 Task: In the  document James.pdf change page color to  'Grey'. Add link on bottom right corner of the sheet: 'www.instagram.com' Insert page numer on top of the page
Action: Mouse moved to (236, 179)
Screenshot: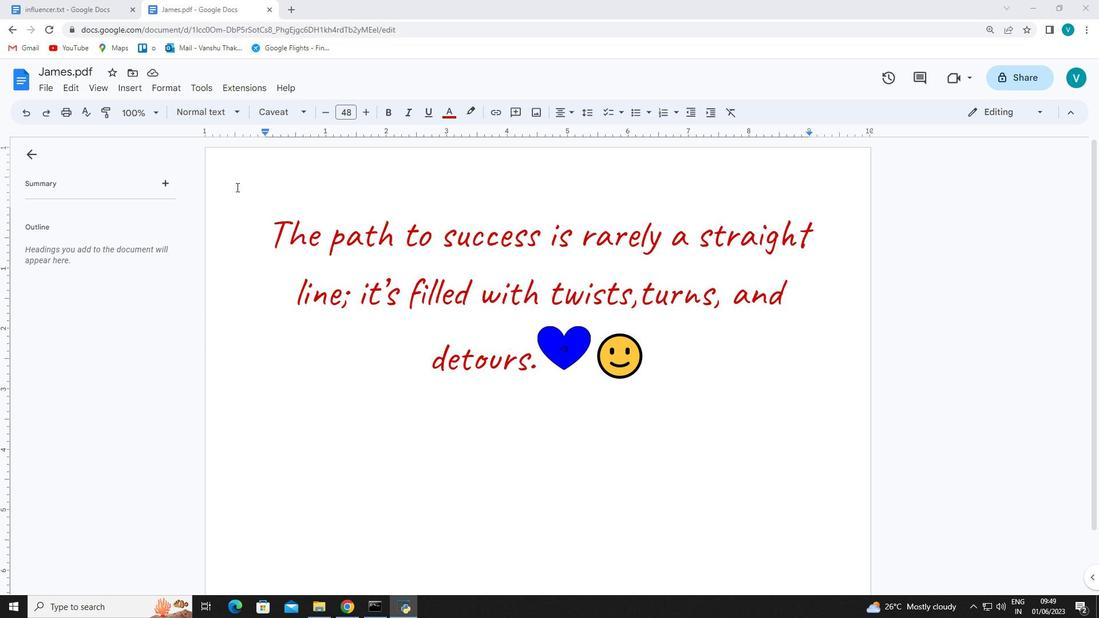 
Action: Mouse pressed left at (236, 179)
Screenshot: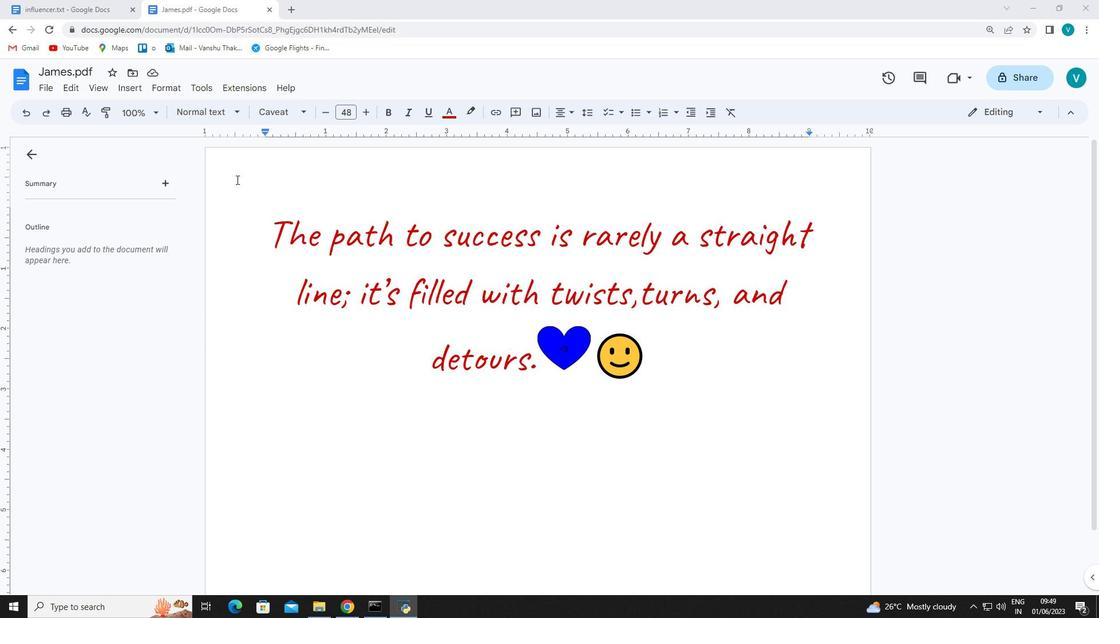 
Action: Mouse moved to (71, 427)
Screenshot: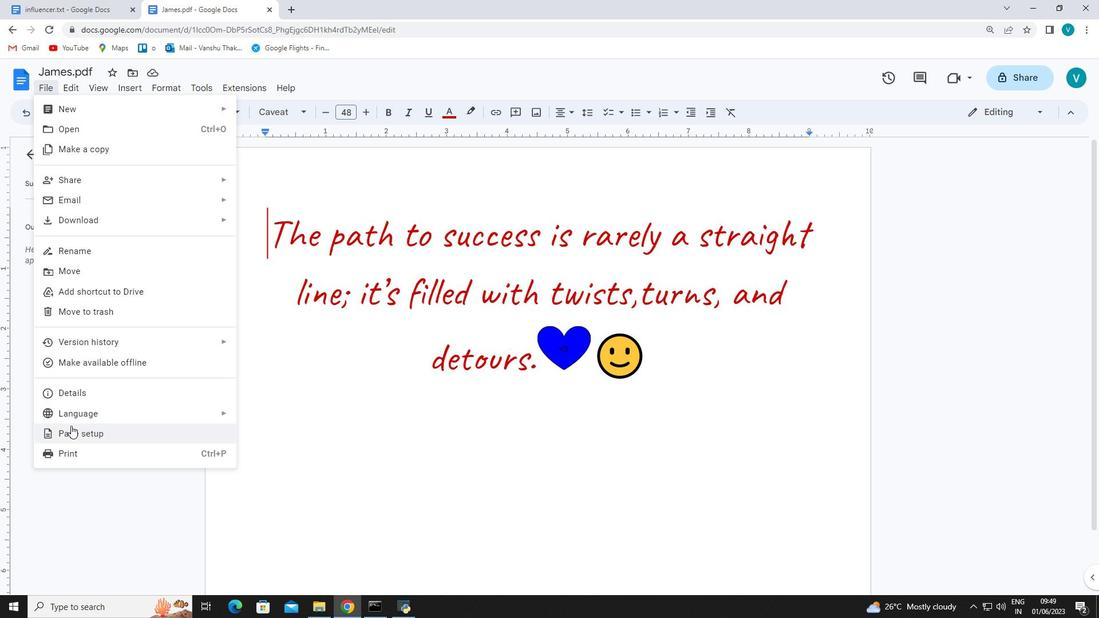 
Action: Mouse pressed left at (71, 427)
Screenshot: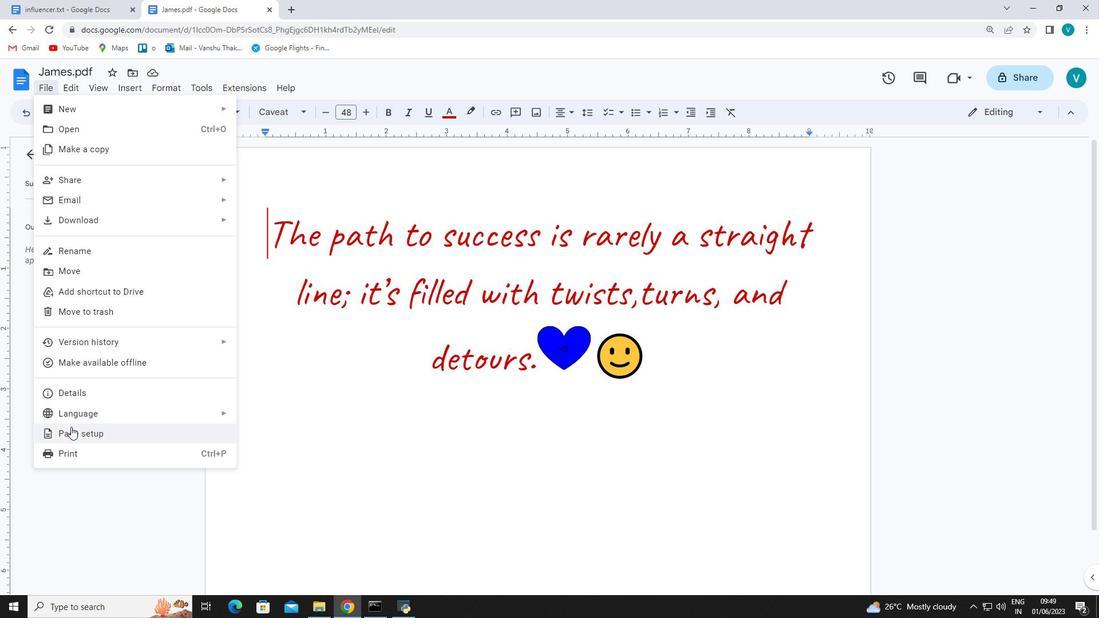
Action: Mouse moved to (445, 402)
Screenshot: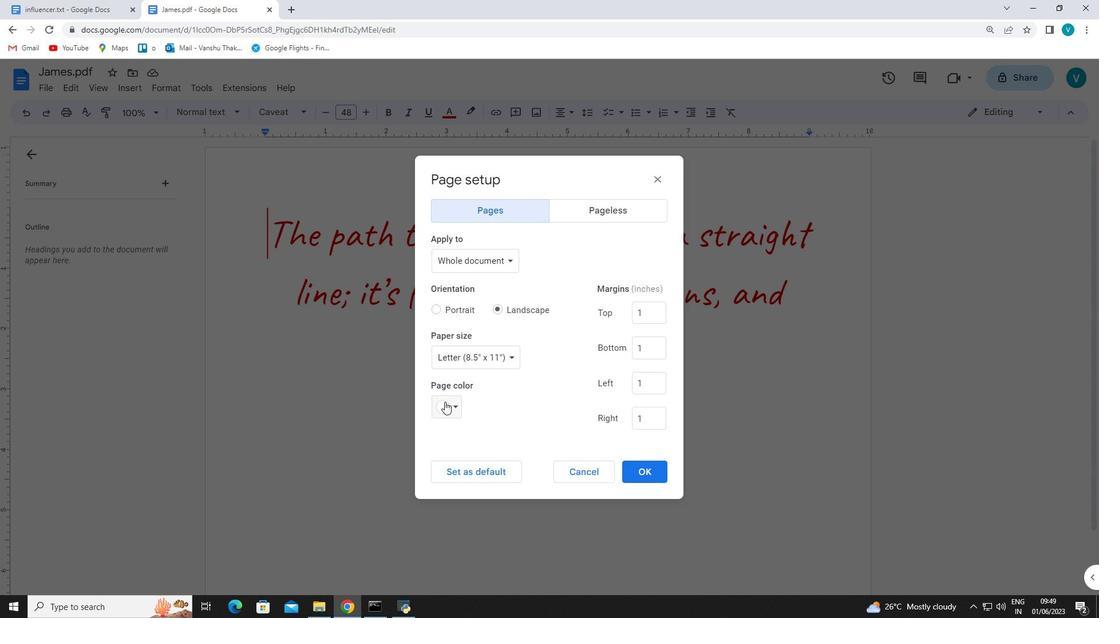 
Action: Mouse pressed left at (445, 402)
Screenshot: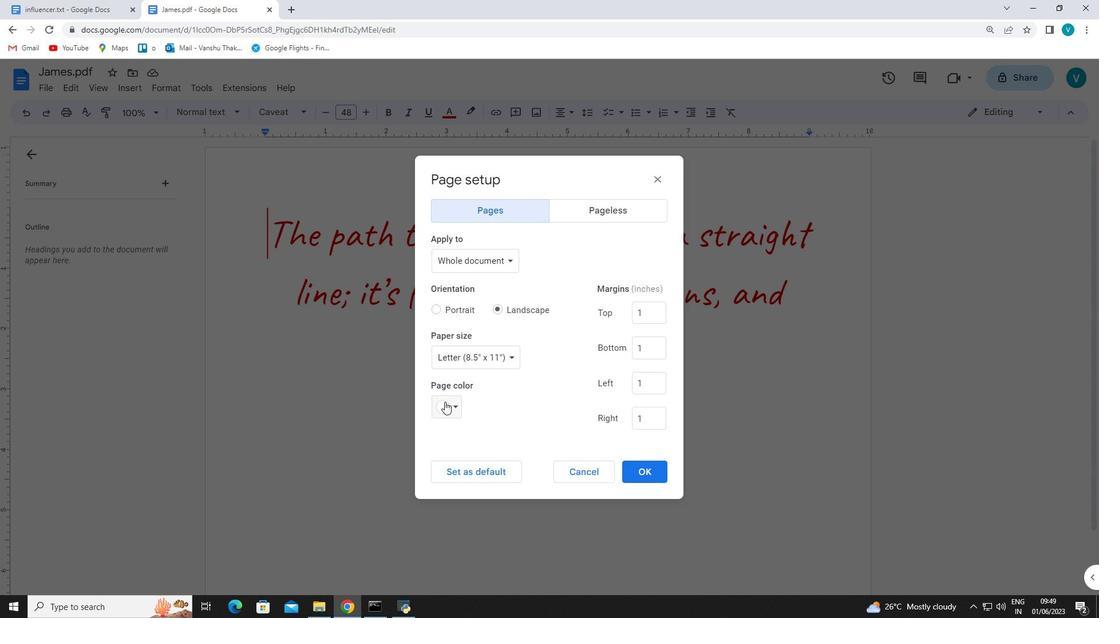 
Action: Mouse moved to (510, 434)
Screenshot: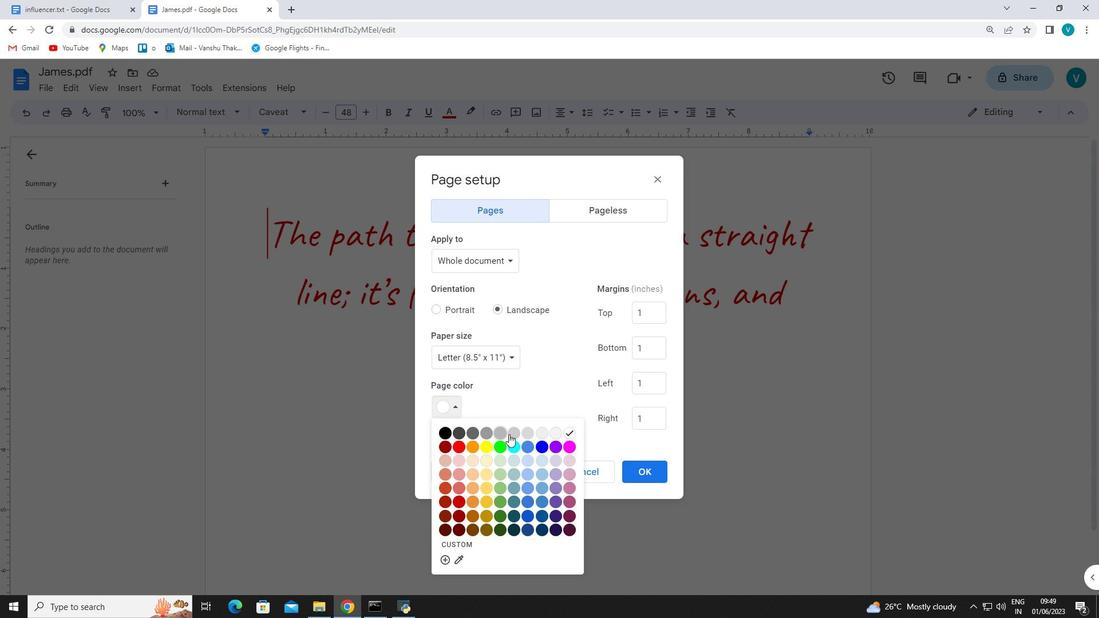 
Action: Mouse pressed left at (510, 434)
Screenshot: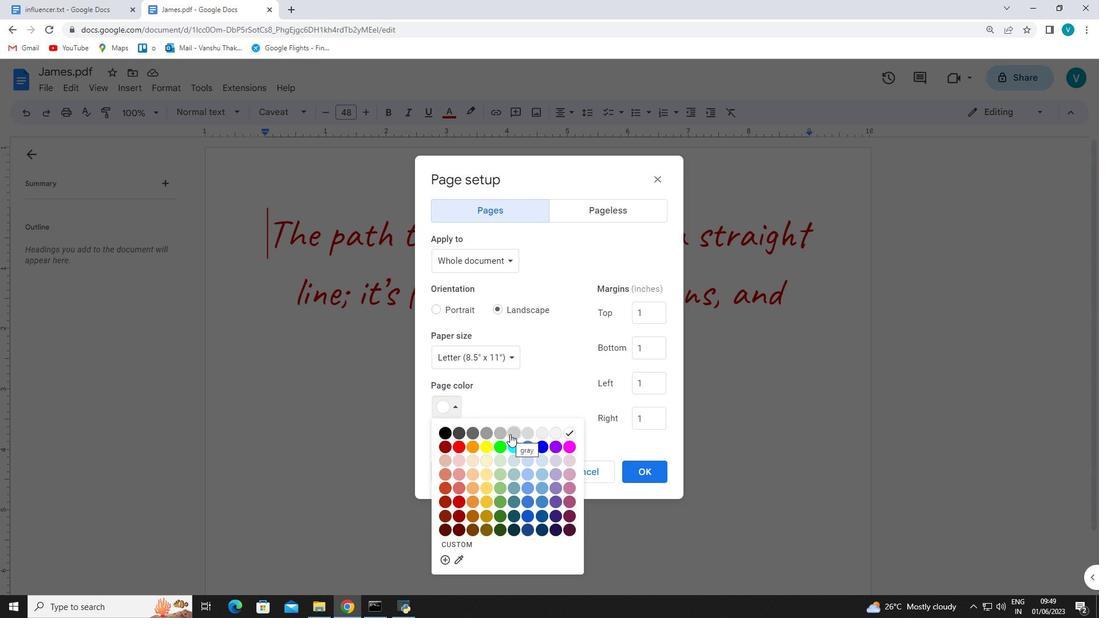 
Action: Mouse moved to (642, 476)
Screenshot: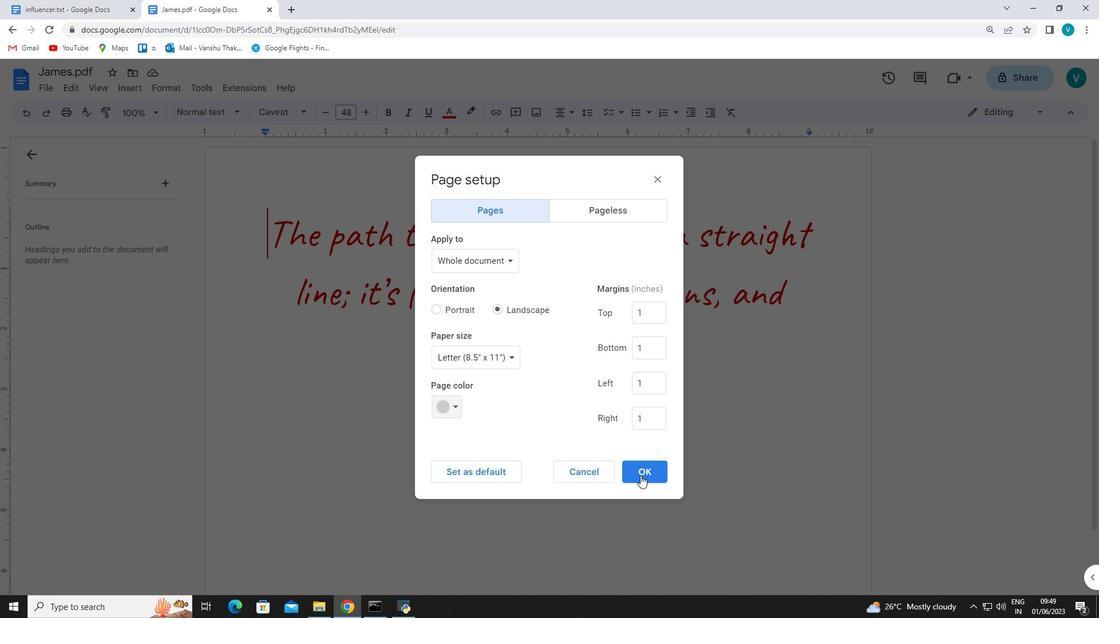 
Action: Mouse pressed left at (642, 476)
Screenshot: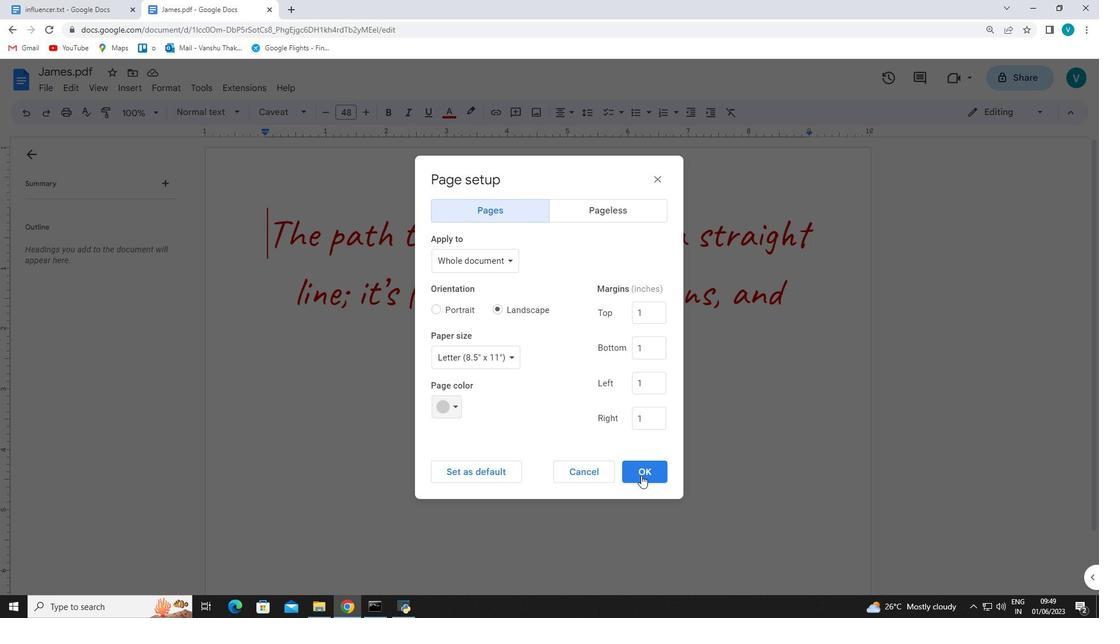 
Action: Mouse moved to (681, 400)
Screenshot: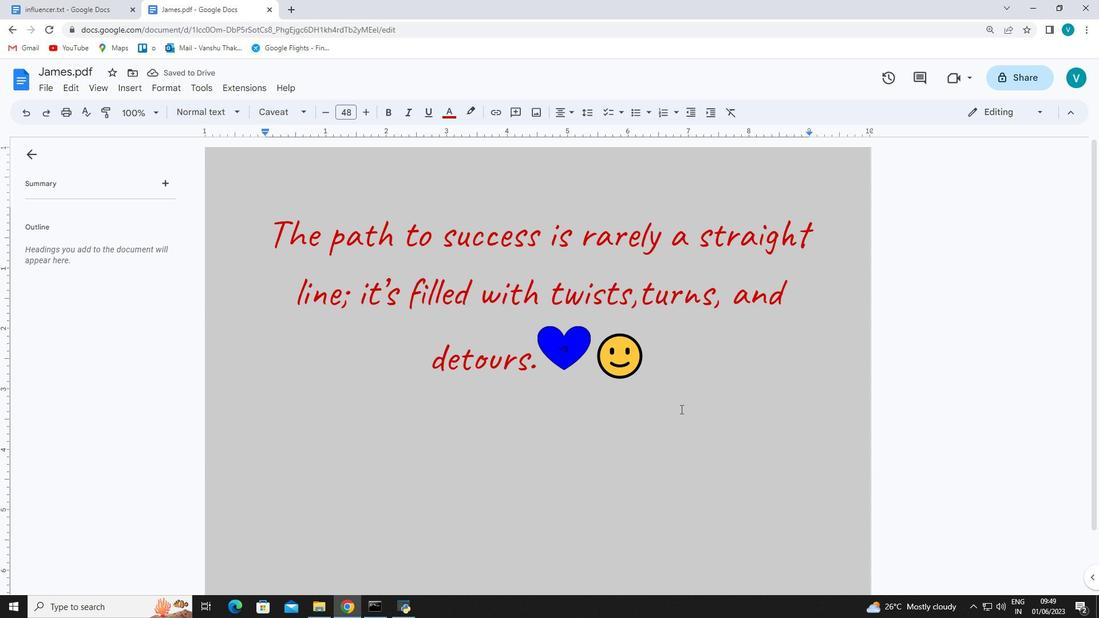 
Action: Mouse scrolled (681, 400) with delta (0, 0)
Screenshot: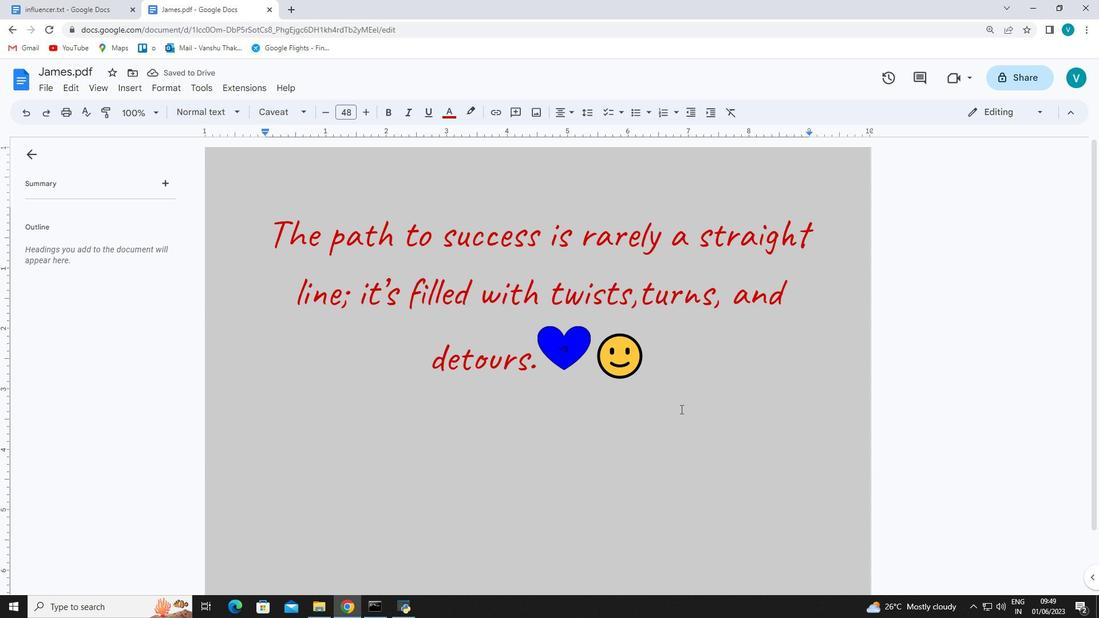 
Action: Mouse moved to (679, 391)
Screenshot: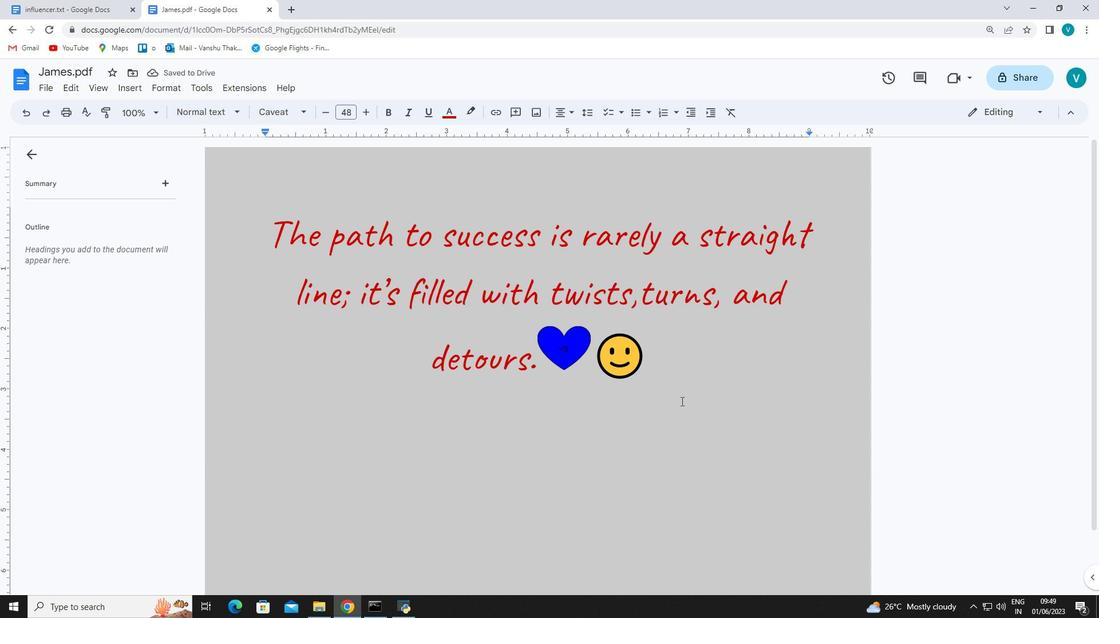 
Action: Mouse scrolled (679, 390) with delta (0, 0)
Screenshot: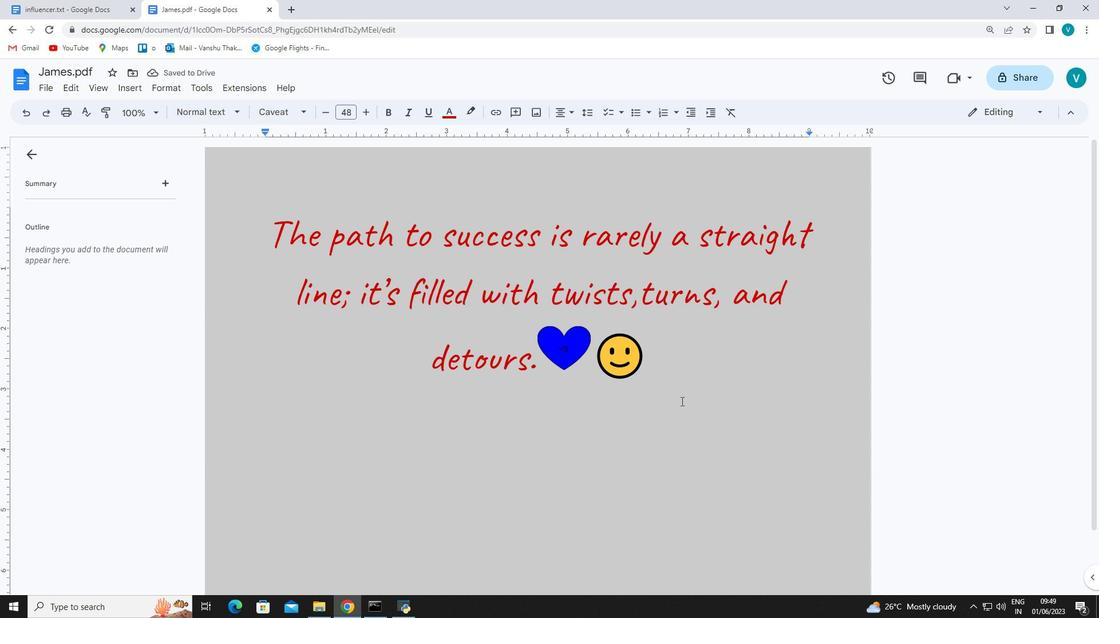 
Action: Mouse moved to (674, 372)
Screenshot: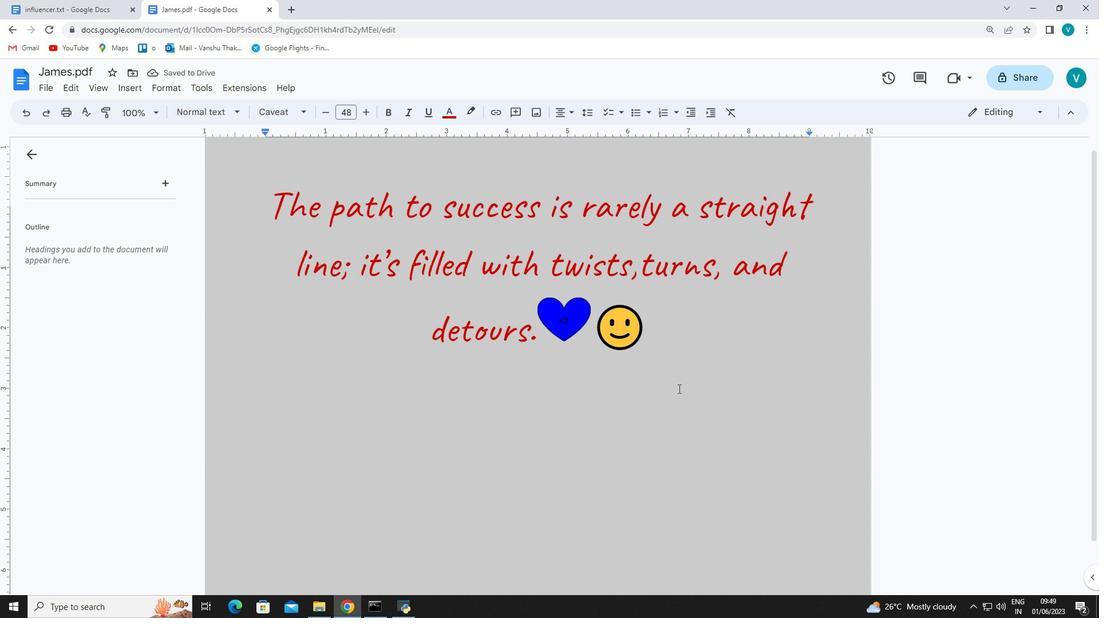 
Action: Mouse scrolled (677, 383) with delta (0, 0)
Screenshot: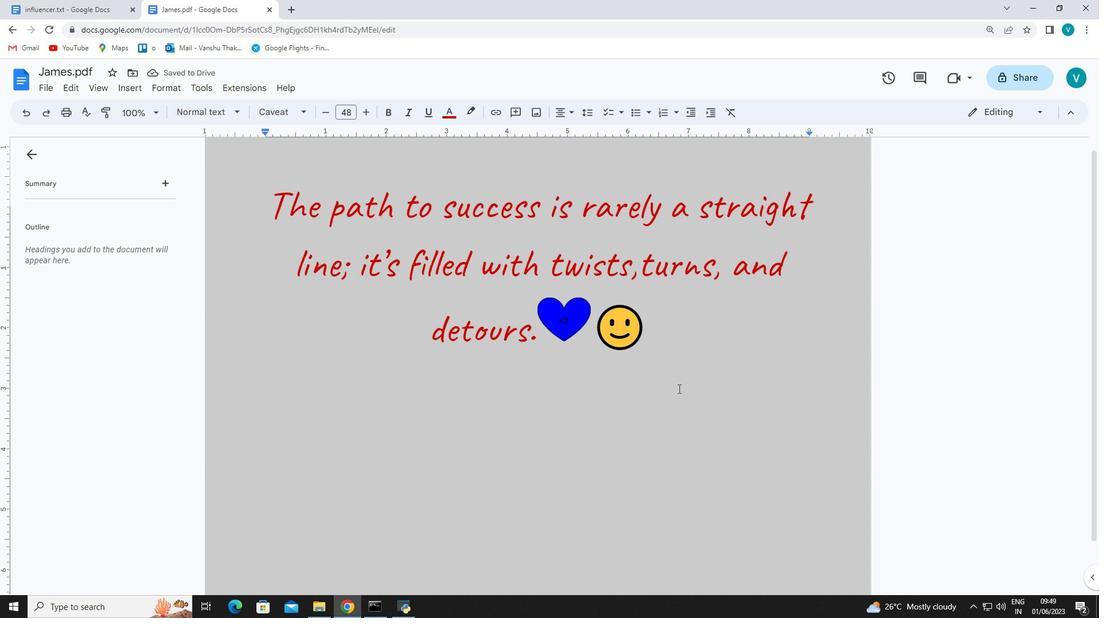 
Action: Mouse scrolled (675, 373) with delta (0, 0)
Screenshot: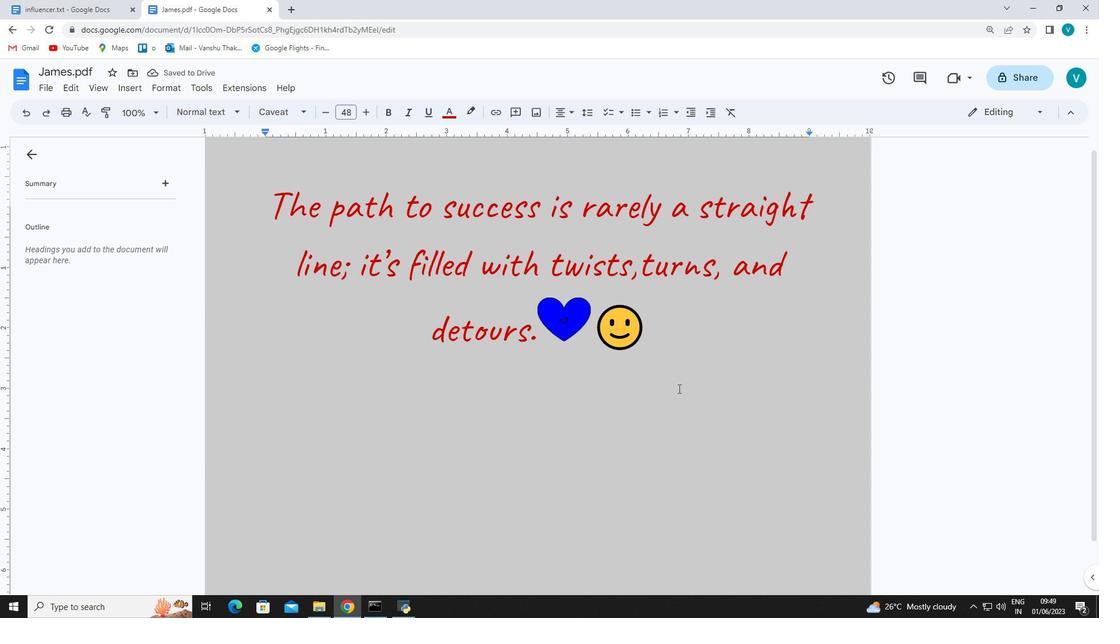 
Action: Mouse moved to (673, 367)
Screenshot: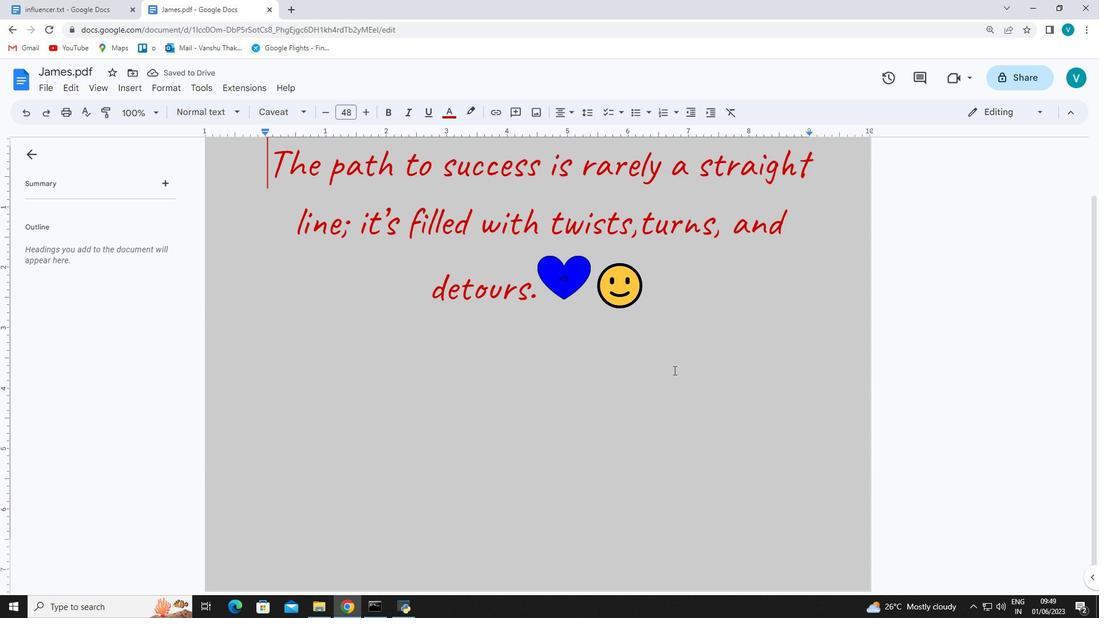 
Action: Mouse scrolled (674, 368) with delta (0, 0)
Screenshot: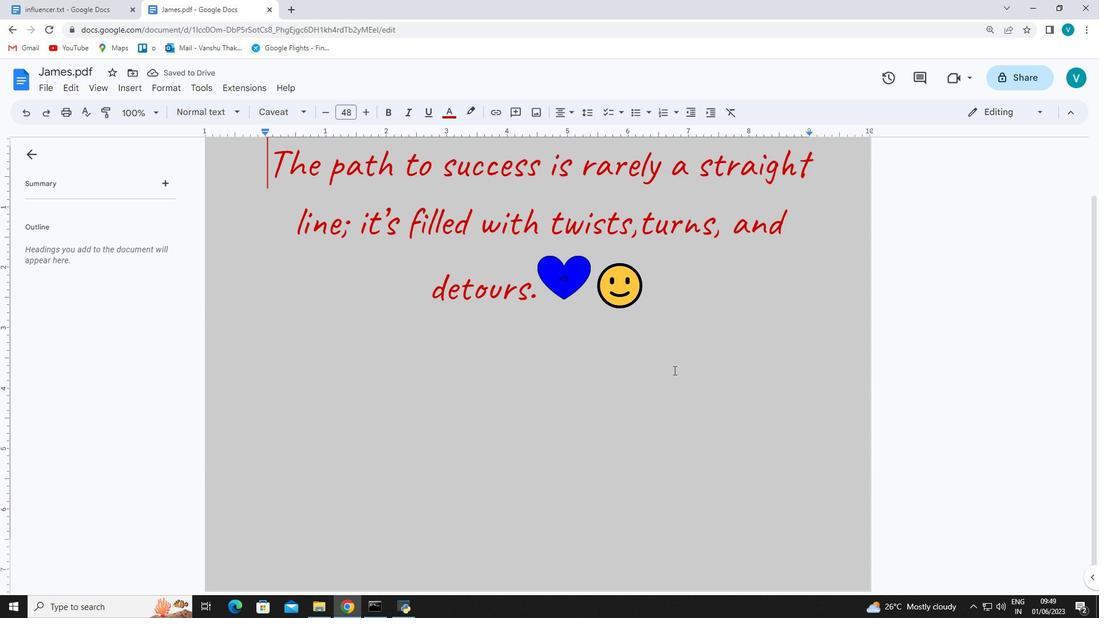 
Action: Mouse moved to (659, 289)
Screenshot: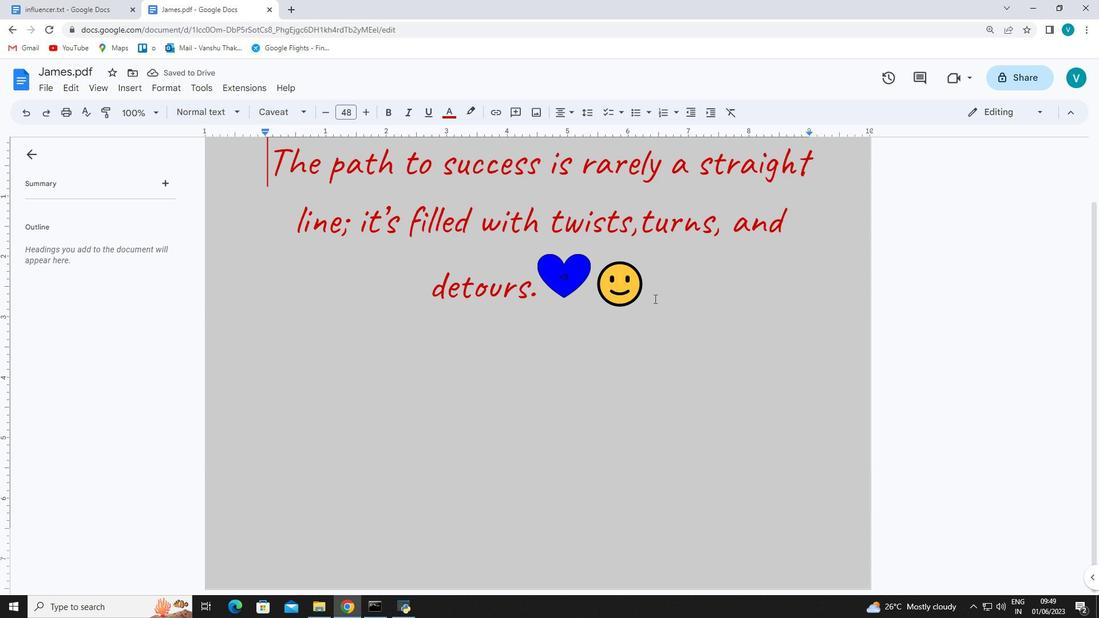 
Action: Mouse pressed left at (659, 289)
Screenshot: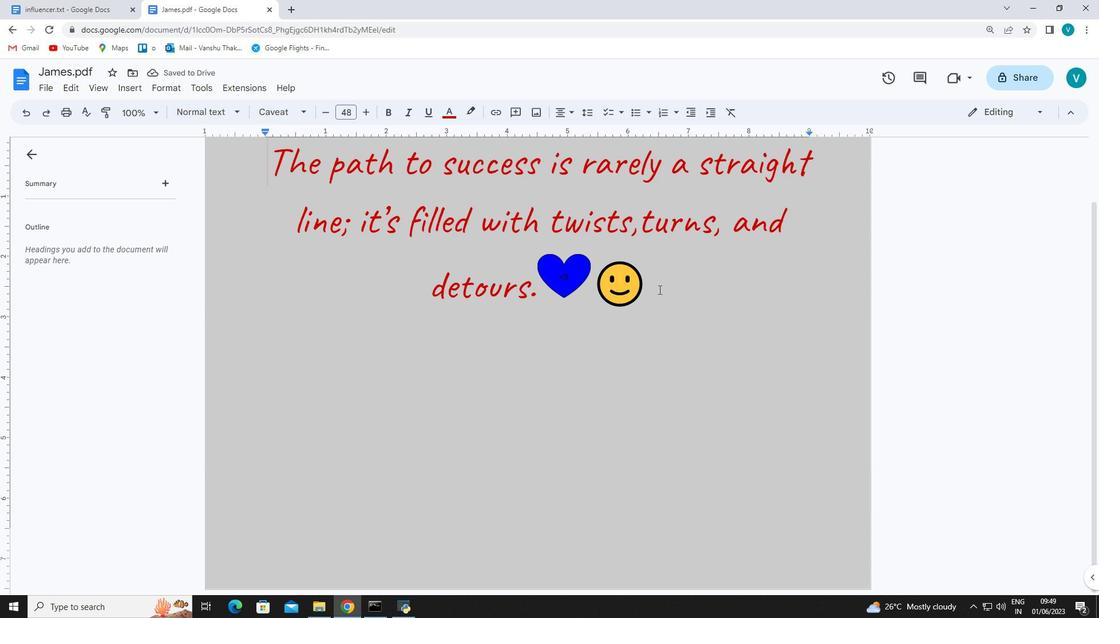 
Action: Mouse moved to (461, 280)
Screenshot: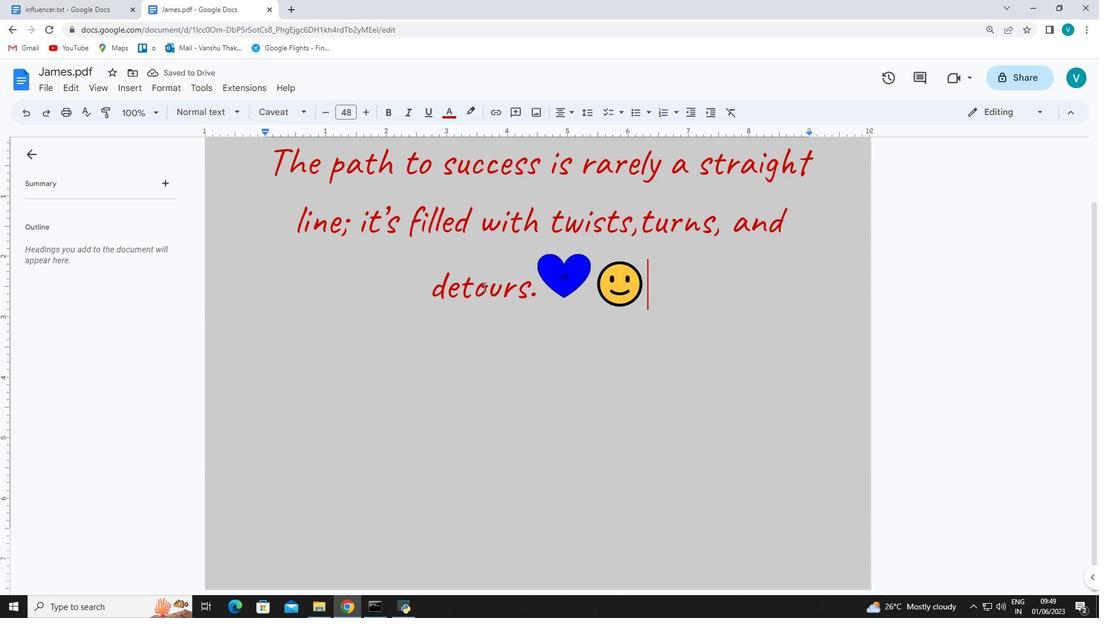 
Action: Key pressed <Key.enter><Key.enter><Key.enter>
Screenshot: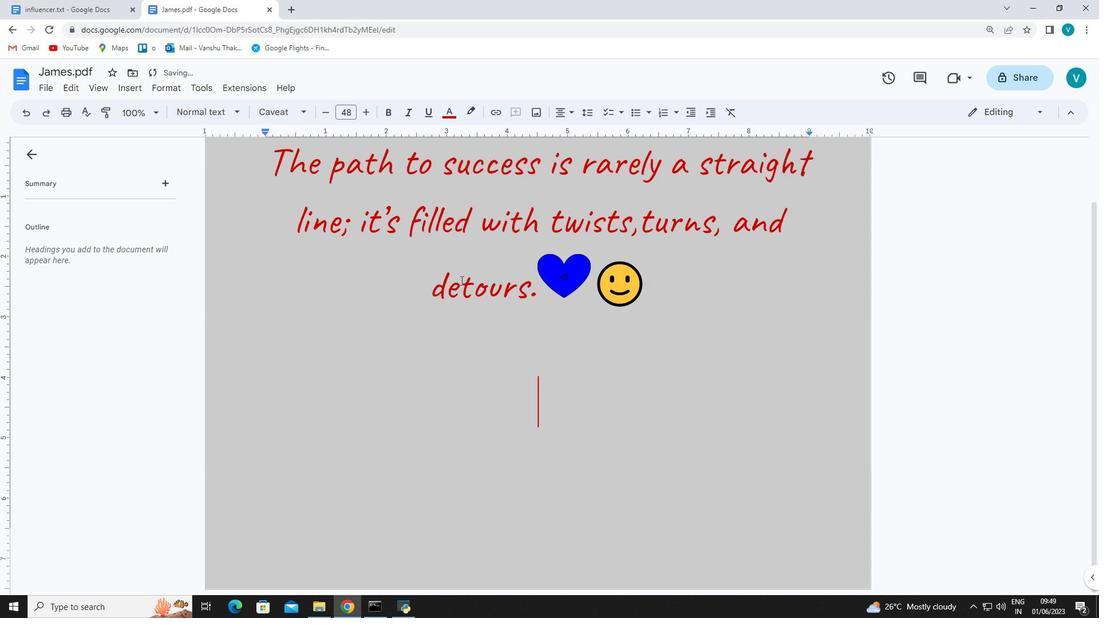 
Action: Mouse moved to (460, 280)
Screenshot: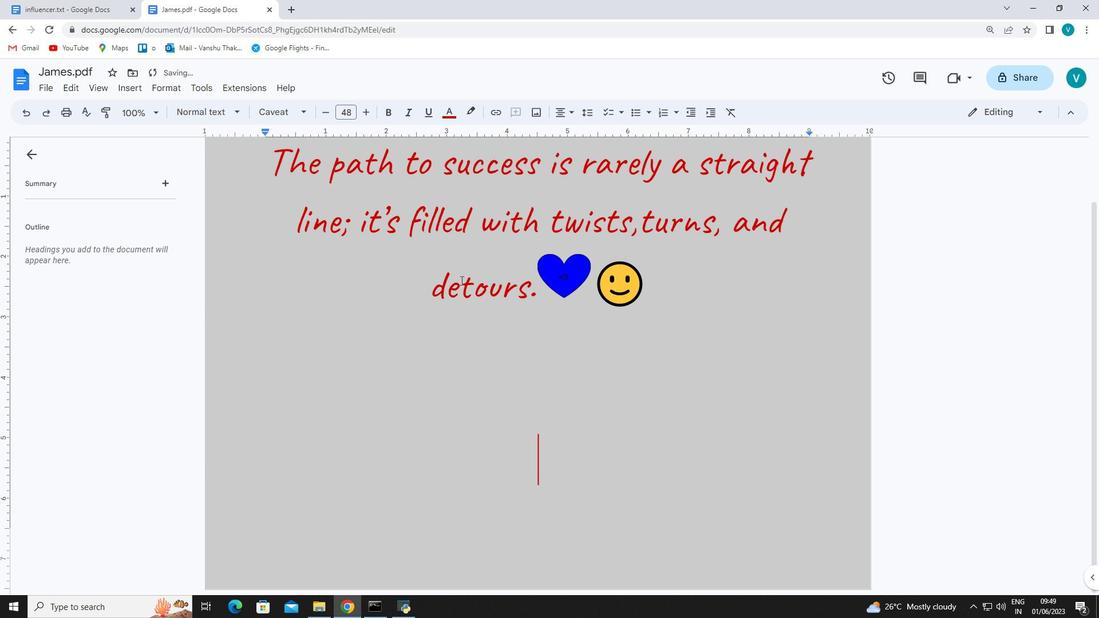 
Action: Mouse scrolled (460, 279) with delta (0, 0)
Screenshot: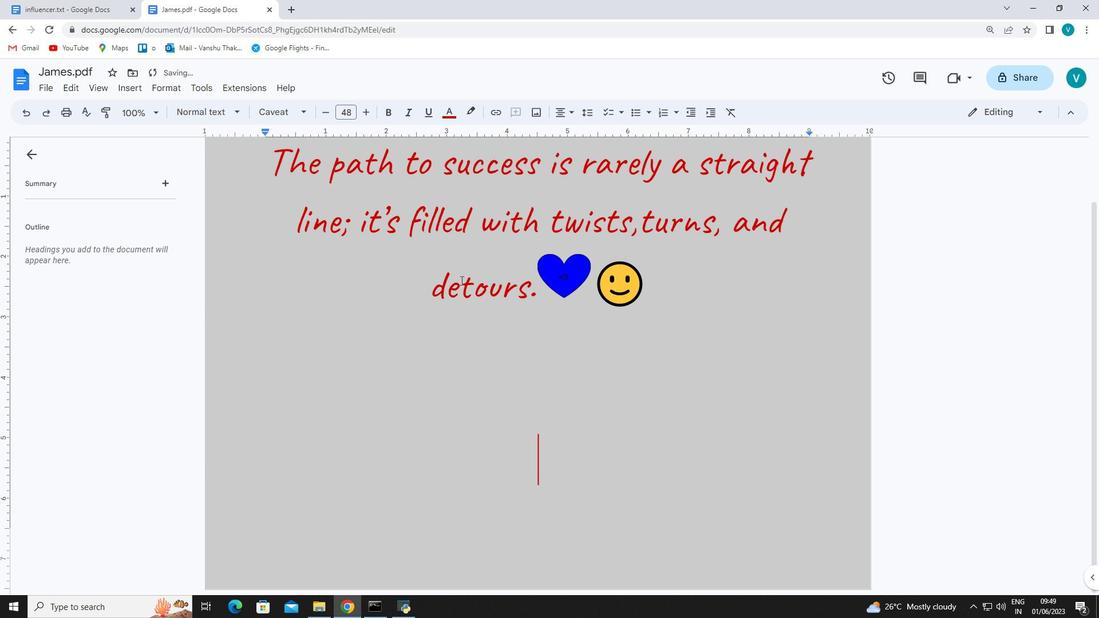 
Action: Mouse moved to (463, 277)
Screenshot: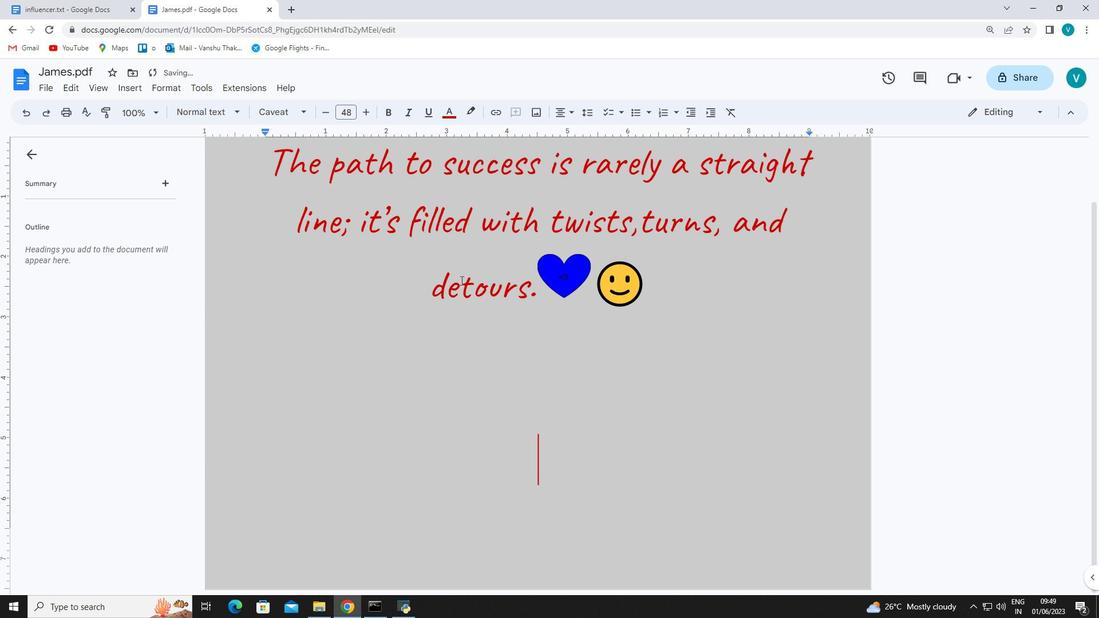 
Action: Mouse scrolled (463, 276) with delta (0, 0)
Screenshot: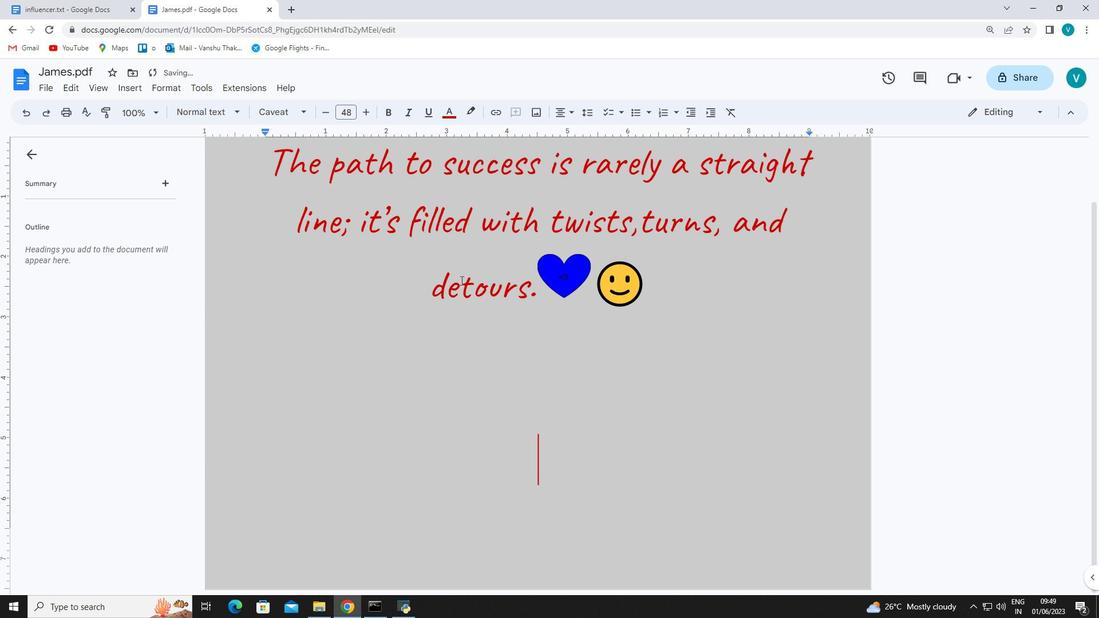 
Action: Mouse moved to (476, 272)
Screenshot: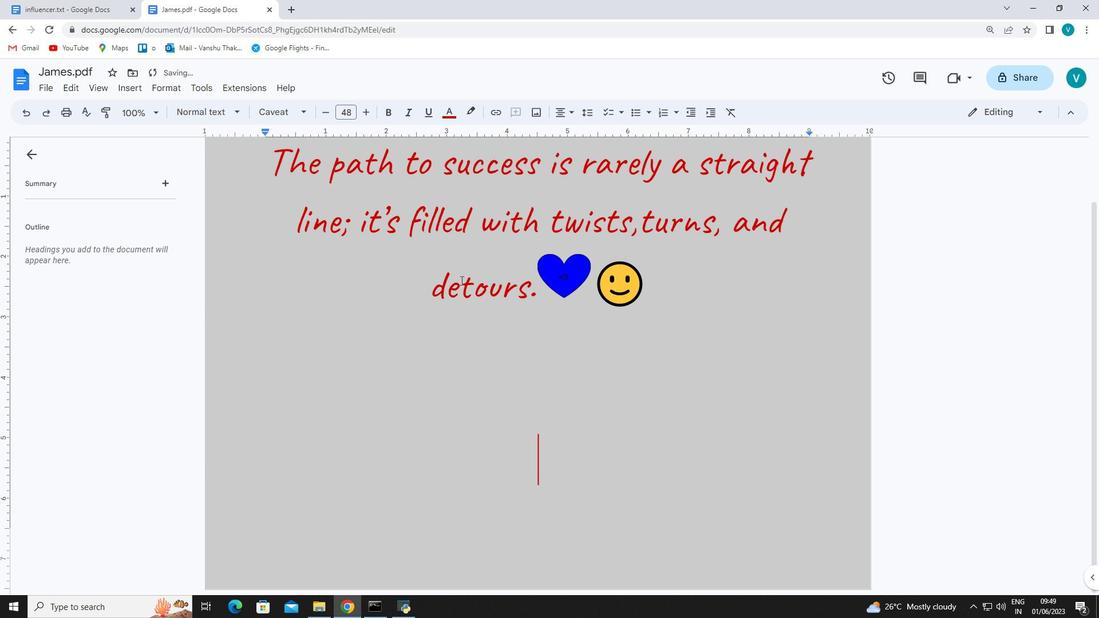 
Action: Mouse scrolled (476, 271) with delta (0, 0)
Screenshot: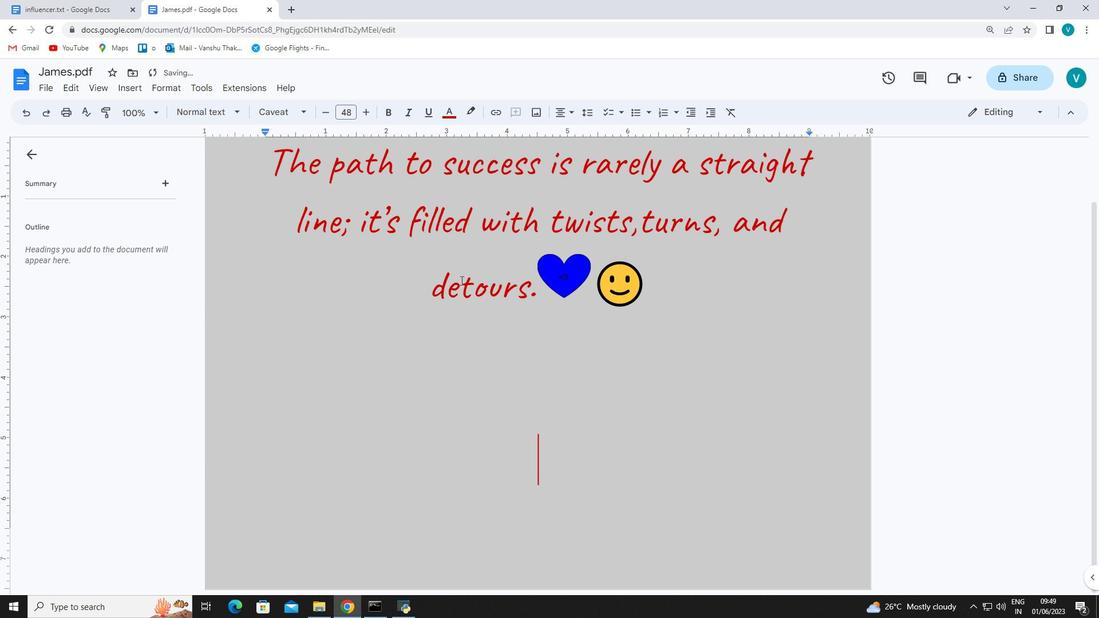 
Action: Mouse moved to (477, 274)
Screenshot: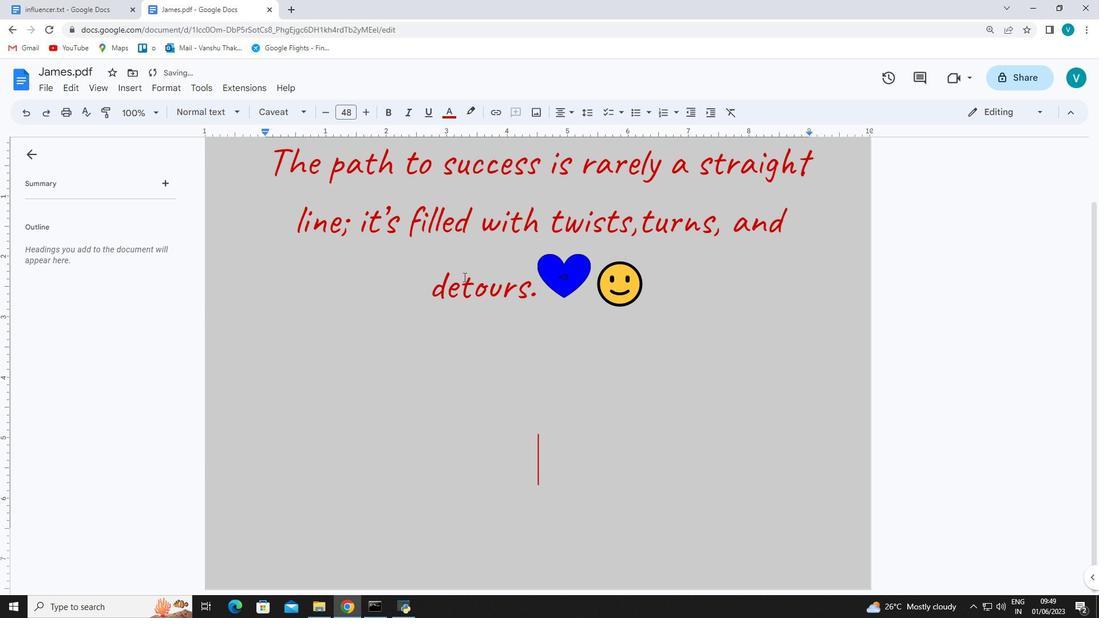 
Action: Mouse scrolled (477, 274) with delta (0, 0)
Screenshot: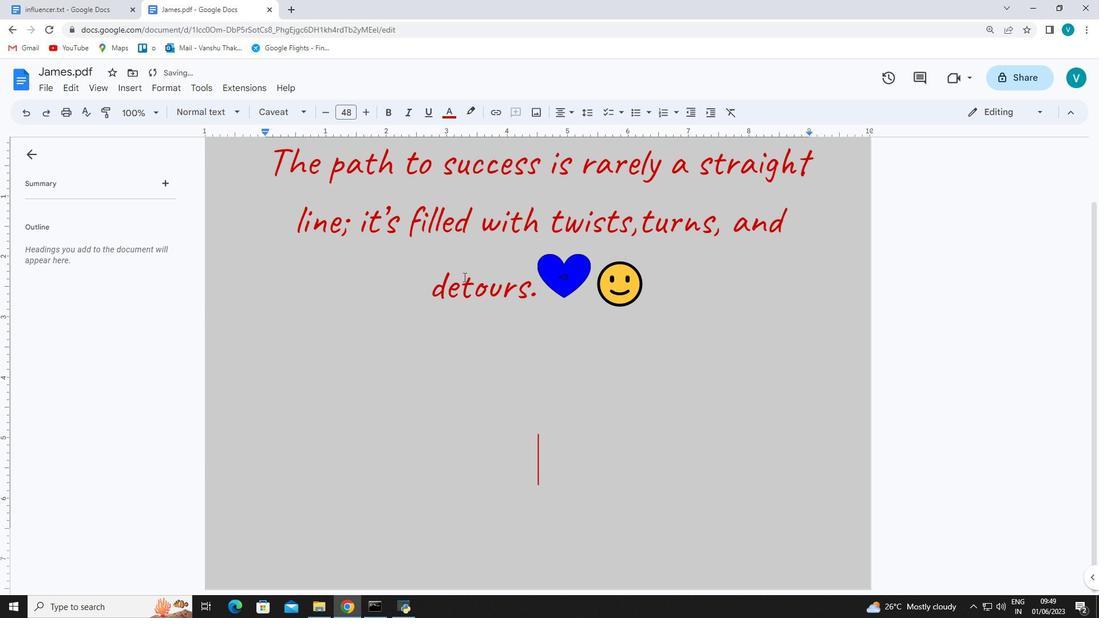 
Action: Mouse moved to (620, 400)
Screenshot: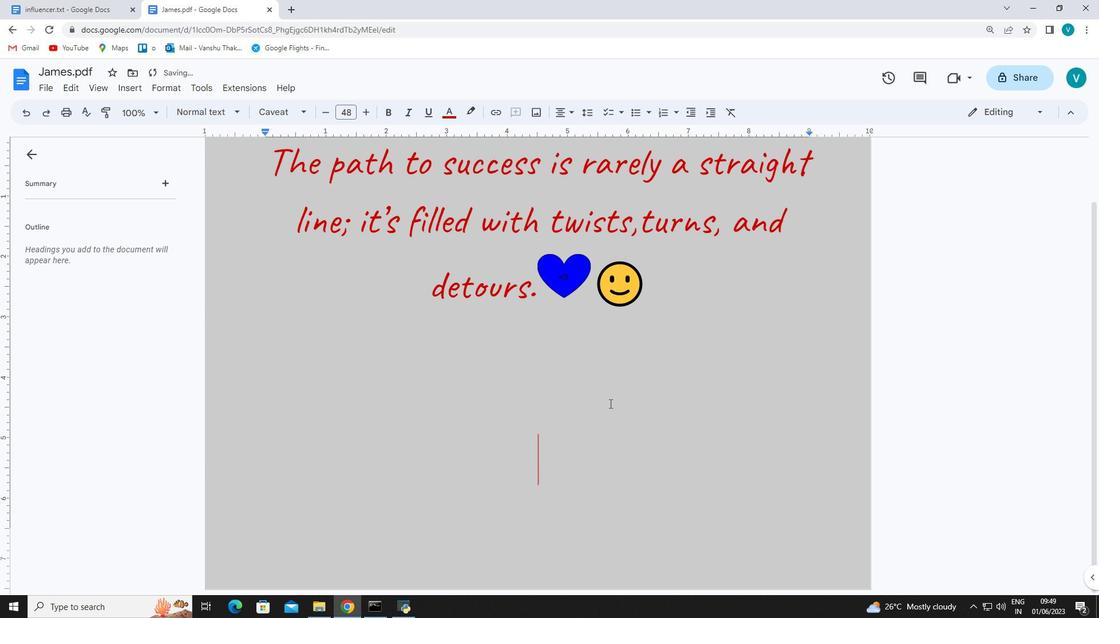 
Action: Mouse scrolled (620, 399) with delta (0, 0)
Screenshot: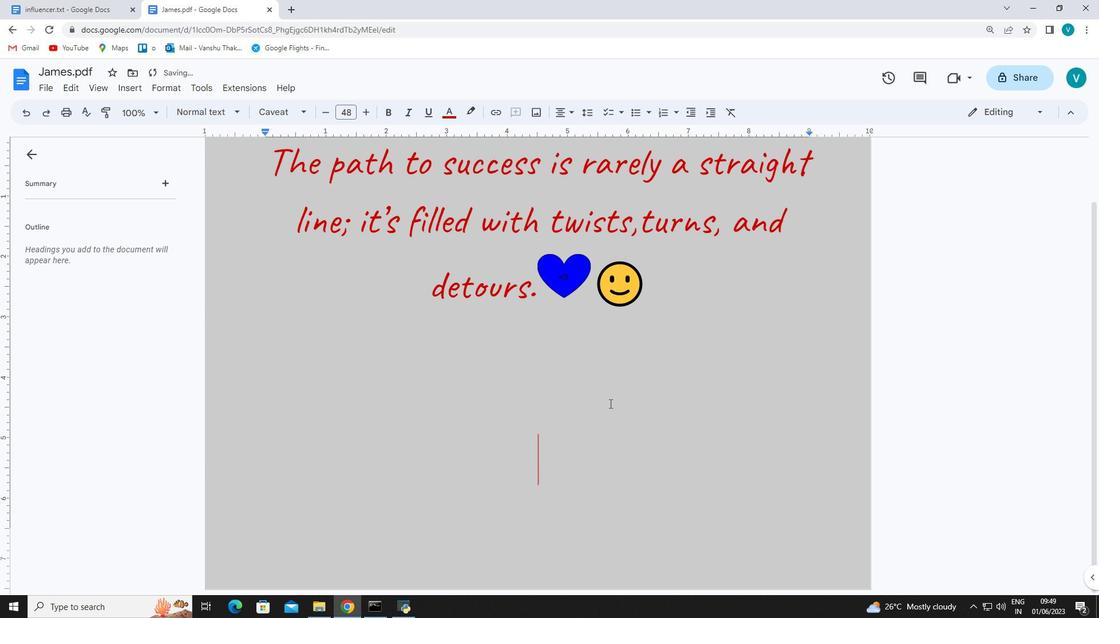 
Action: Mouse scrolled (620, 399) with delta (0, 0)
Screenshot: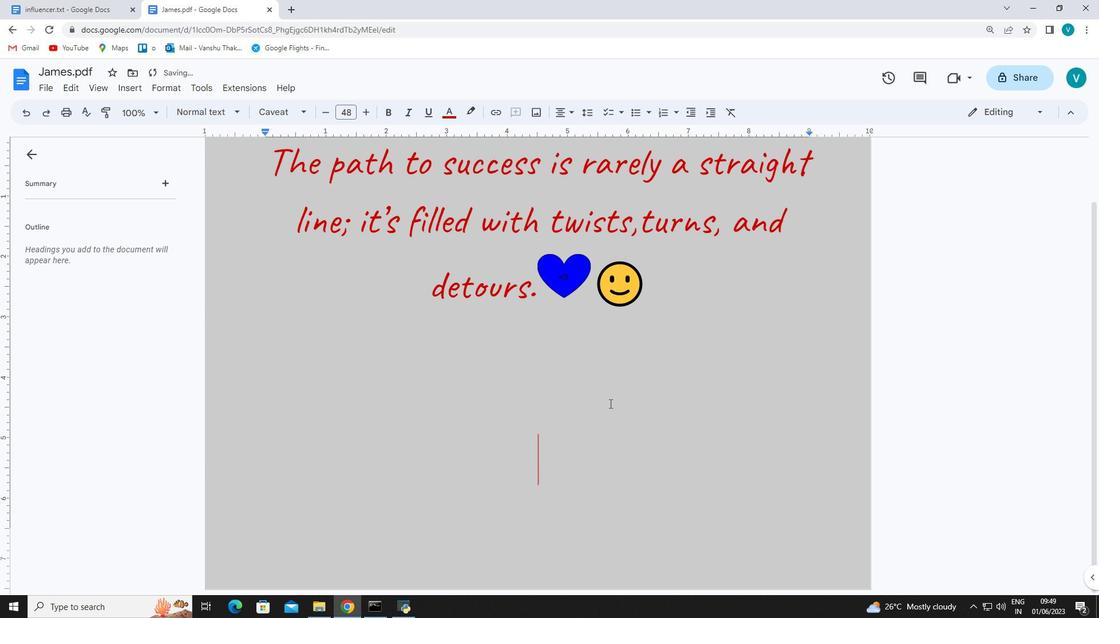 
Action: Mouse scrolled (620, 399) with delta (0, 0)
Screenshot: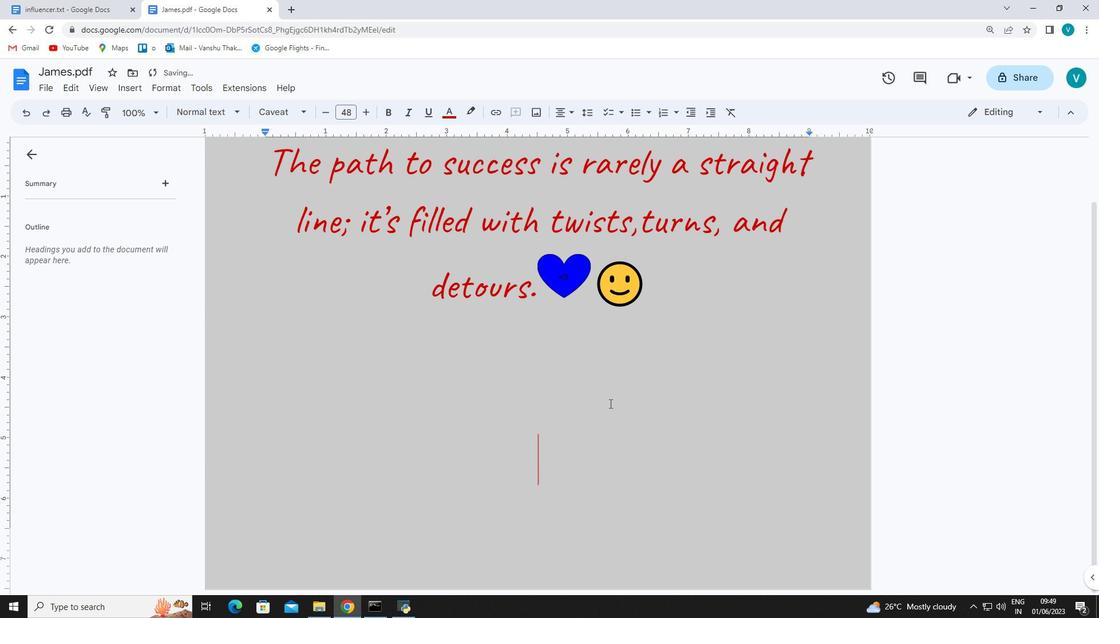 
Action: Mouse scrolled (620, 399) with delta (0, 0)
Screenshot: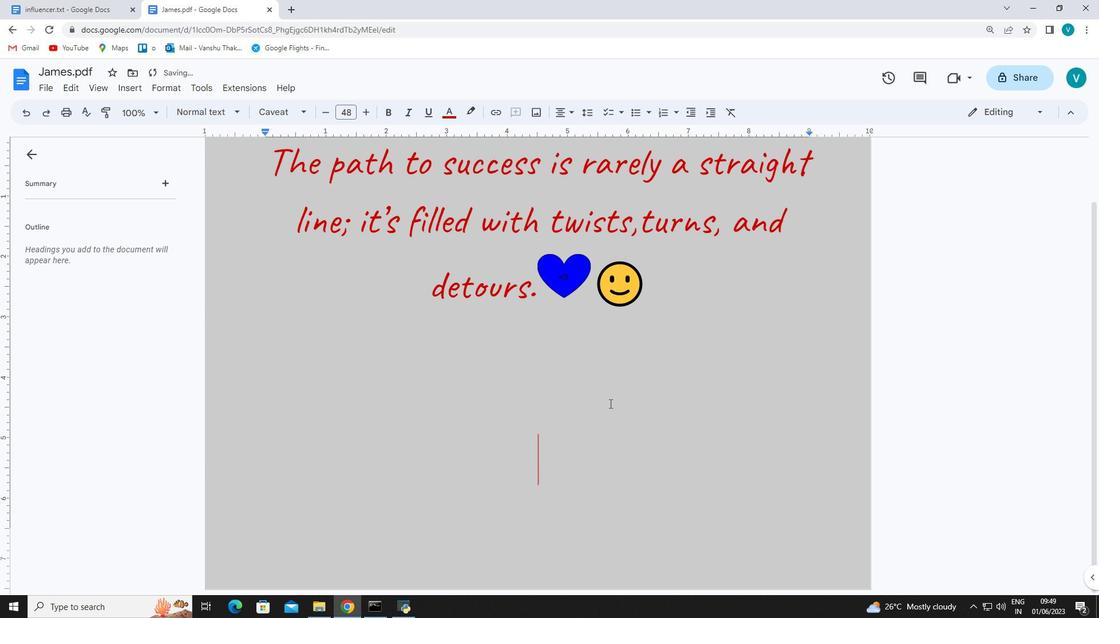 
Action: Mouse scrolled (620, 399) with delta (0, 0)
Screenshot: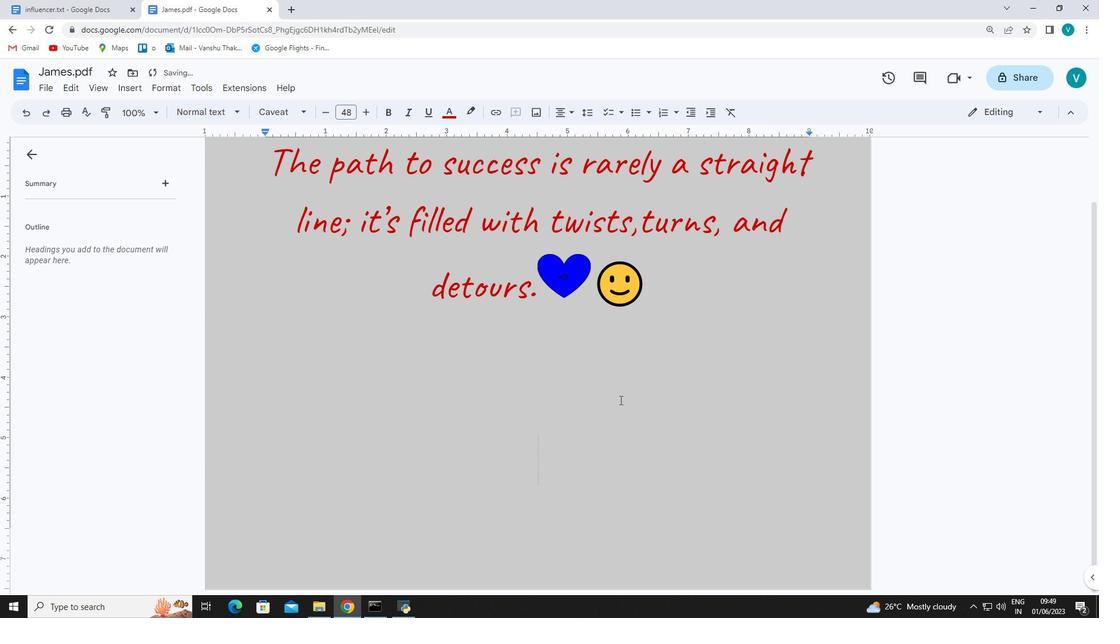 
Action: Mouse moved to (514, 358)
Screenshot: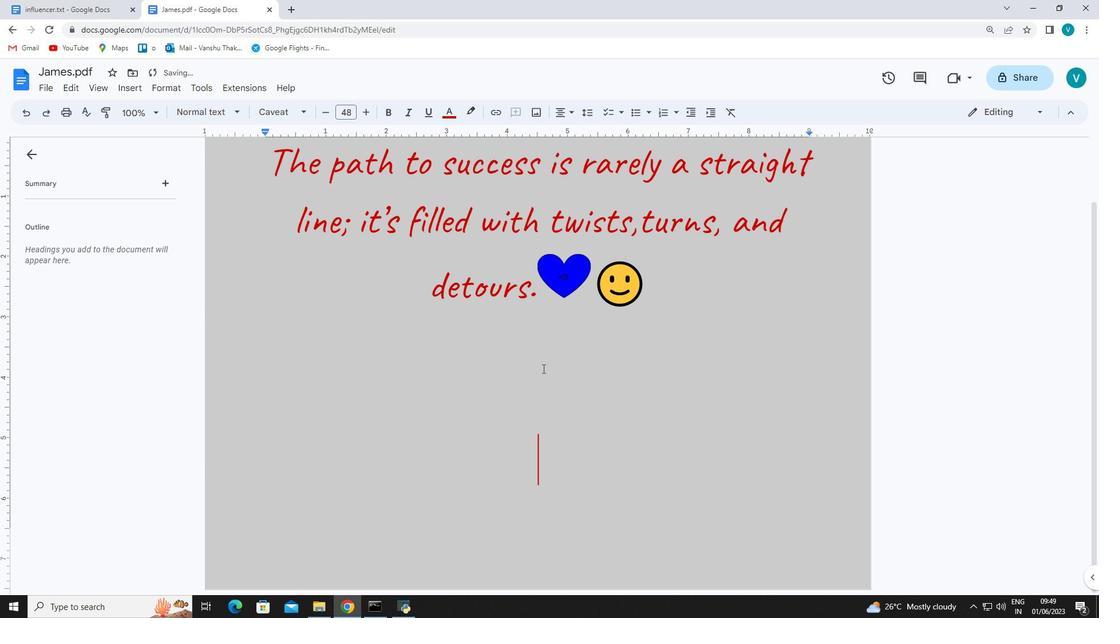 
Action: Key pressed <Key.enter><Key.backspace><Key.backspace>
Screenshot: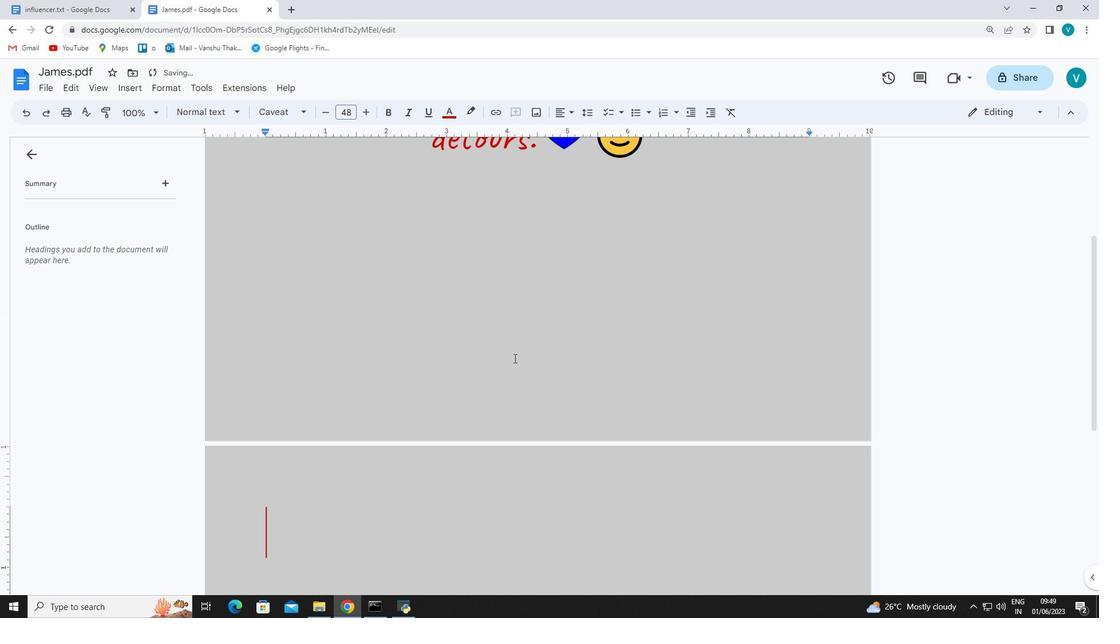 
Action: Mouse moved to (363, 454)
Screenshot: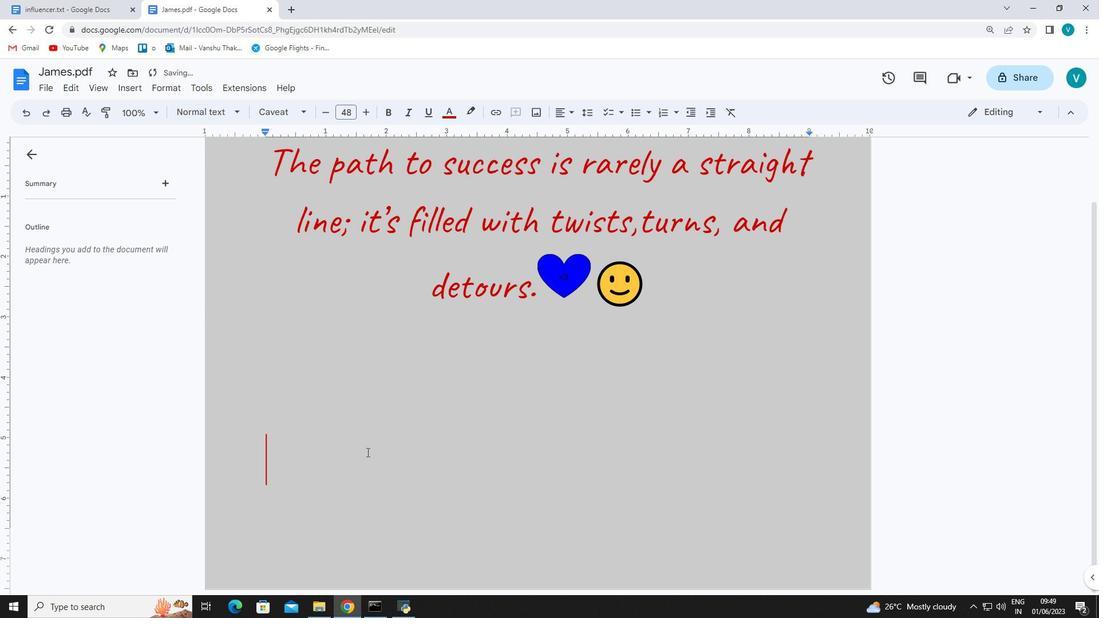 
Action: Key pressed <Key.space>
Screenshot: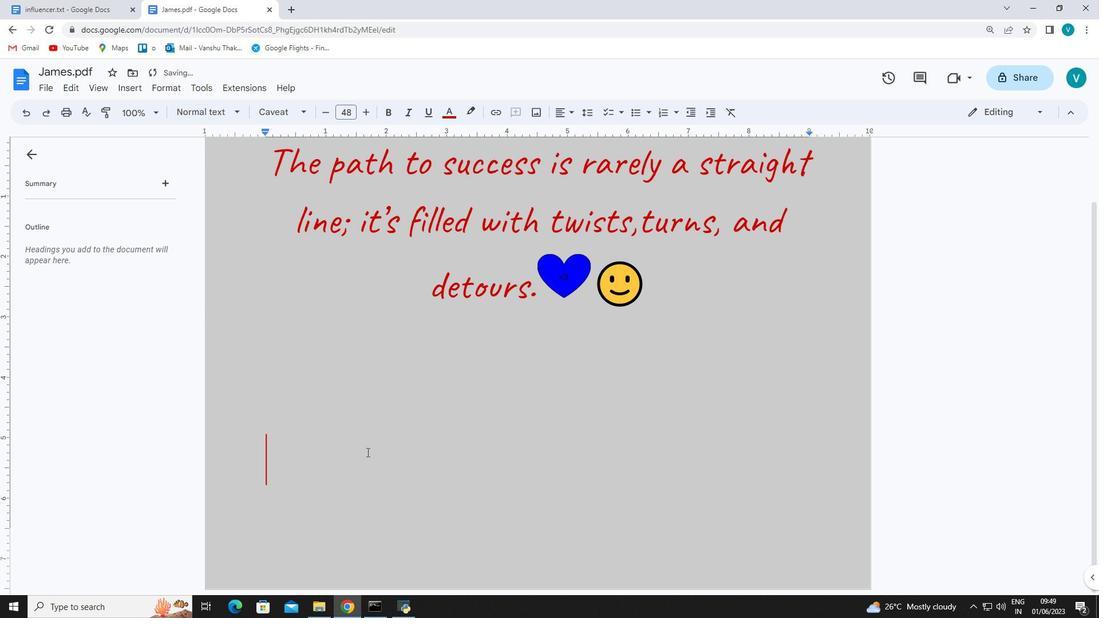 
Action: Mouse moved to (365, 453)
Screenshot: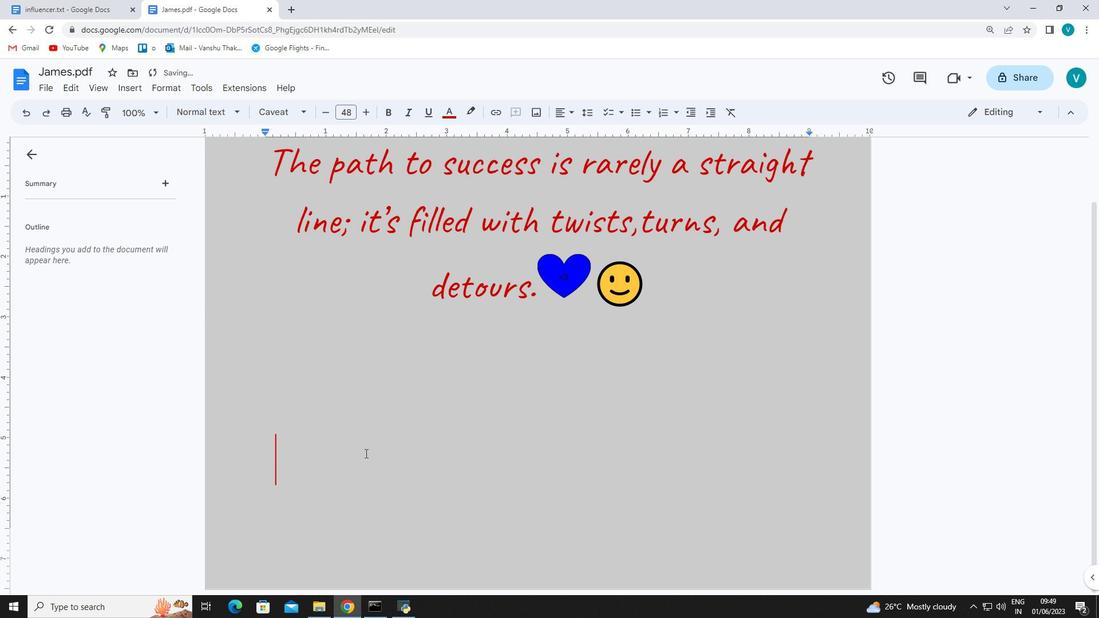 
Action: Key pressed <Key.space>
Screenshot: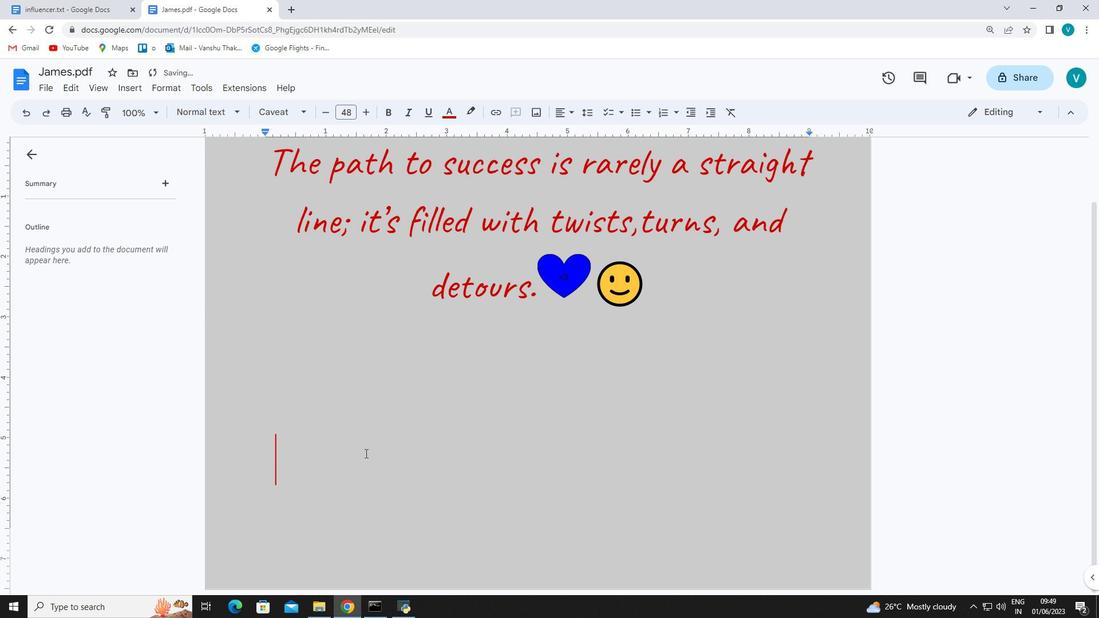 
Action: Mouse moved to (387, 454)
Screenshot: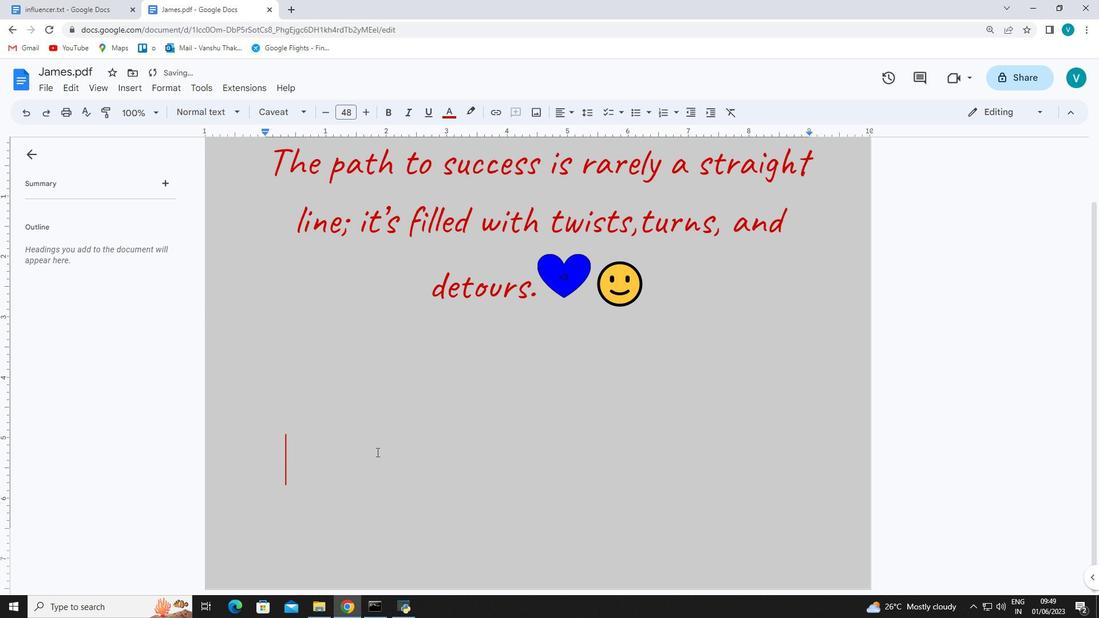 
Action: Key pressed <Key.space>
Screenshot: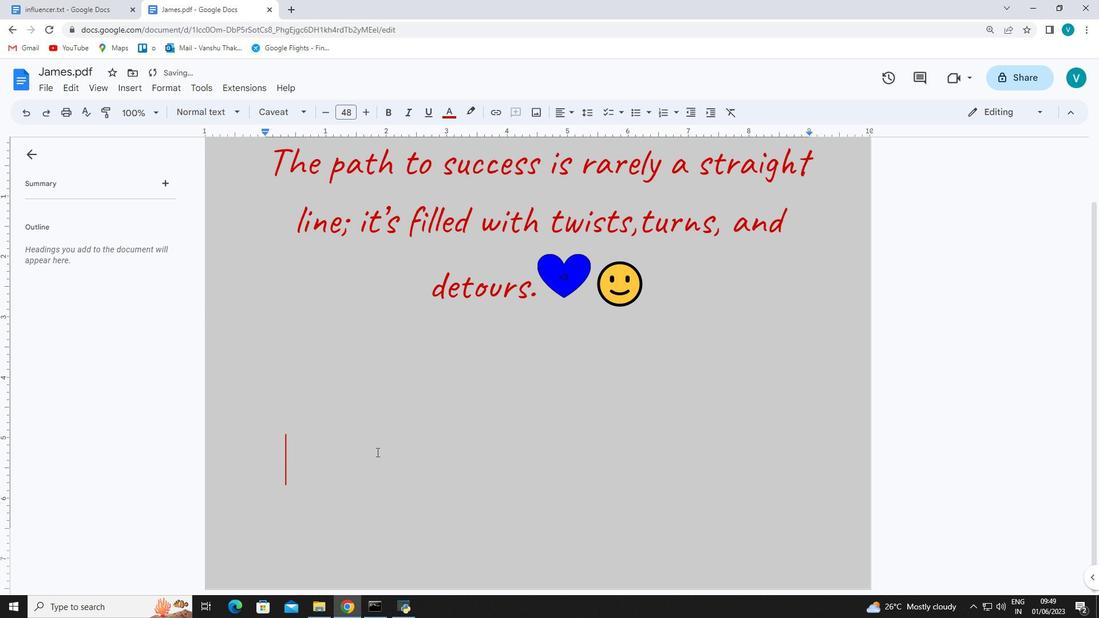 
Action: Mouse moved to (605, 504)
Screenshot: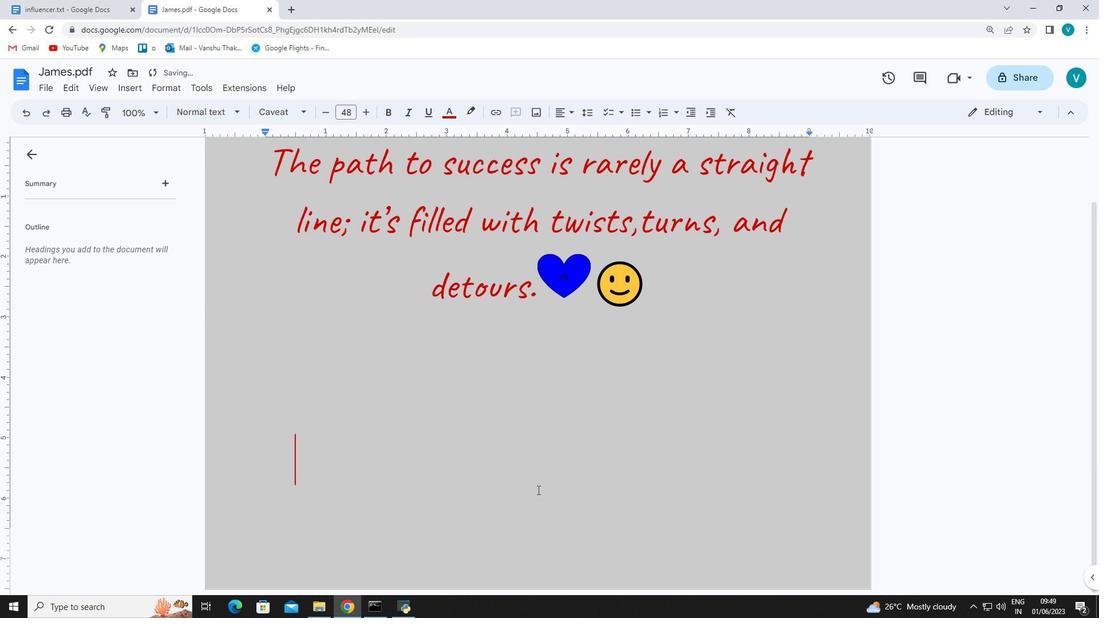 
Action: Key pressed <Key.space>
Screenshot: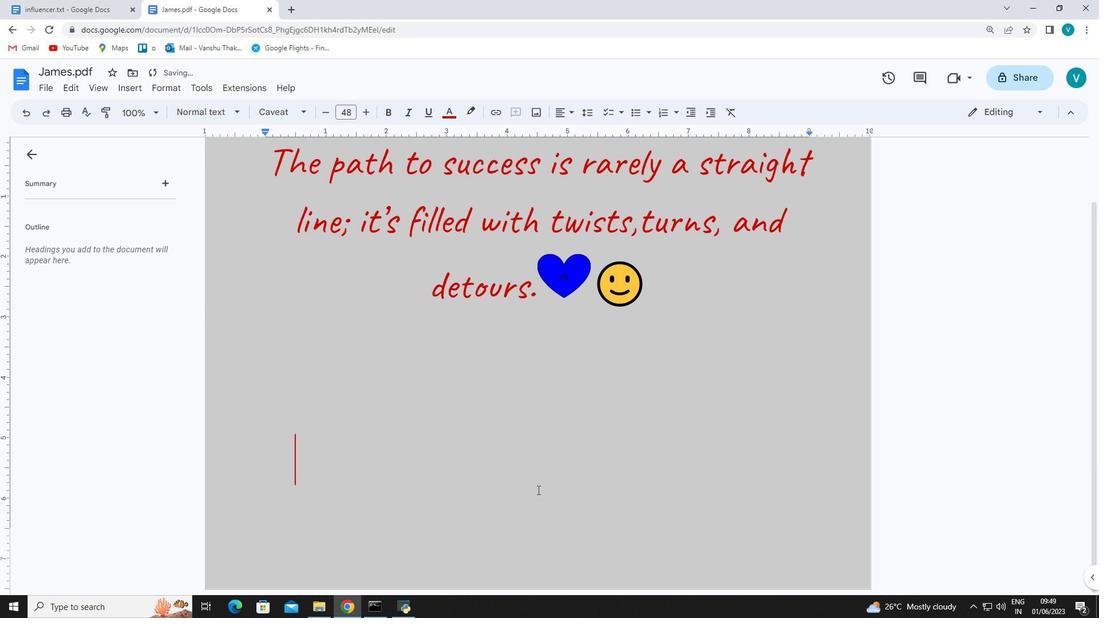 
Action: Mouse moved to (619, 499)
Screenshot: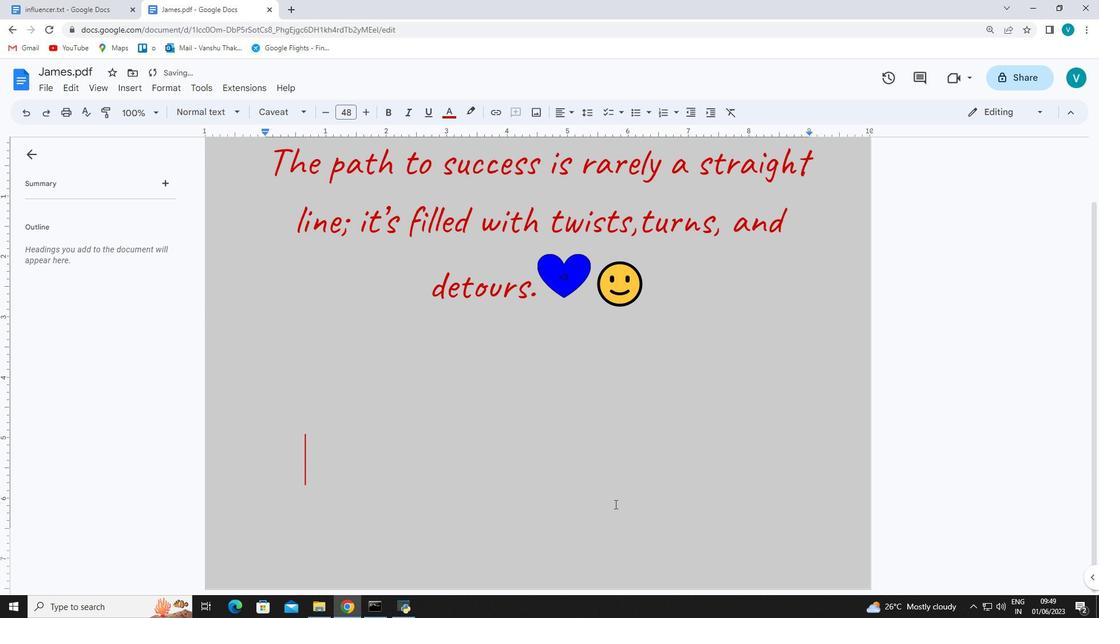 
Action: Key pressed <Key.space>
Screenshot: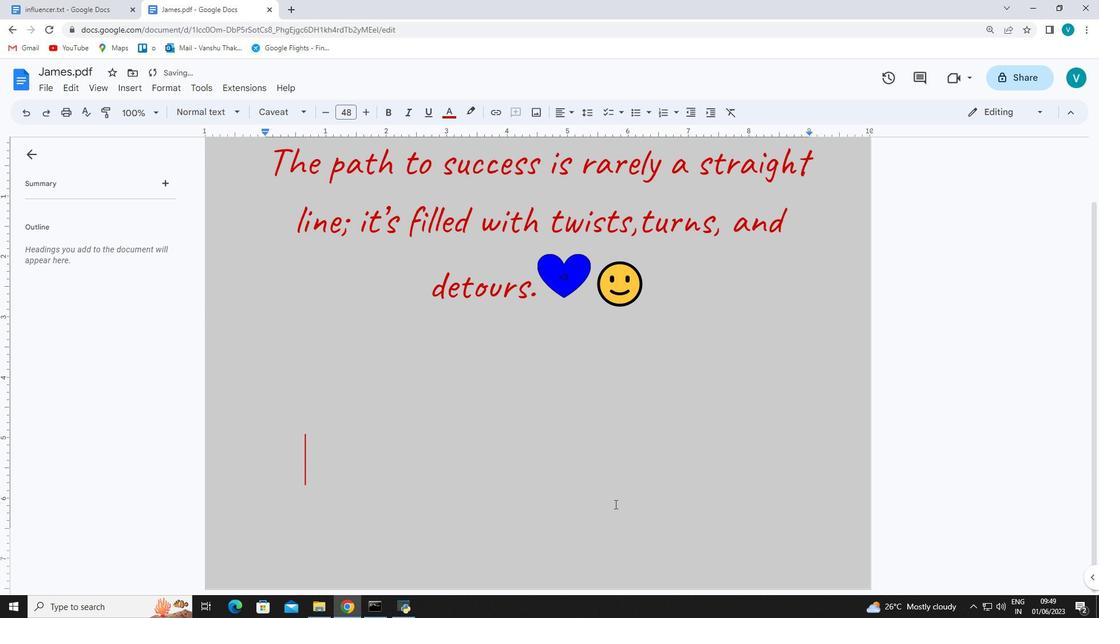 
Action: Mouse moved to (619, 499)
Screenshot: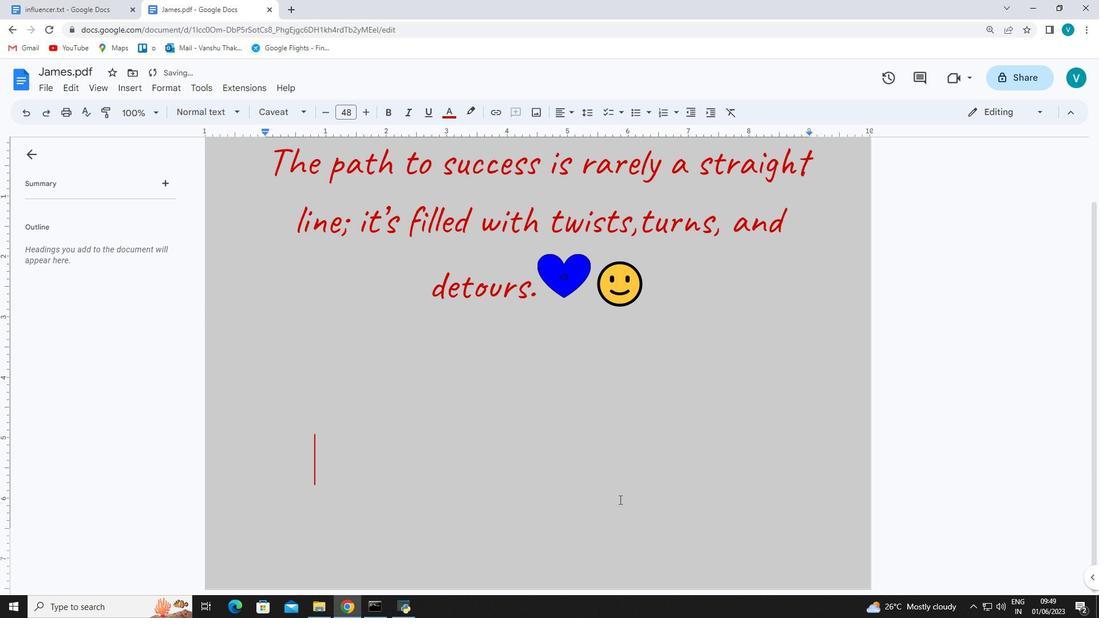 
Action: Key pressed <Key.space>
Screenshot: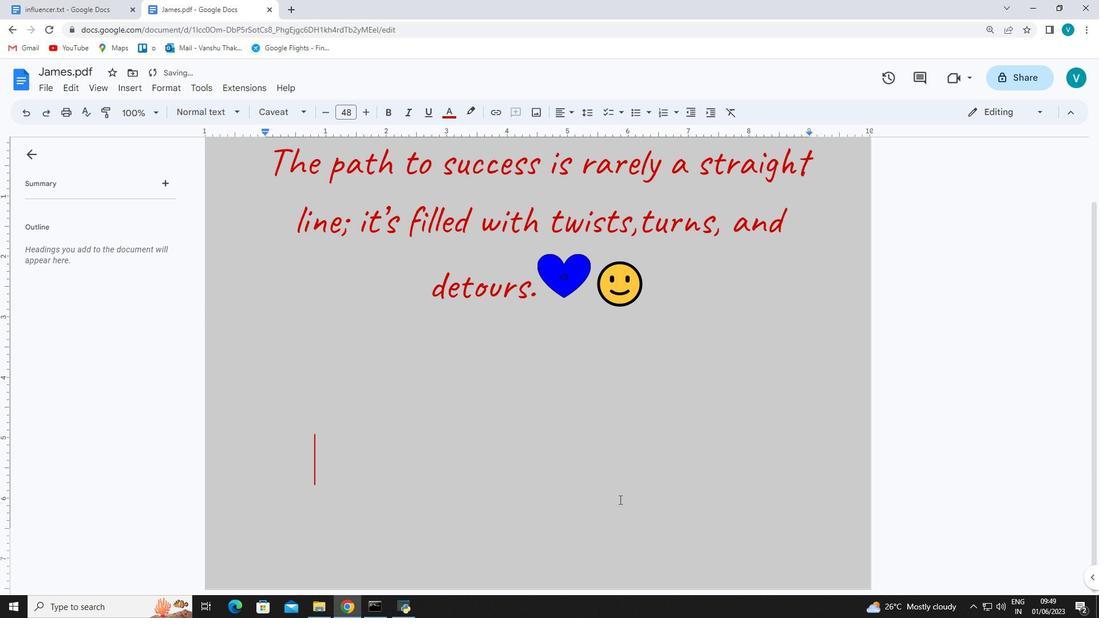 
Action: Mouse moved to (619, 498)
Screenshot: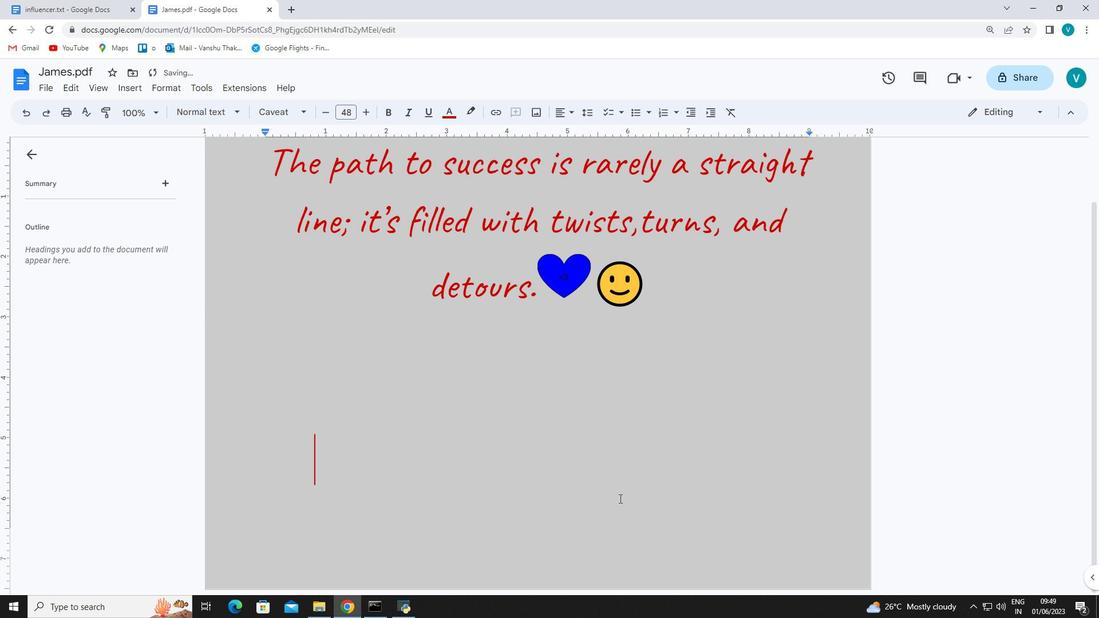 
Action: Key pressed <Key.space><Key.space><Key.space><Key.space><Key.space><Key.space>
Screenshot: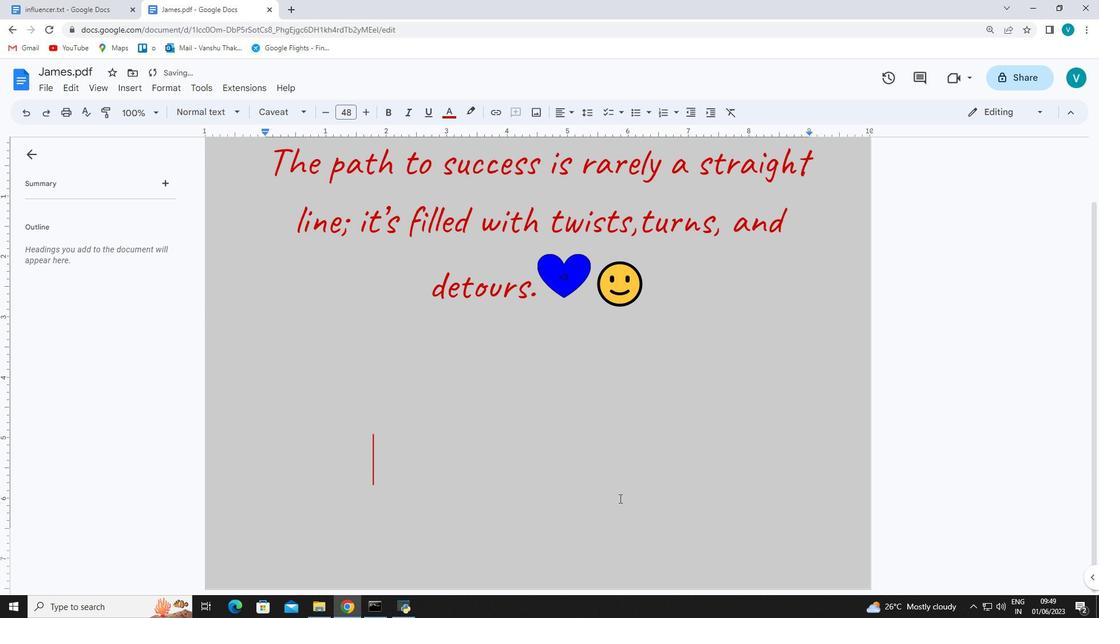 
Action: Mouse moved to (619, 498)
Screenshot: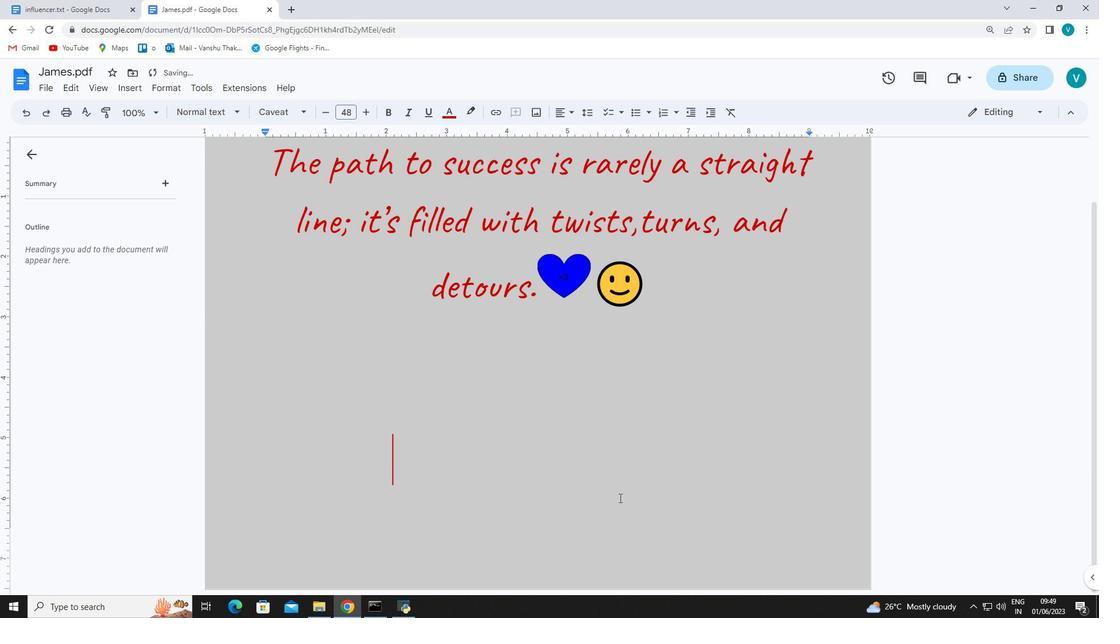 
Action: Key pressed <Key.space><Key.space>
Screenshot: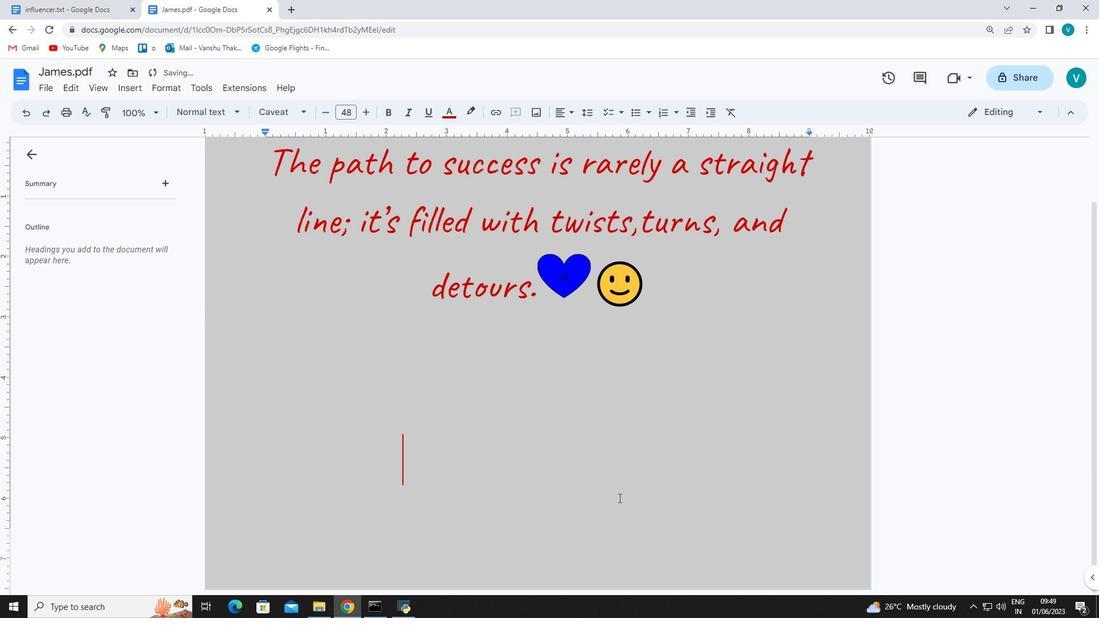 
Action: Mouse moved to (619, 498)
Screenshot: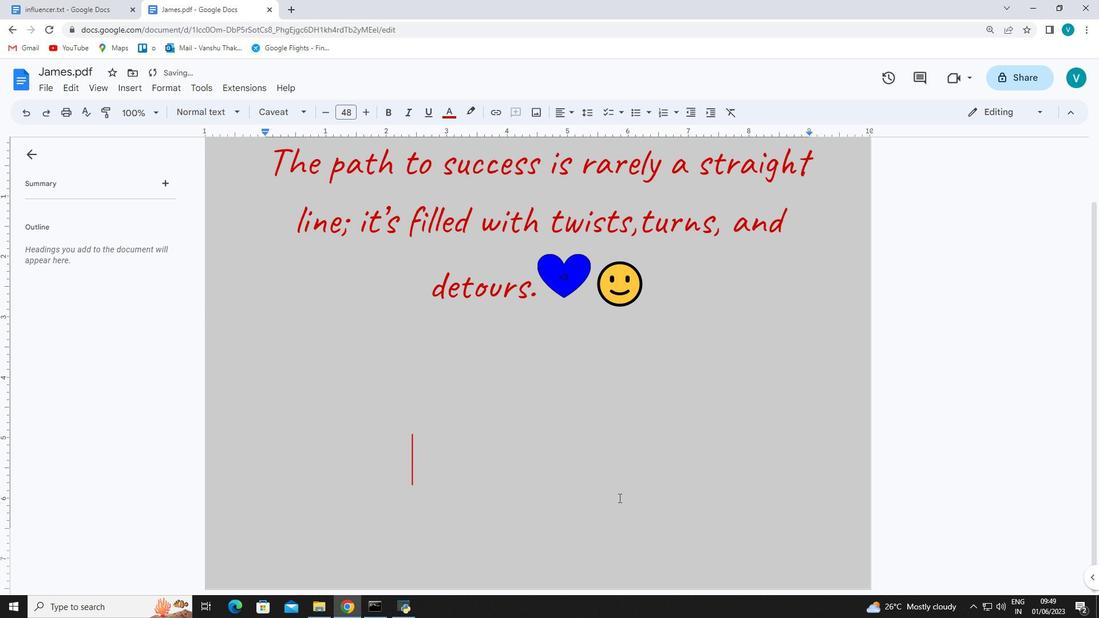 
Action: Key pressed <Key.space><Key.space><Key.space><Key.space><Key.space><Key.space><Key.space><Key.space><Key.space><Key.space><Key.space><Key.space><Key.space><Key.space><Key.space><Key.space><Key.space><Key.space><Key.space><Key.space><Key.space><Key.space><Key.space><Key.space><Key.space><Key.space><Key.space><Key.space><Key.space>
Screenshot: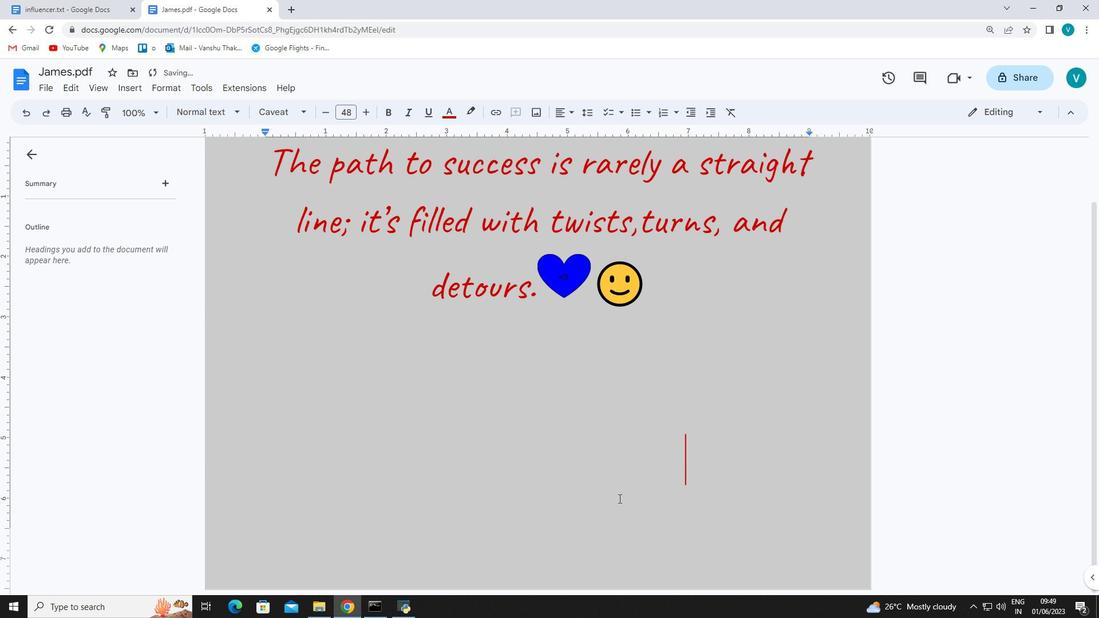 
Action: Mouse moved to (136, 89)
Screenshot: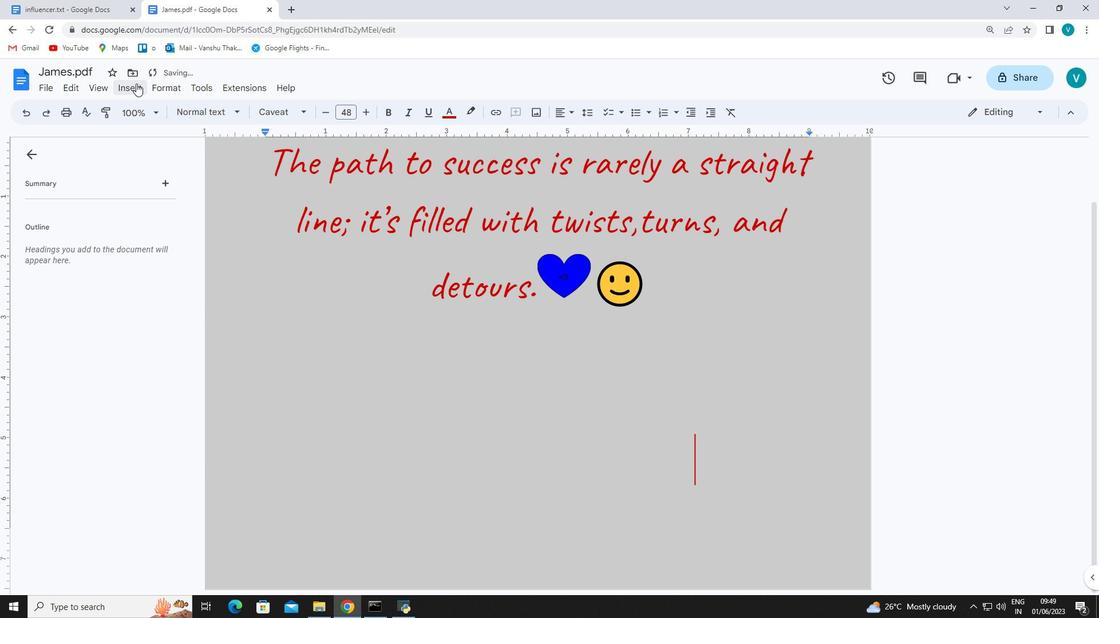
Action: Mouse pressed left at (136, 89)
Screenshot: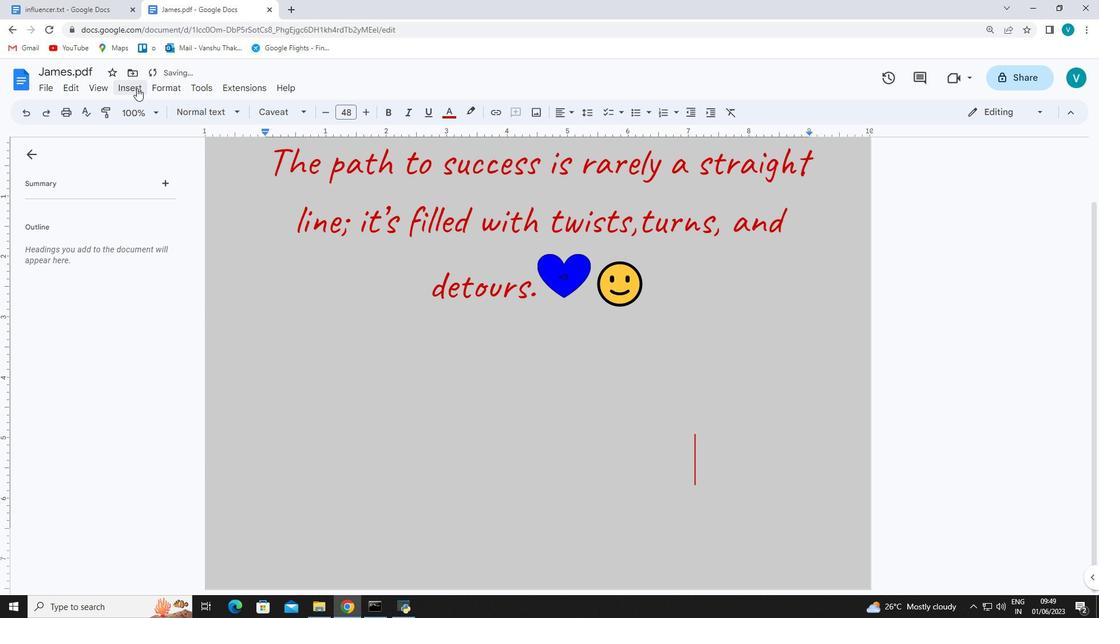 
Action: Mouse moved to (159, 470)
Screenshot: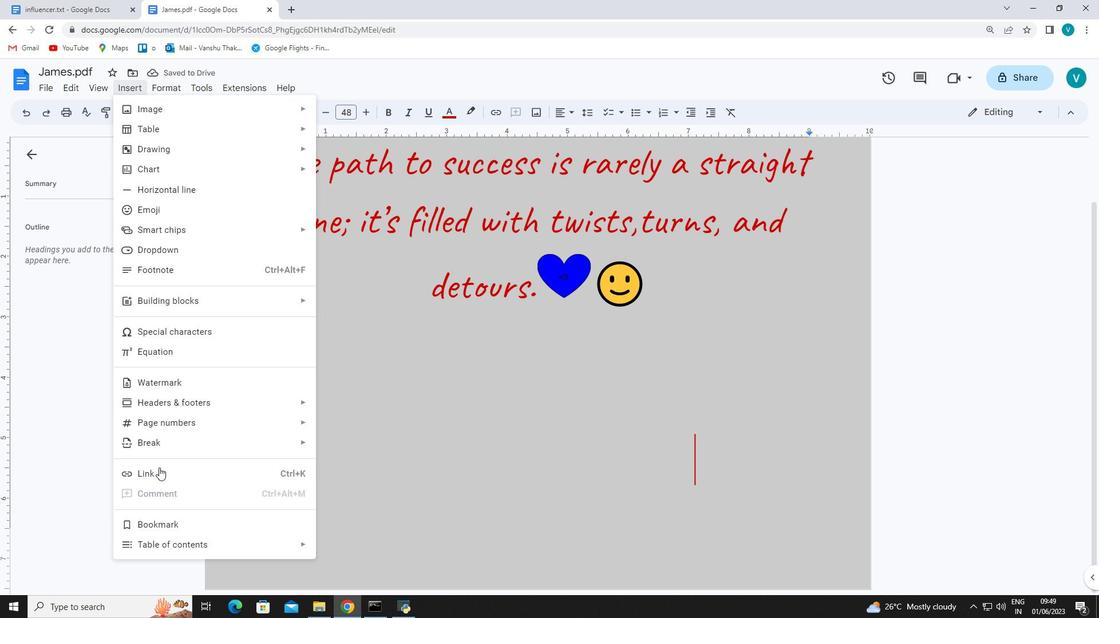 
Action: Mouse pressed left at (159, 470)
Screenshot: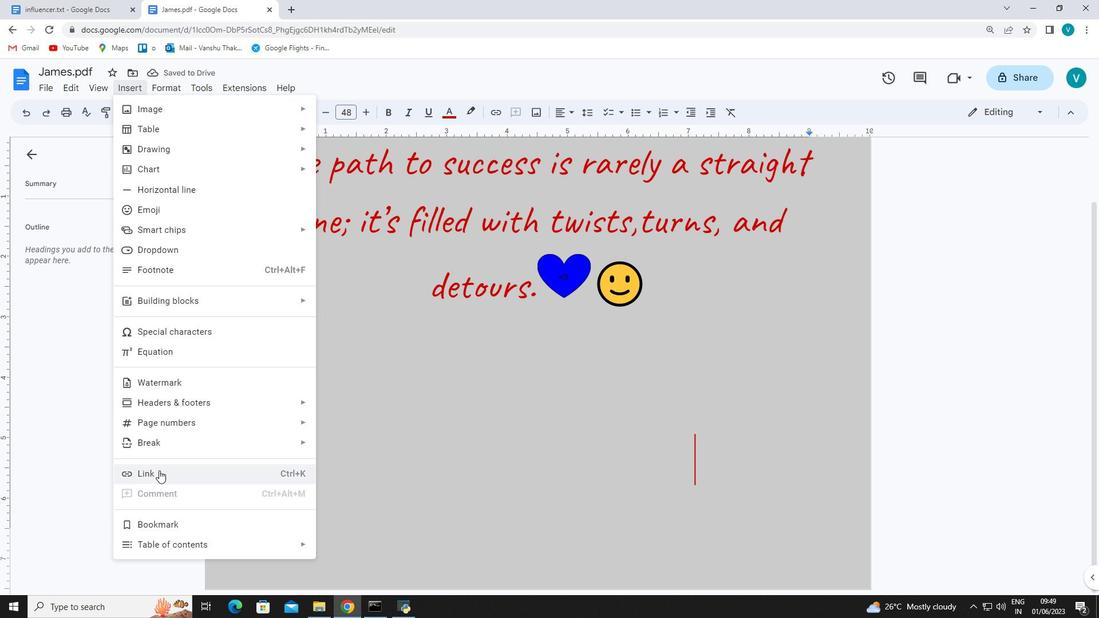 
Action: Mouse moved to (687, 241)
Screenshot: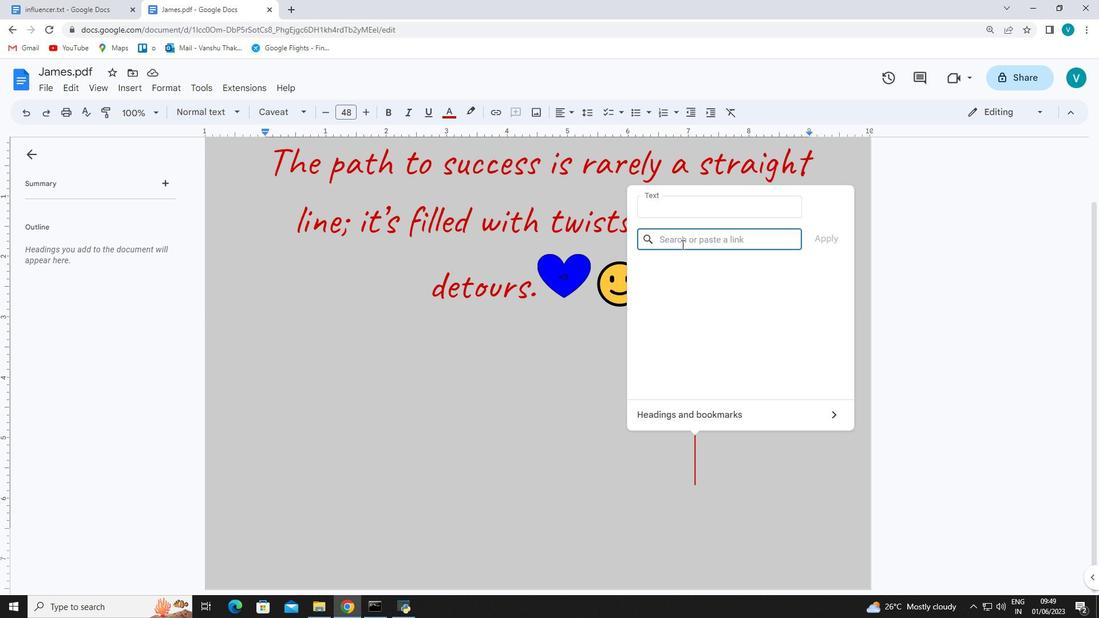 
Action: Mouse pressed left at (687, 241)
Screenshot: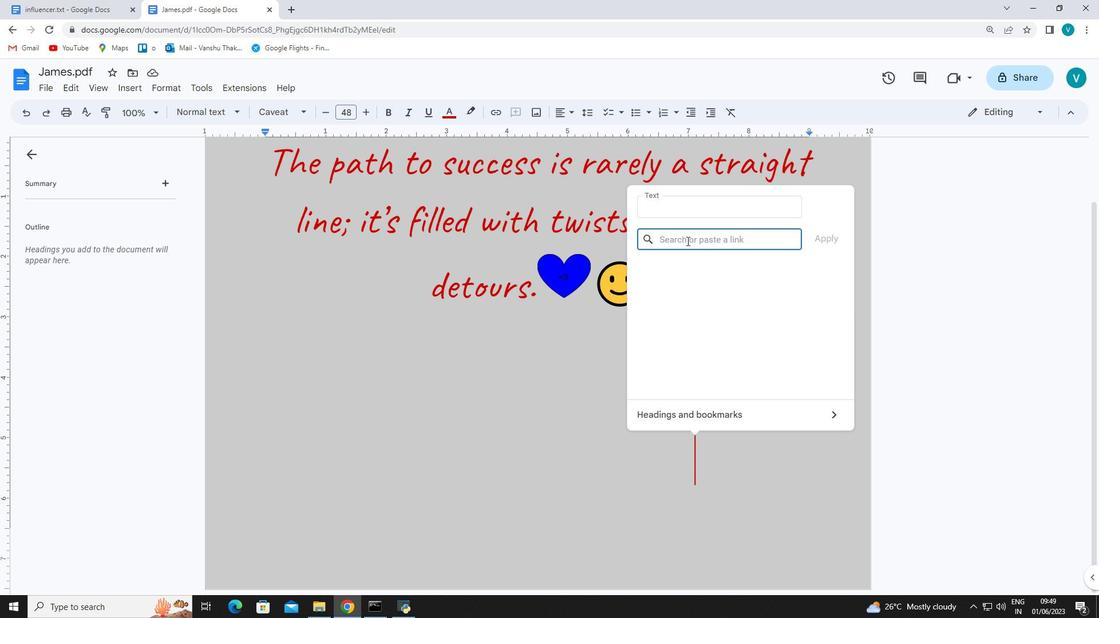 
Action: Mouse moved to (571, 206)
Screenshot: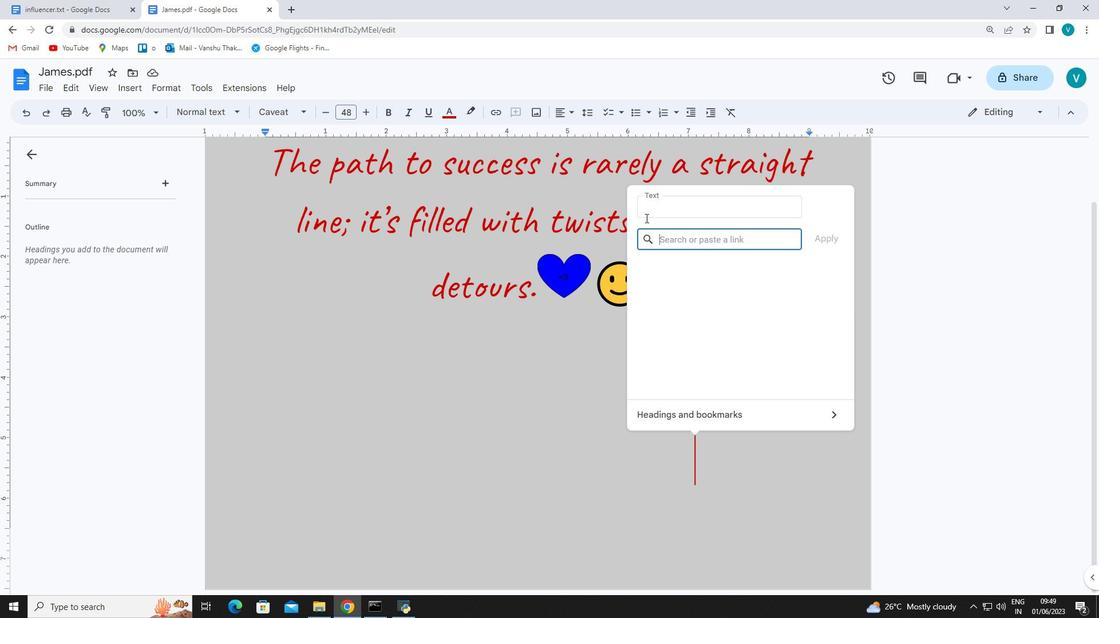 
Action: Key pressed www.instagram.com
Screenshot: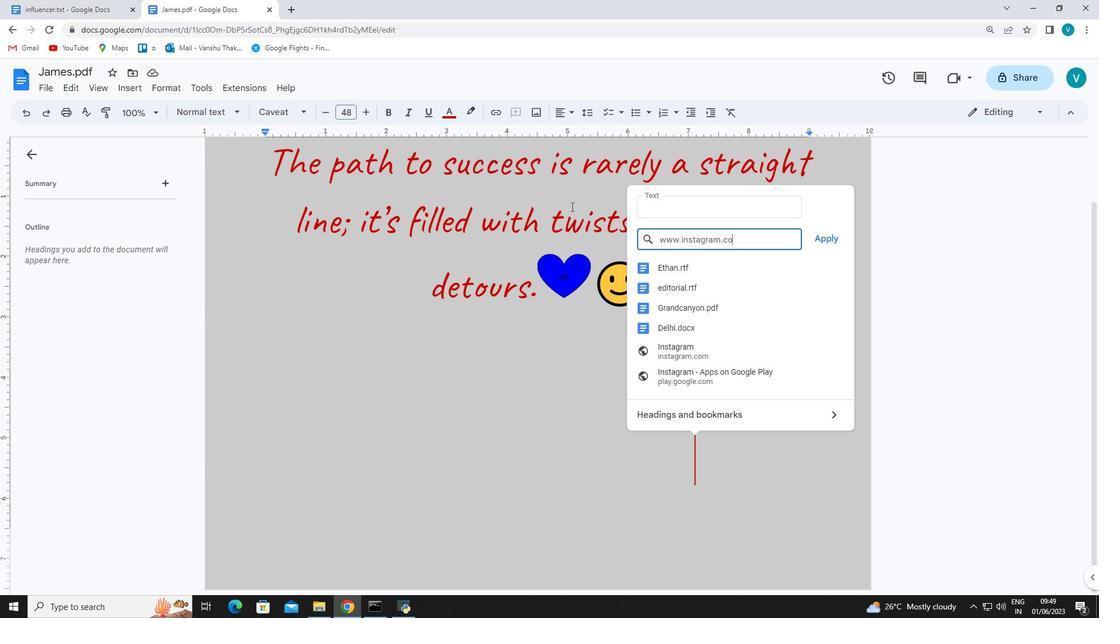 
Action: Mouse moved to (828, 232)
Screenshot: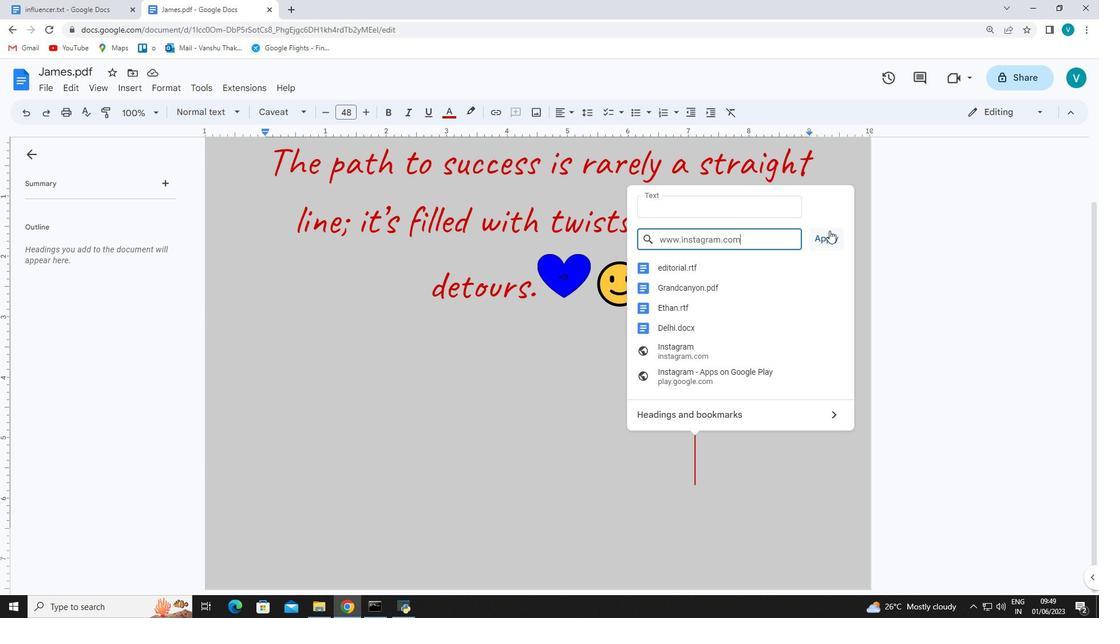 
Action: Mouse pressed left at (828, 232)
Screenshot: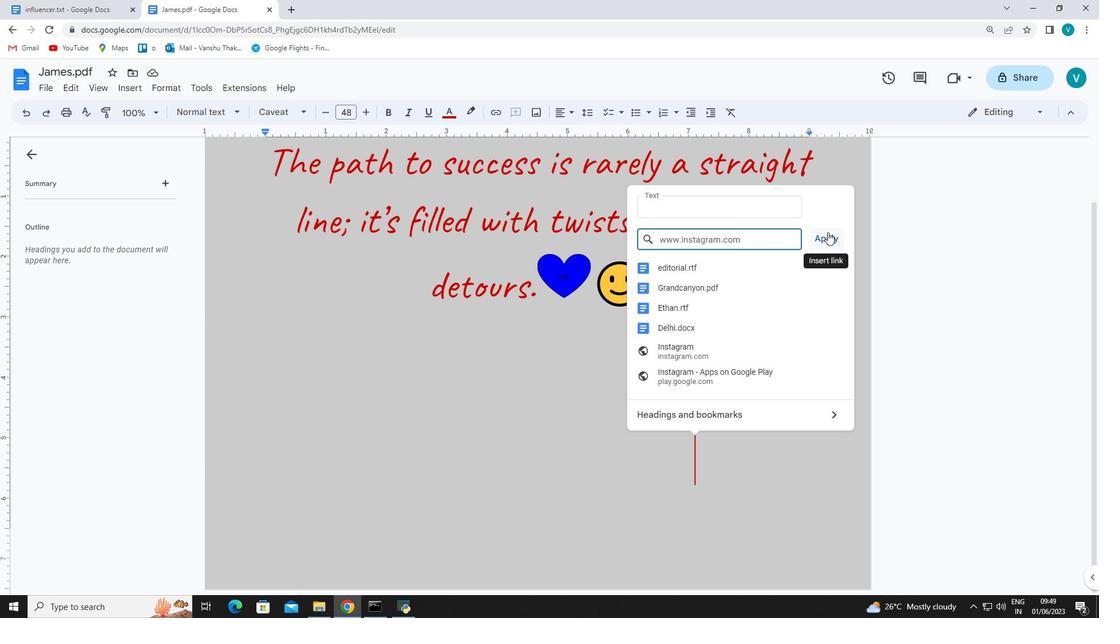 
Action: Mouse moved to (268, 532)
Screenshot: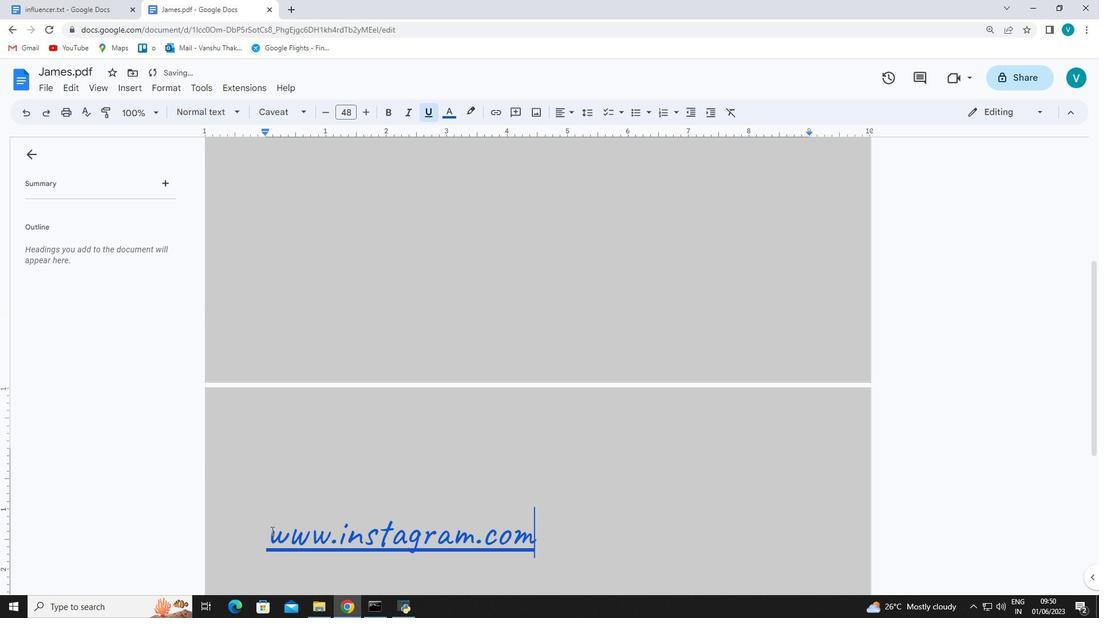 
Action: Mouse pressed left at (268, 532)
Screenshot: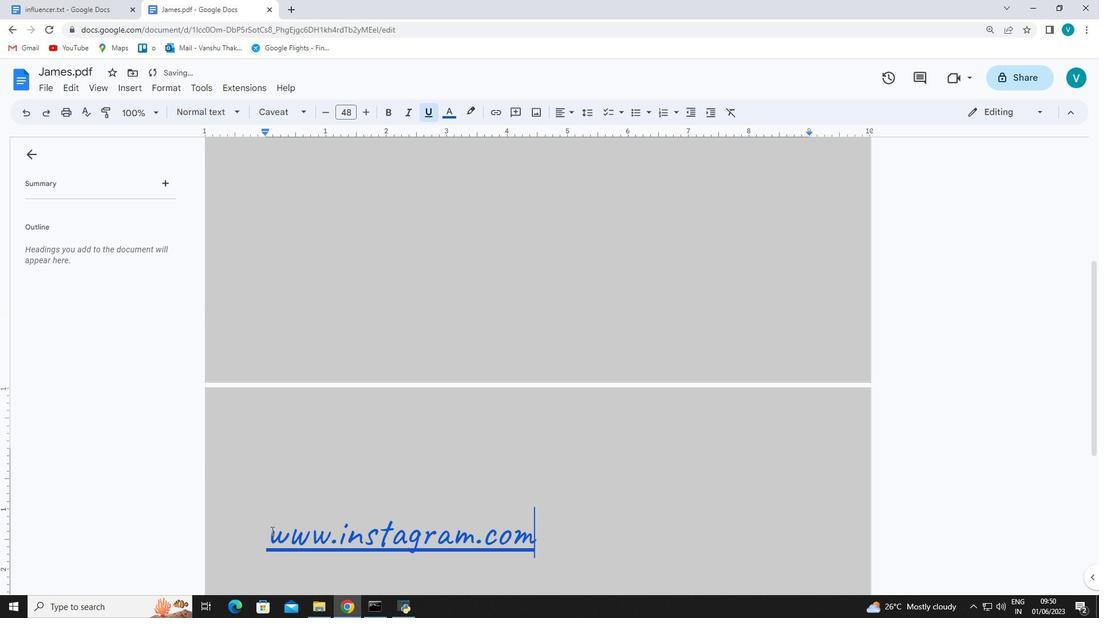 
Action: Mouse moved to (270, 533)
Screenshot: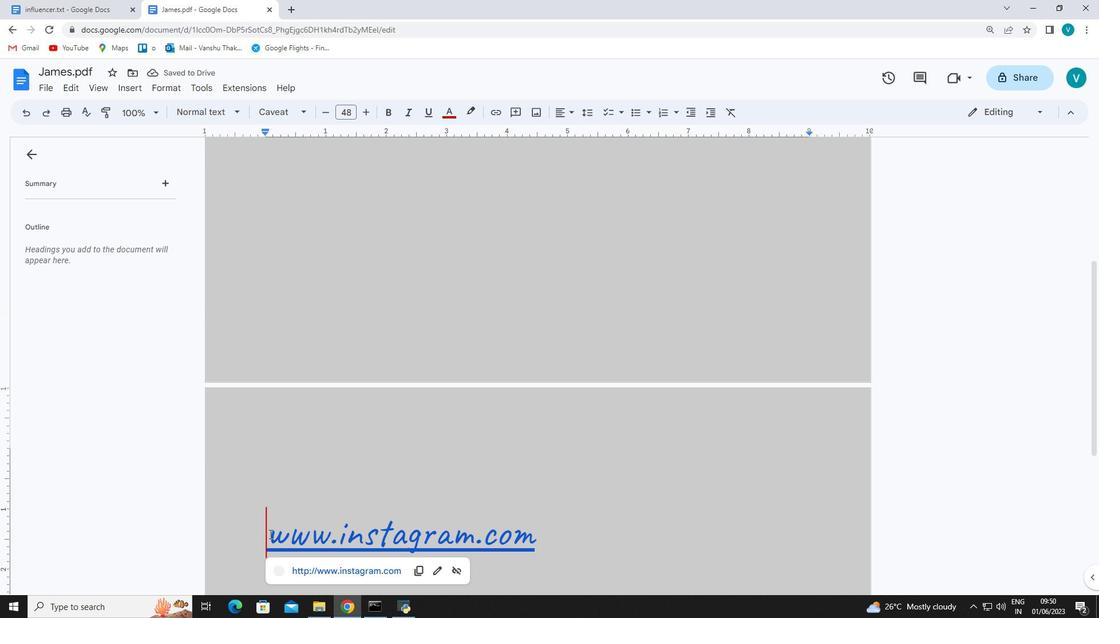 
Action: Key pressed <Key.backspace>
Screenshot: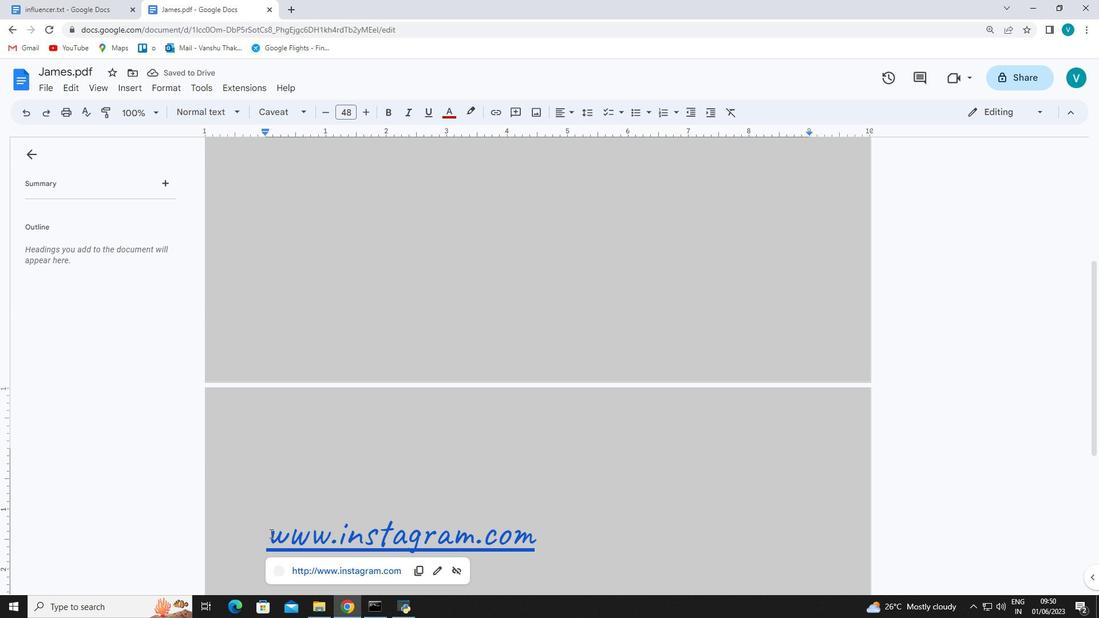 
Action: Mouse moved to (270, 533)
Screenshot: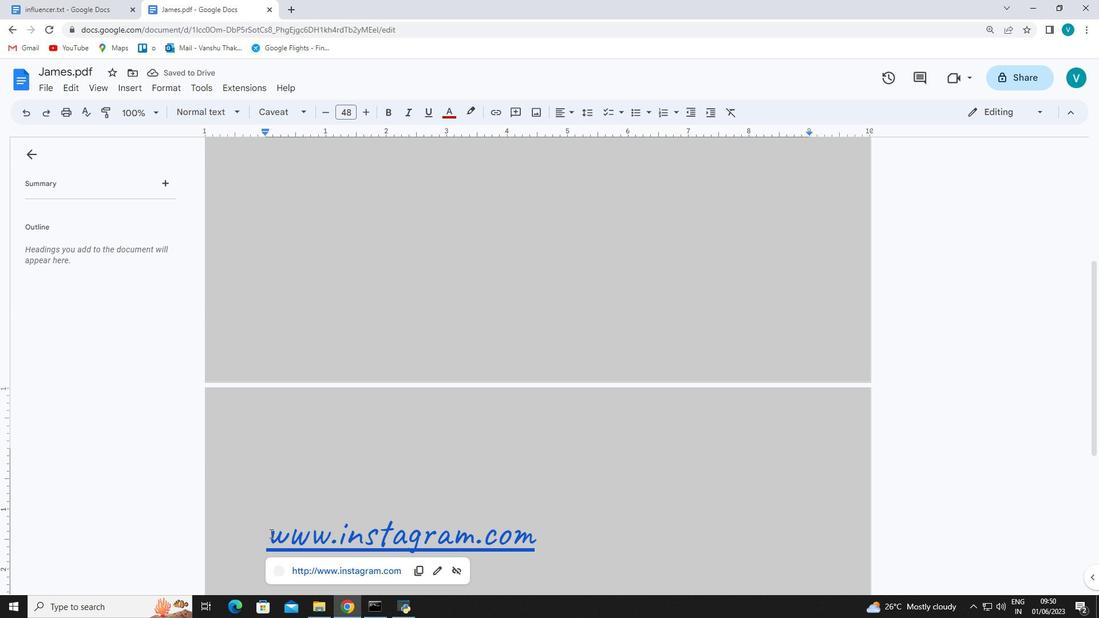 
Action: Key pressed <Key.backspace><Key.backspace><Key.backspace>
Screenshot: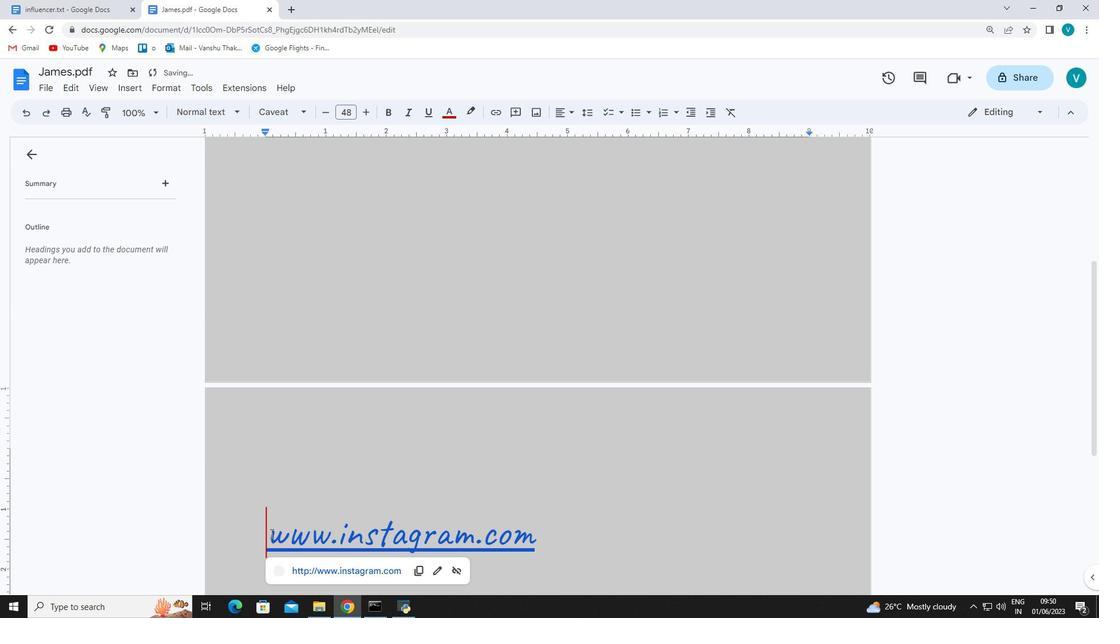 
Action: Mouse moved to (542, 537)
Screenshot: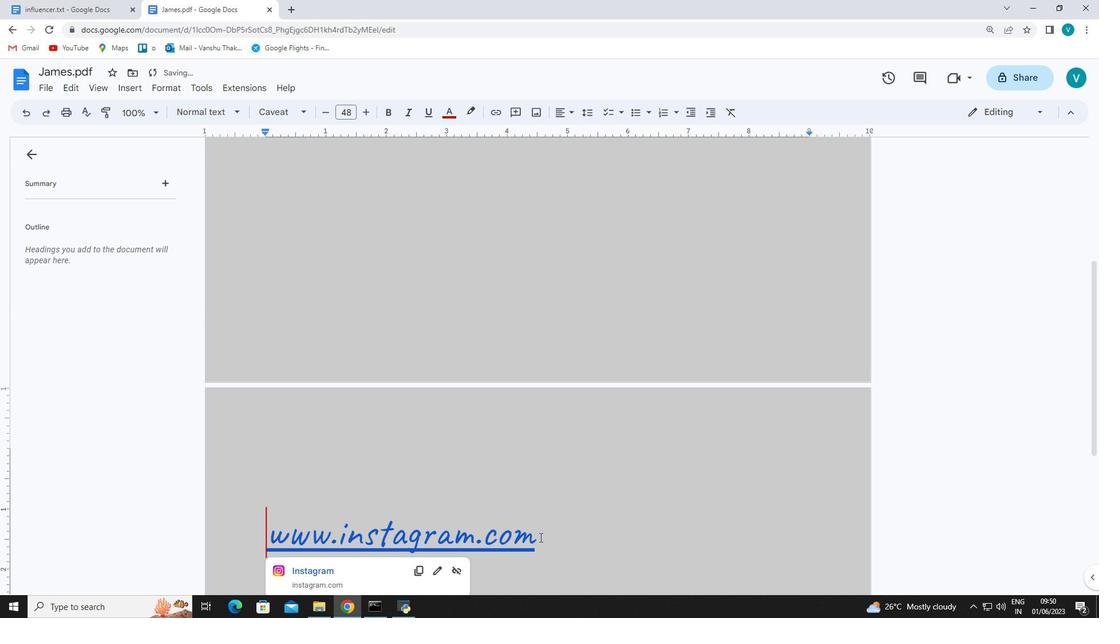 
Action: Mouse pressed left at (542, 537)
Screenshot: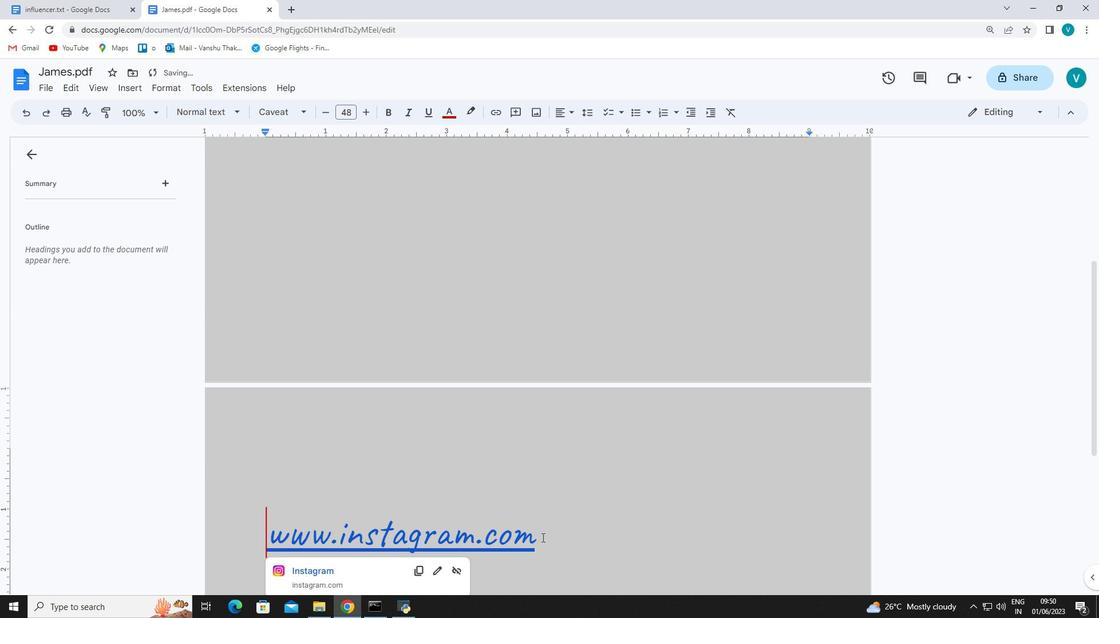 
Action: Mouse moved to (262, 526)
Screenshot: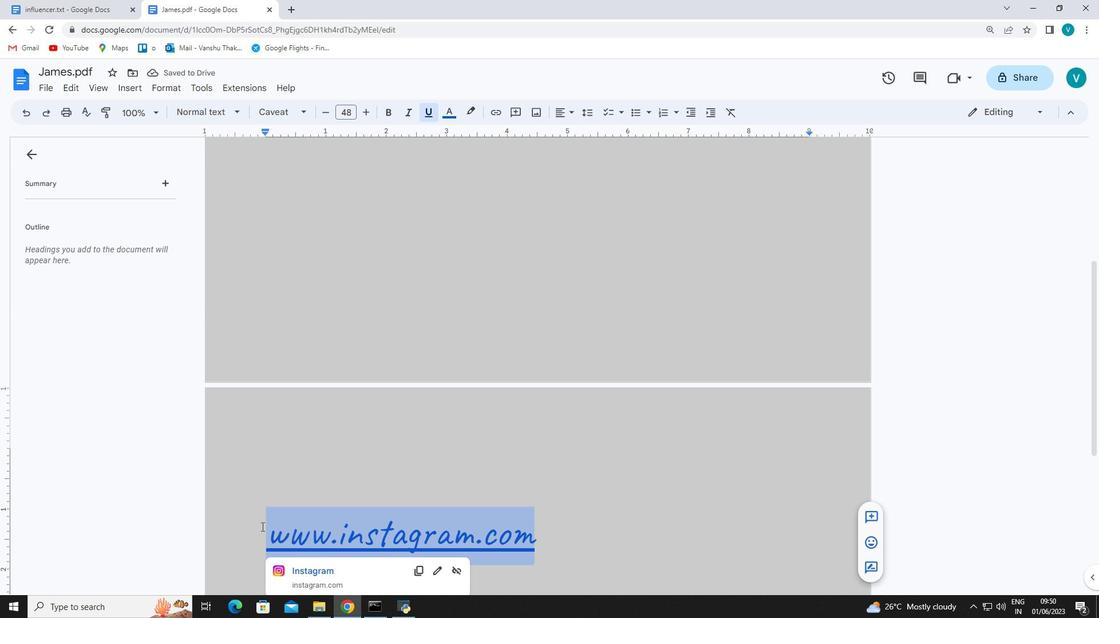 
Action: Key pressed ctrl+X
Screenshot: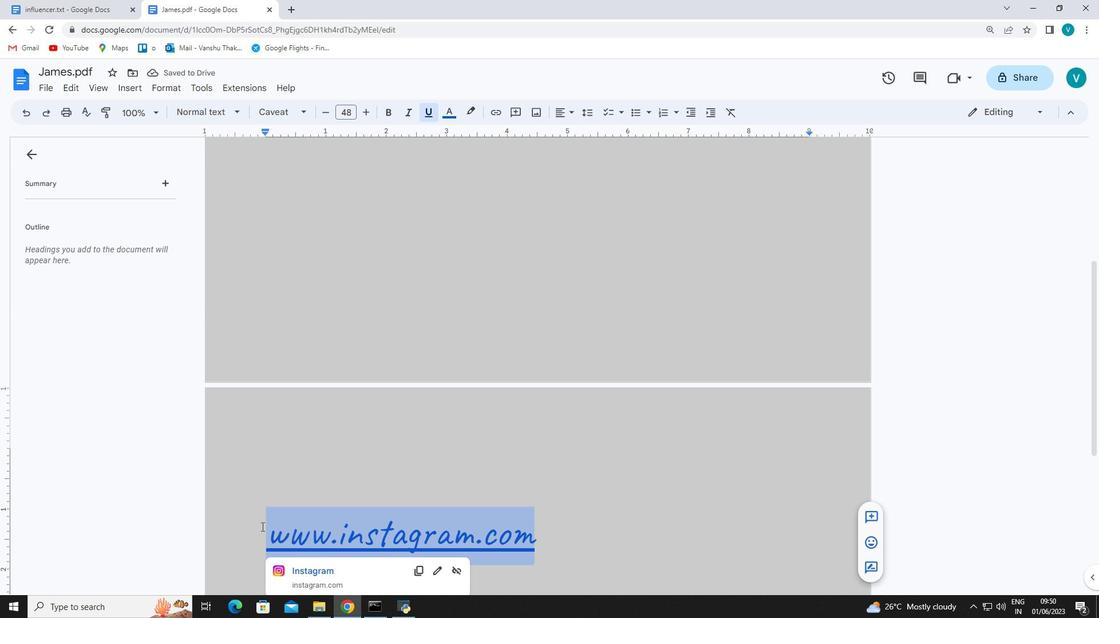 
Action: Mouse moved to (317, 458)
Screenshot: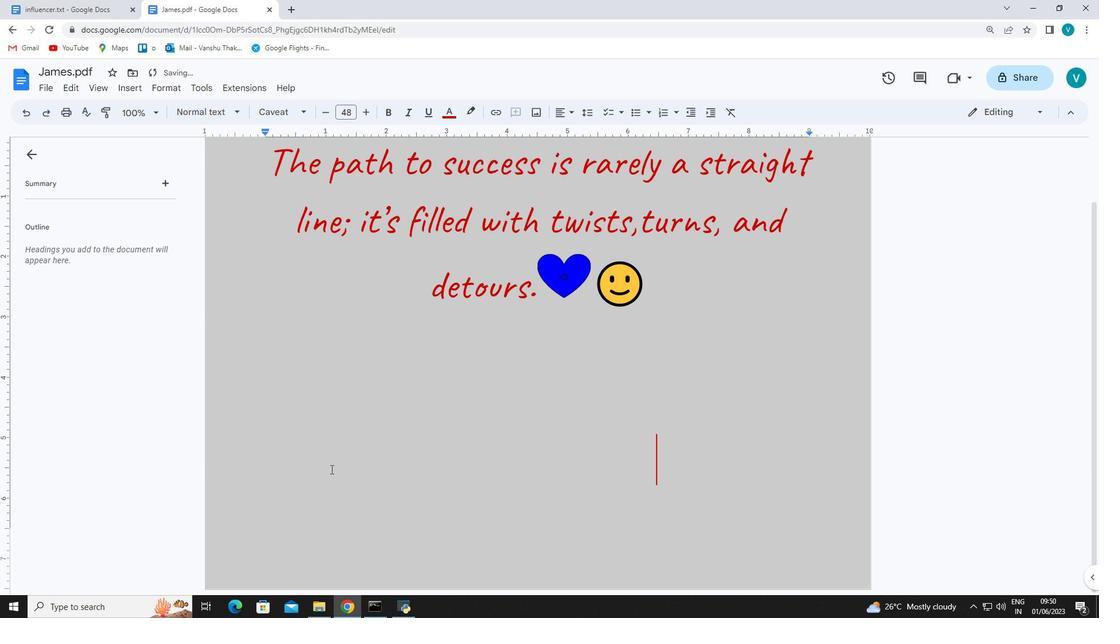 
Action: Mouse pressed left at (317, 458)
Screenshot: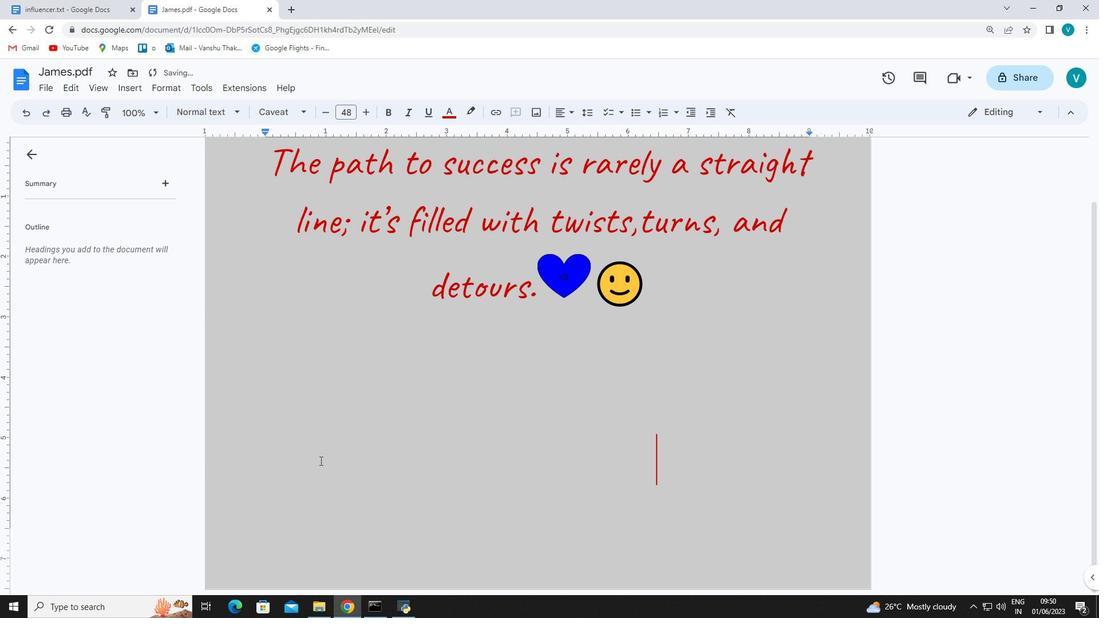 
Action: Mouse moved to (299, 461)
Screenshot: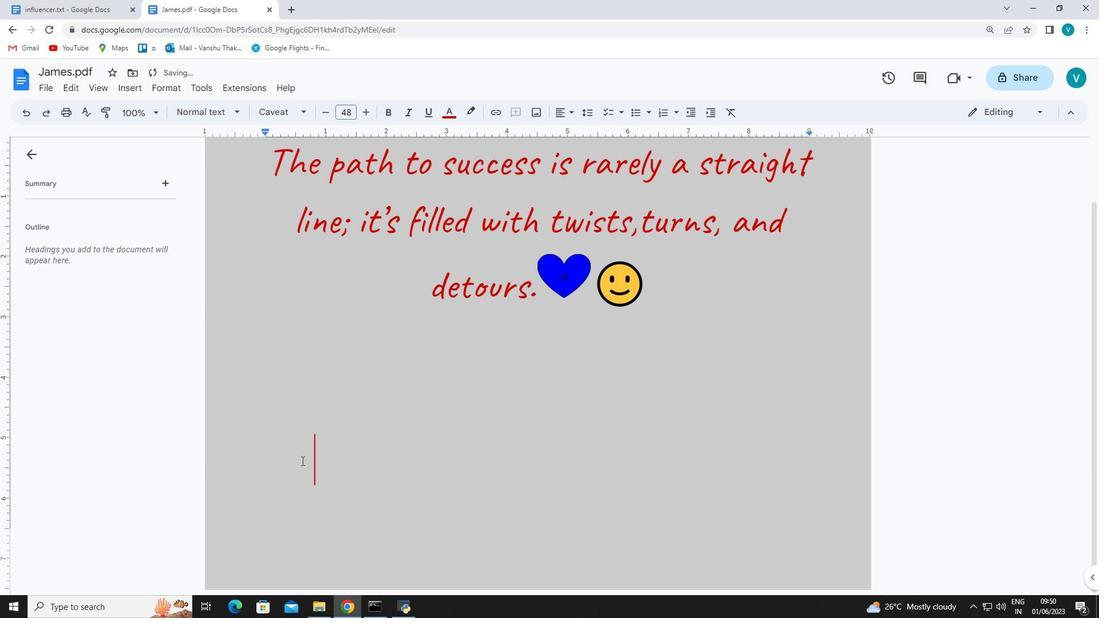 
Action: Key pressed ctrl+V
Screenshot: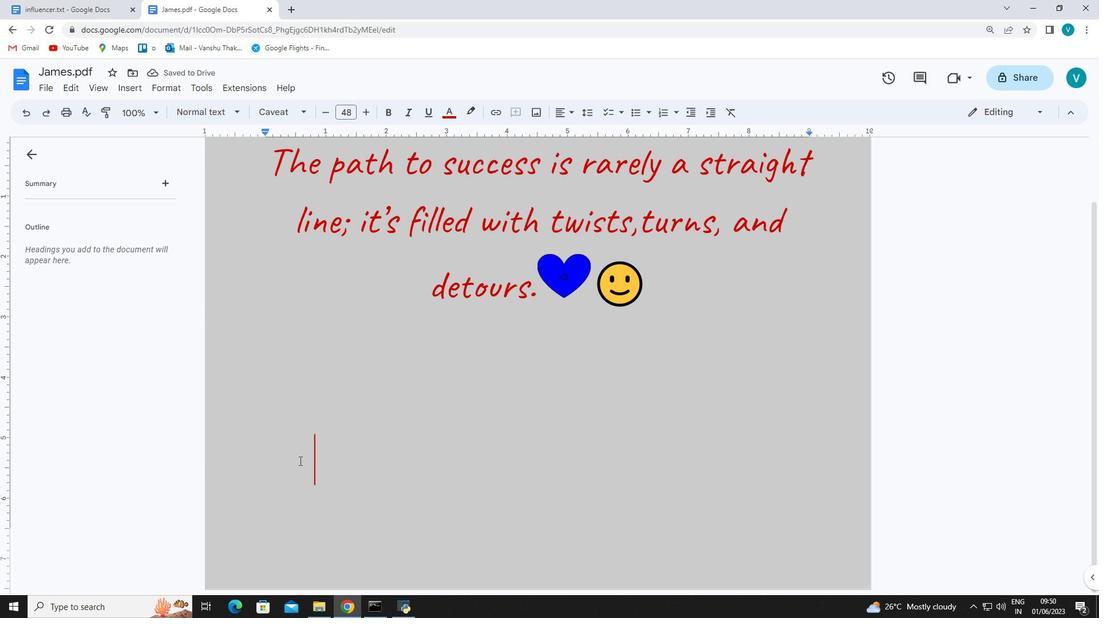 
Action: Mouse moved to (314, 470)
Screenshot: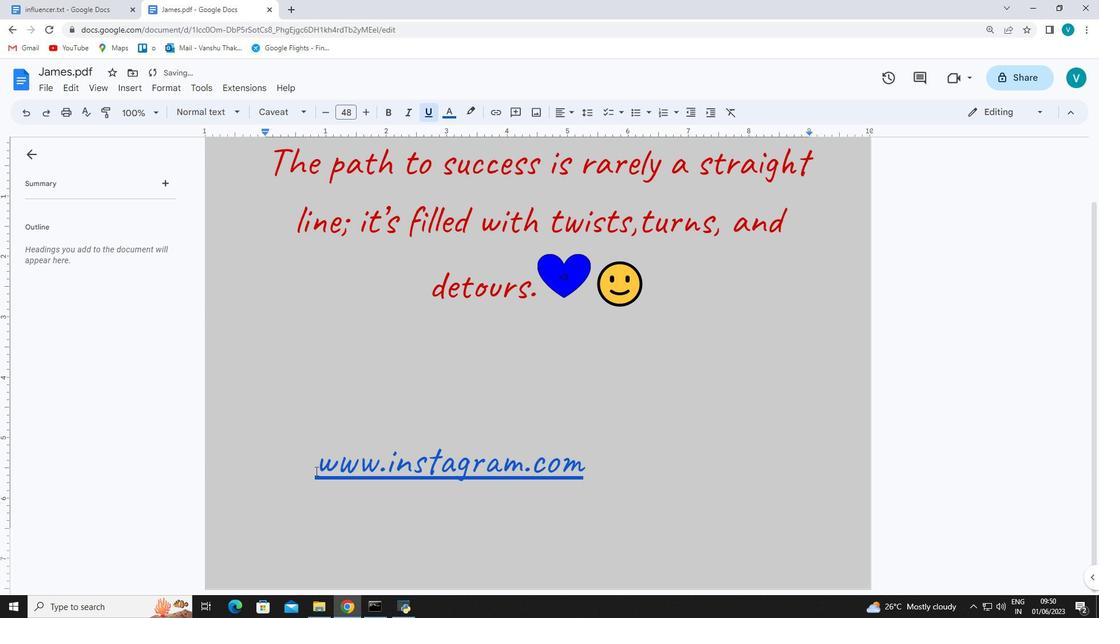 
Action: Mouse pressed left at (314, 470)
Screenshot: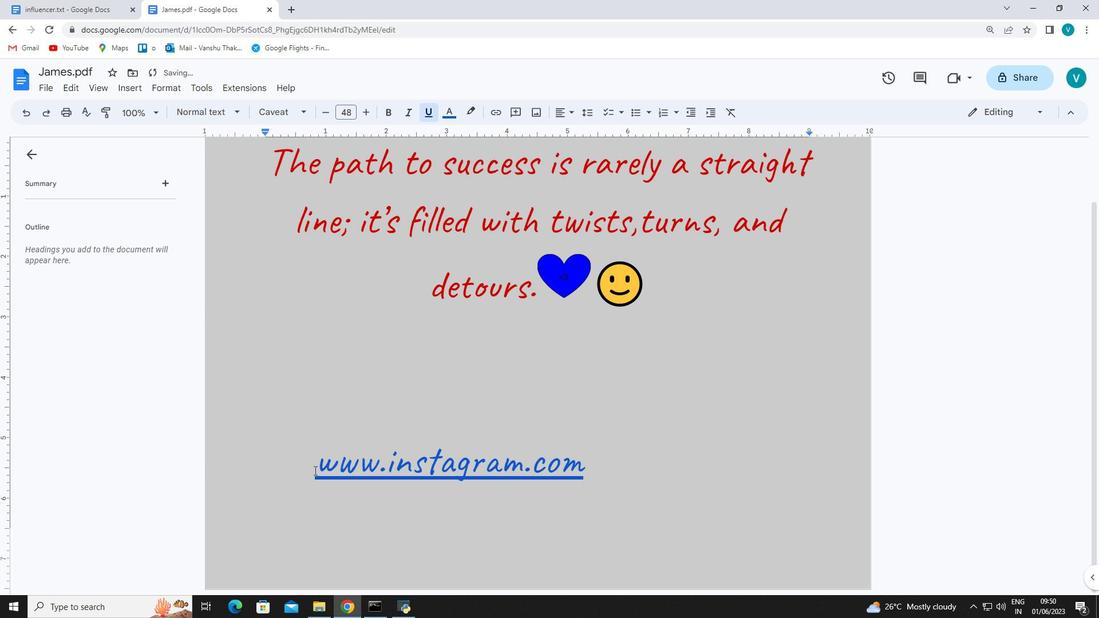 
Action: Key pressed <Key.space><Key.space><Key.space><Key.space><Key.space><Key.space><Key.space><Key.space><Key.space><Key.space><Key.space><Key.space><Key.space><Key.space><Key.space><Key.space><Key.space><Key.space>
Screenshot: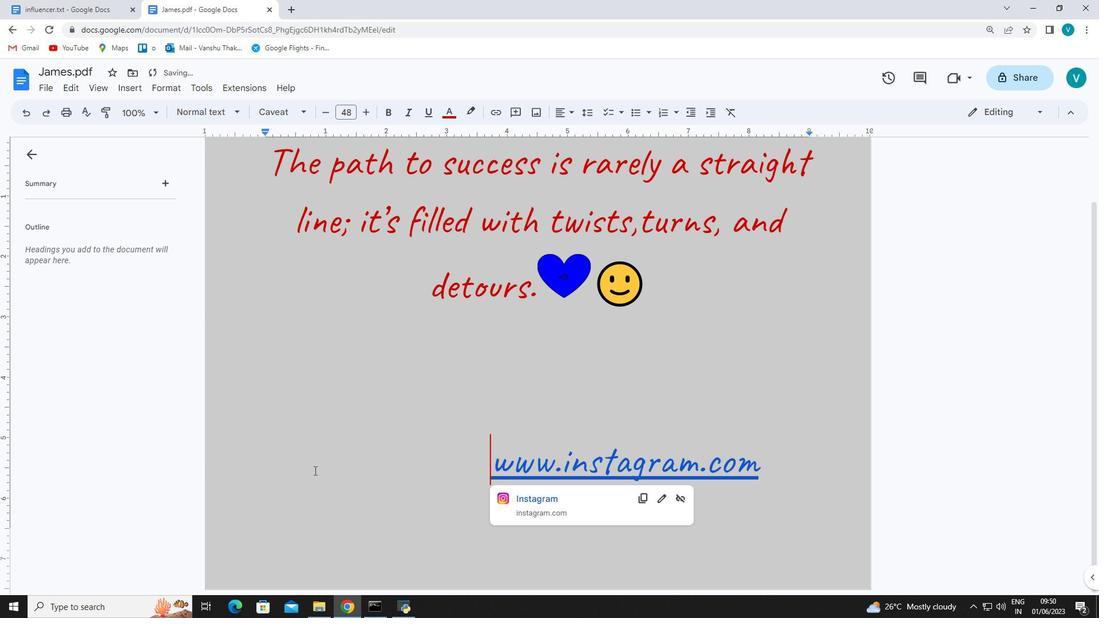 
Action: Mouse moved to (314, 470)
Screenshot: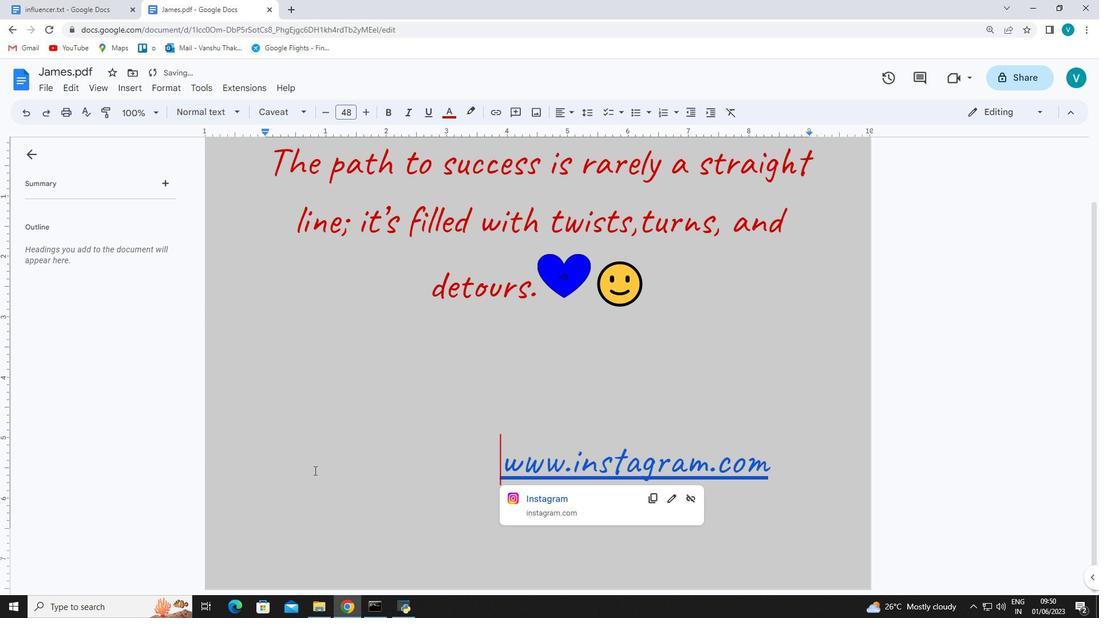 
Action: Key pressed <Key.space><Key.space>
Screenshot: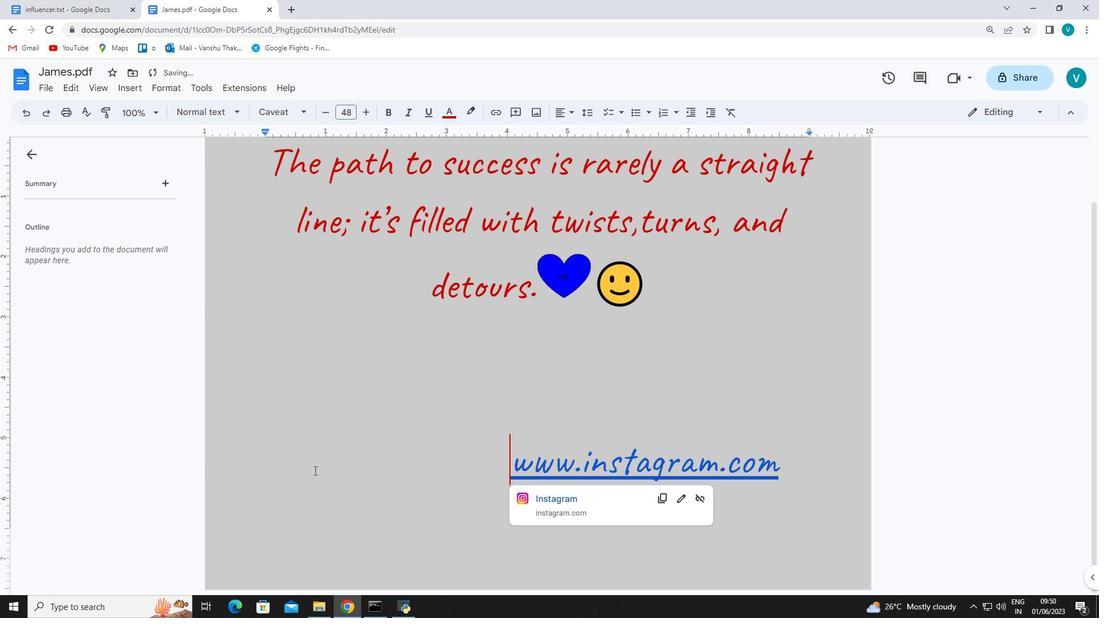 
Action: Mouse moved to (313, 470)
Screenshot: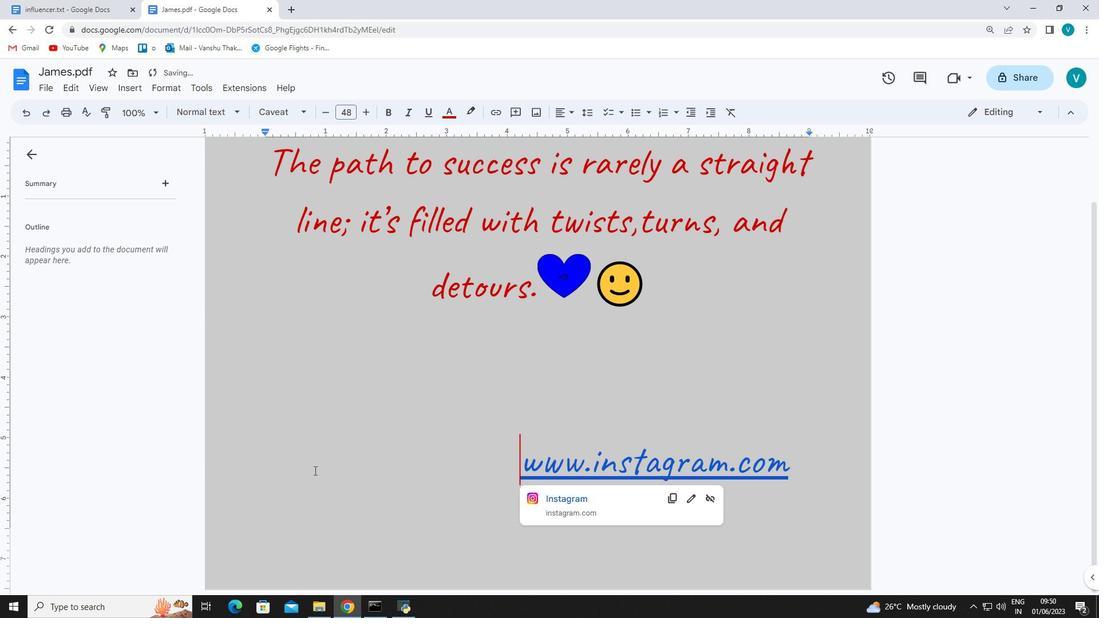 
Action: Mouse pressed left at (313, 470)
Screenshot: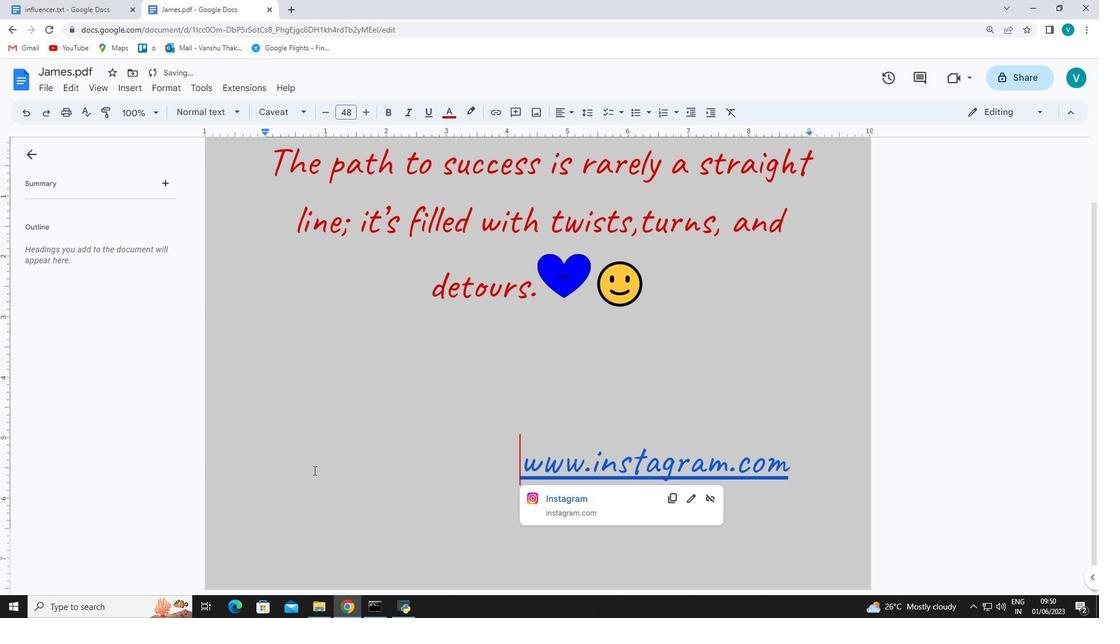 
Action: Mouse moved to (402, 445)
Screenshot: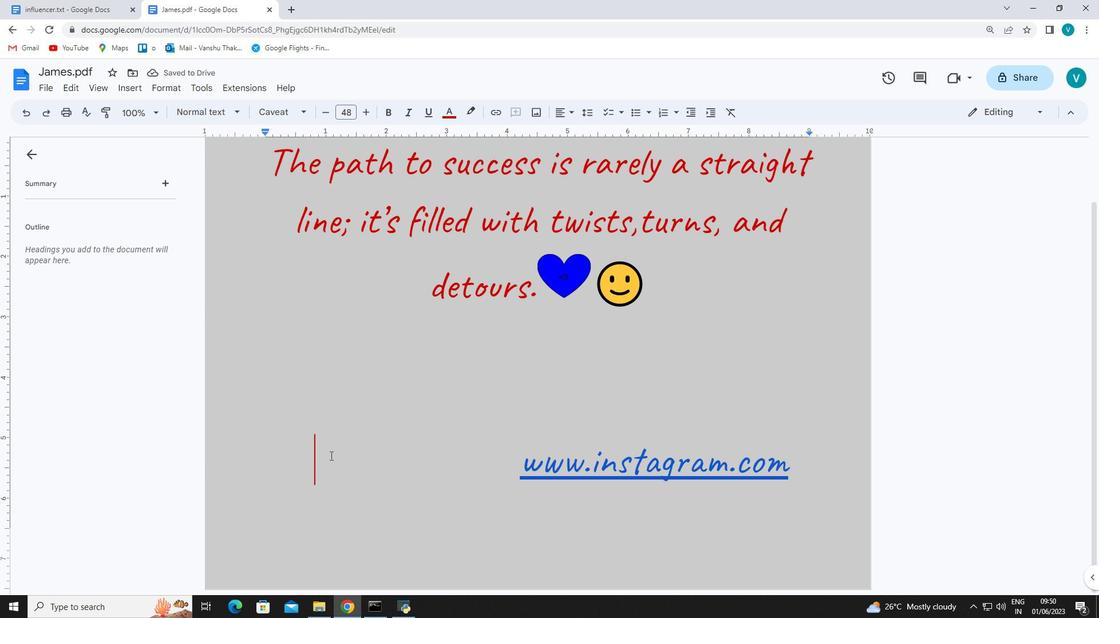 
Action: Mouse scrolled (402, 446) with delta (0, 0)
Screenshot: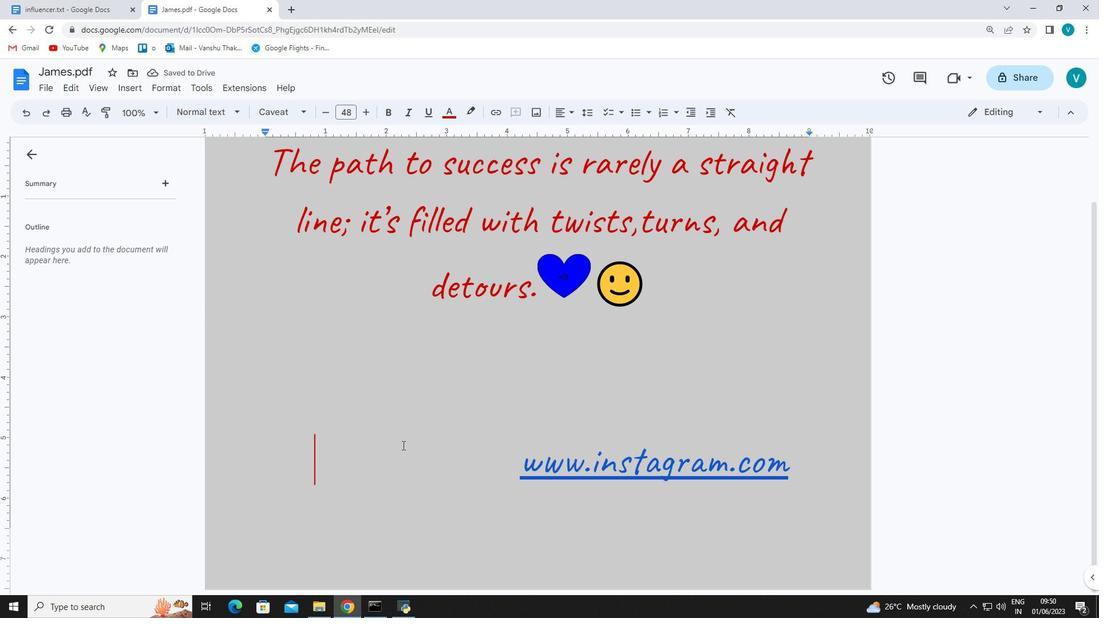 
Action: Mouse scrolled (402, 446) with delta (0, 0)
Screenshot: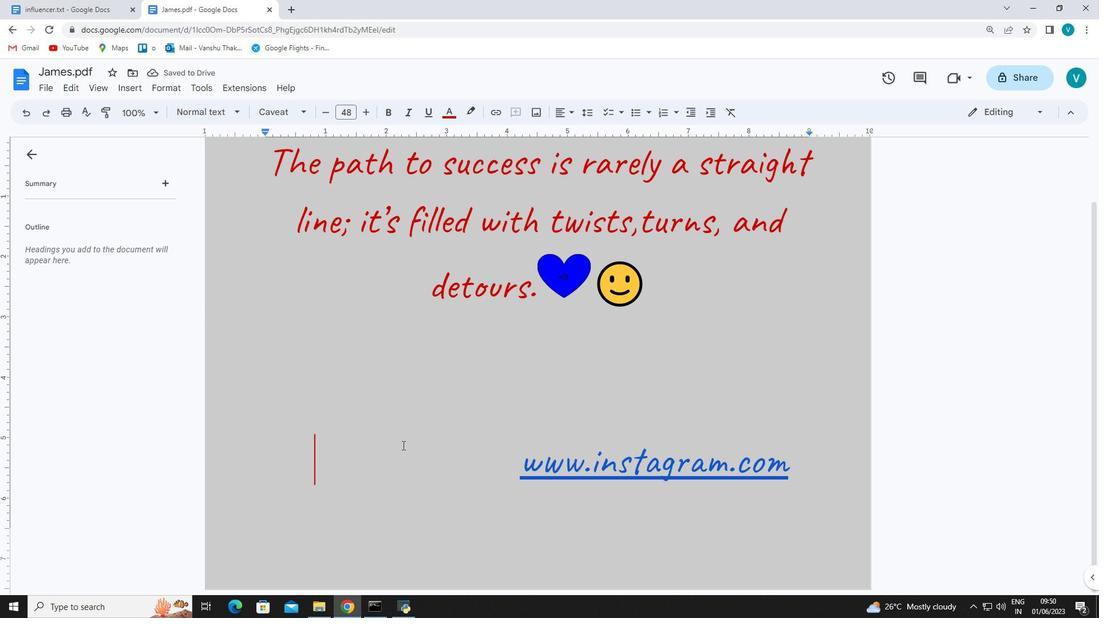 
Action: Mouse scrolled (402, 446) with delta (0, 0)
Screenshot: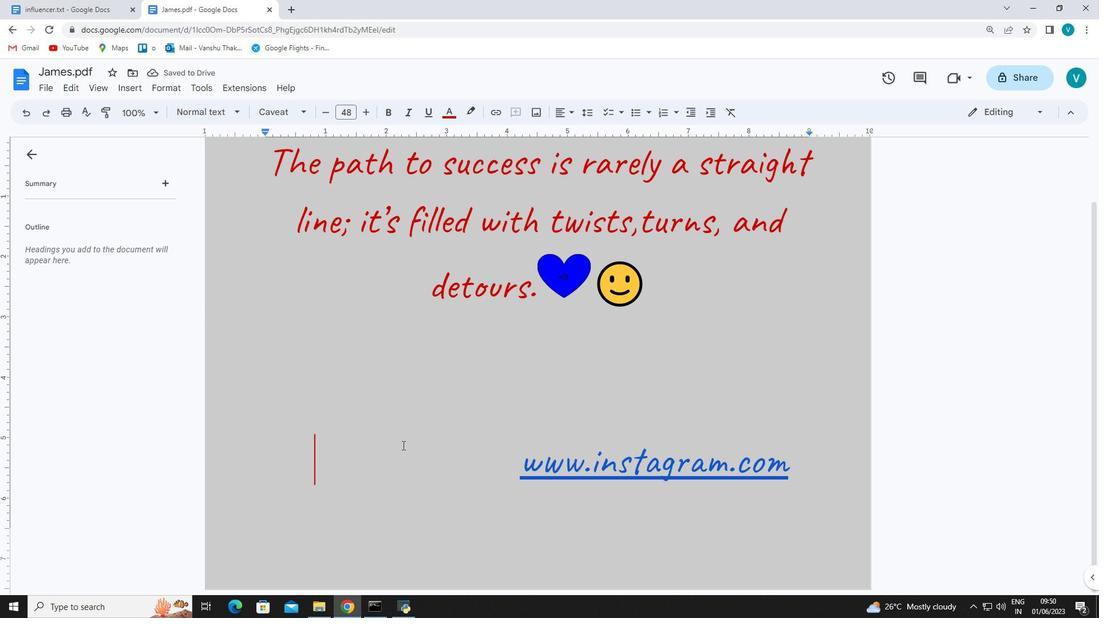 
Action: Mouse scrolled (402, 446) with delta (0, 0)
Screenshot: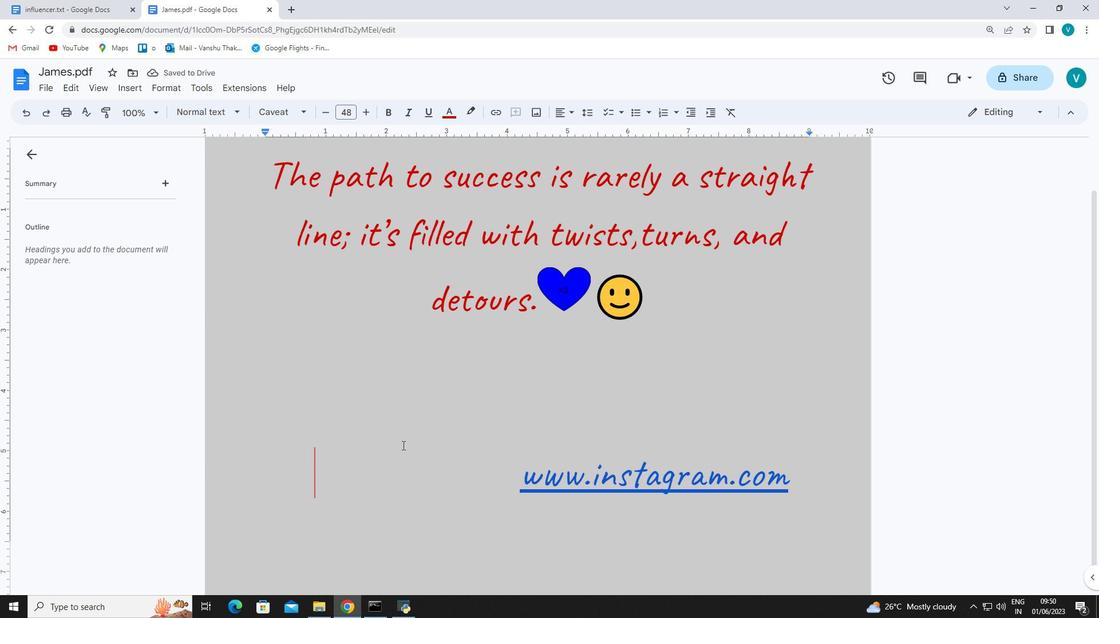 
Action: Mouse scrolled (402, 446) with delta (0, 0)
Screenshot: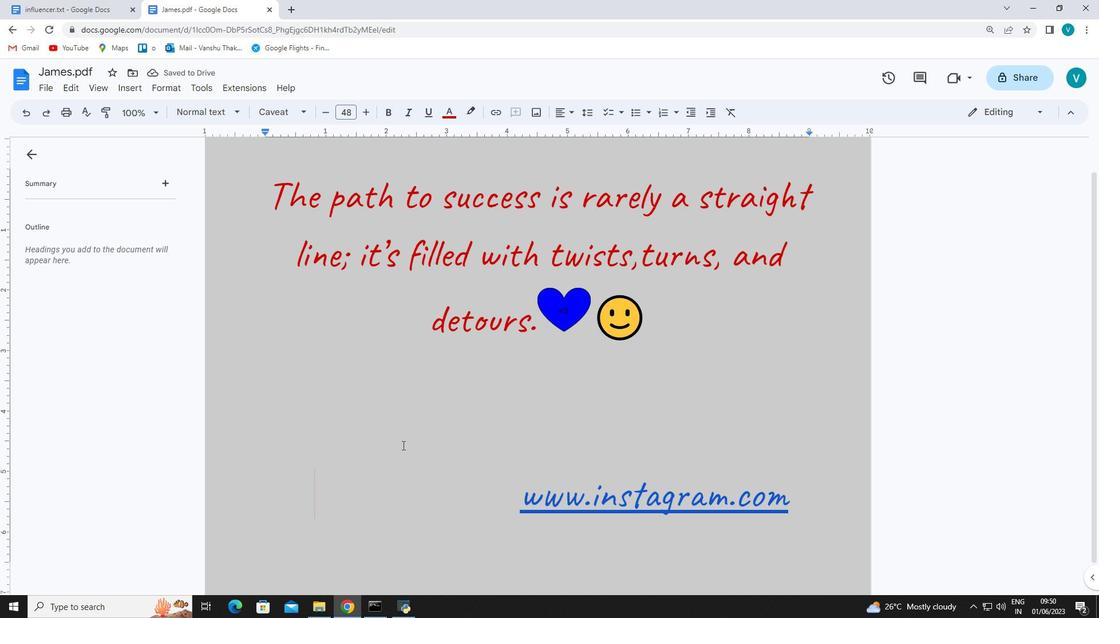 
Action: Mouse scrolled (402, 446) with delta (0, 0)
Screenshot: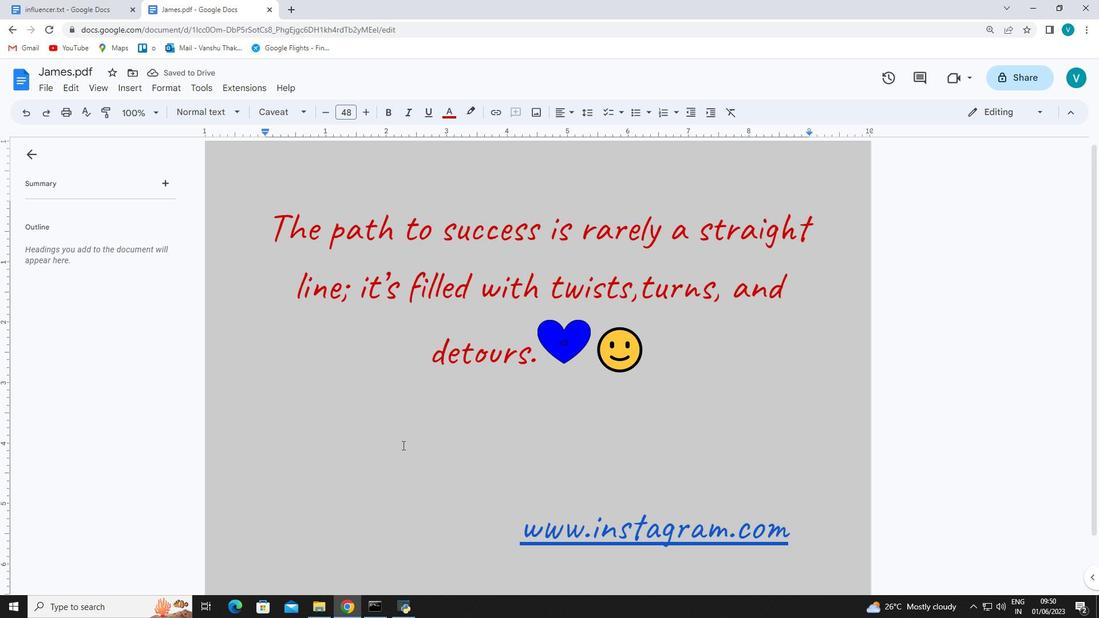 
Action: Mouse scrolled (402, 446) with delta (0, 0)
Screenshot: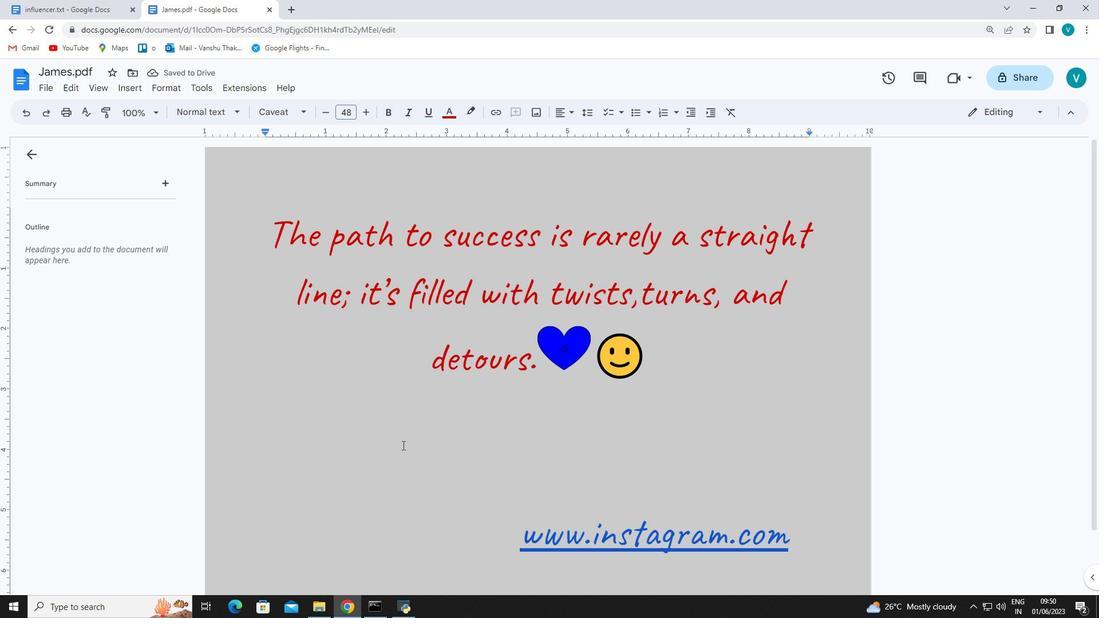 
Action: Mouse moved to (283, 195)
Screenshot: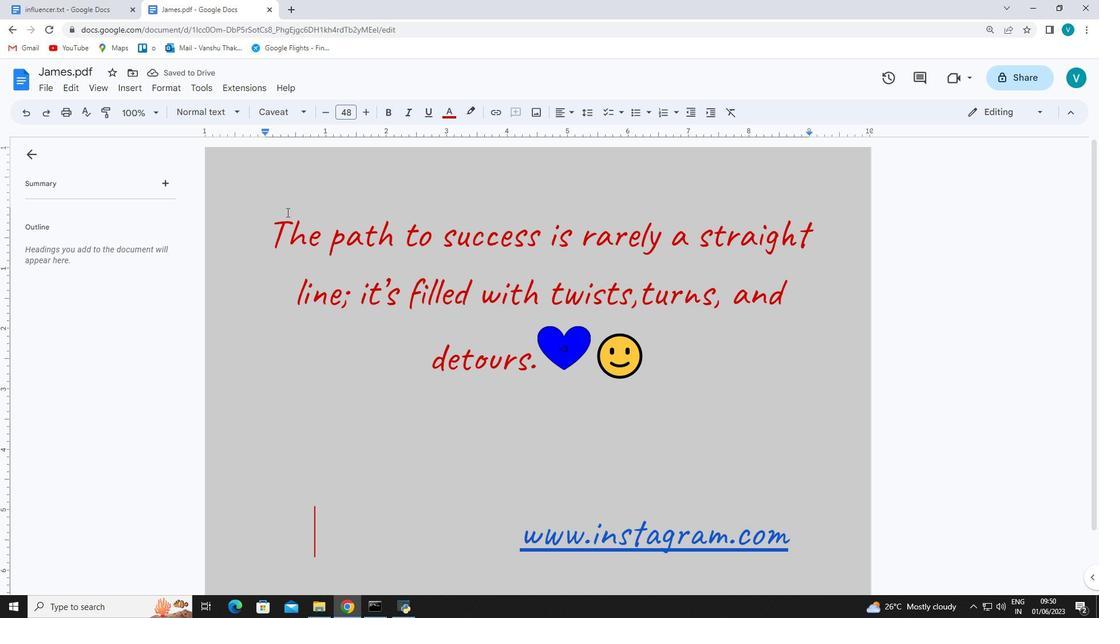 
Action: Mouse pressed left at (283, 195)
Screenshot: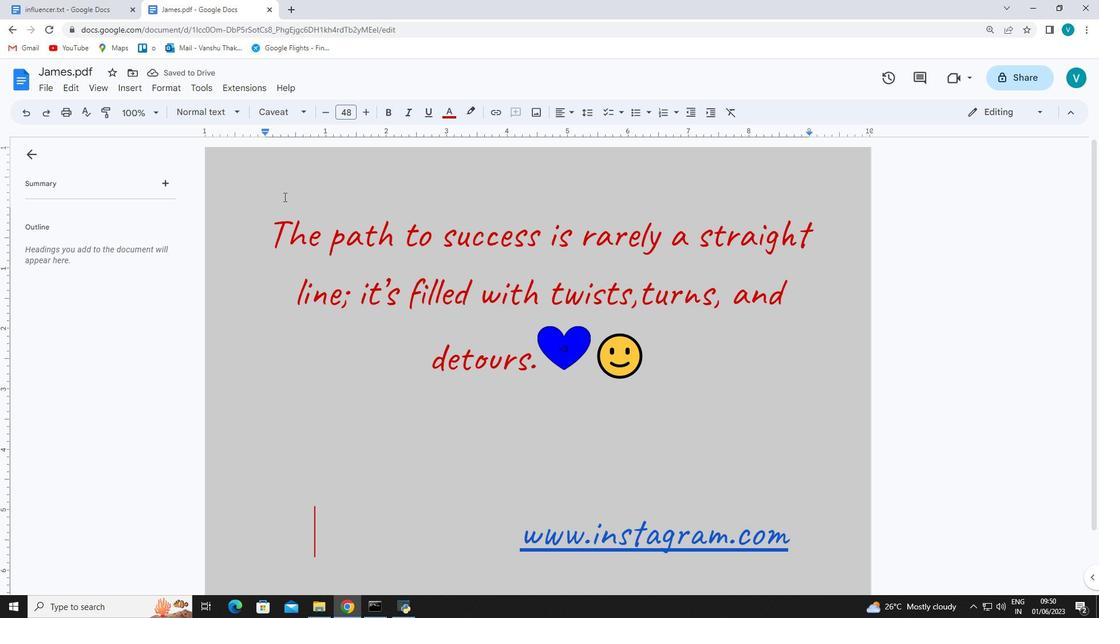 
Action: Mouse moved to (270, 199)
Screenshot: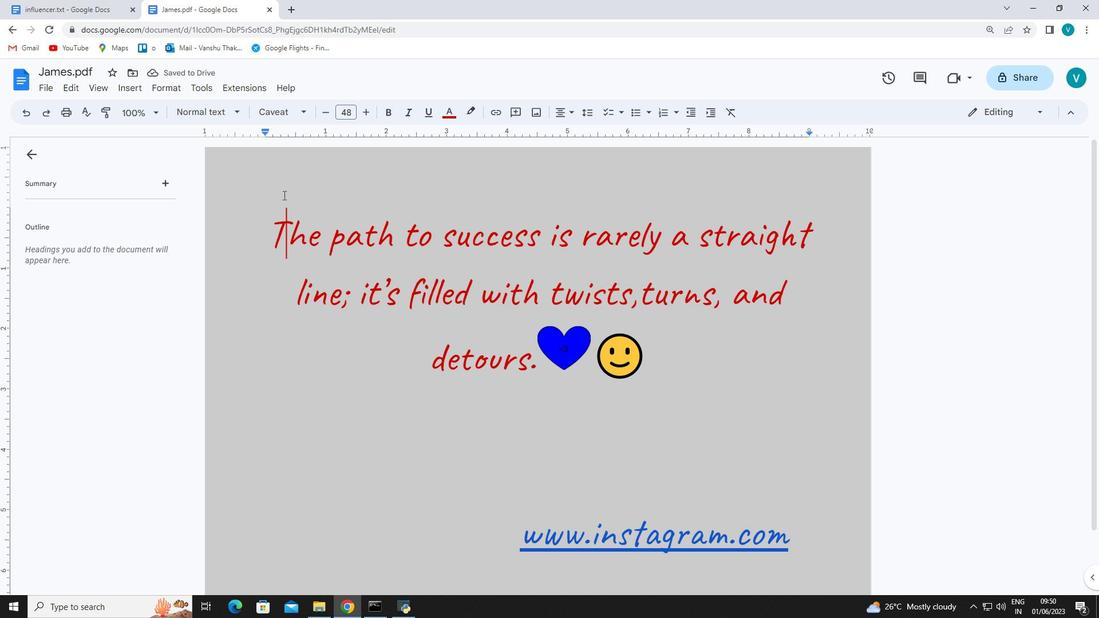 
Action: Mouse pressed left at (270, 199)
Screenshot: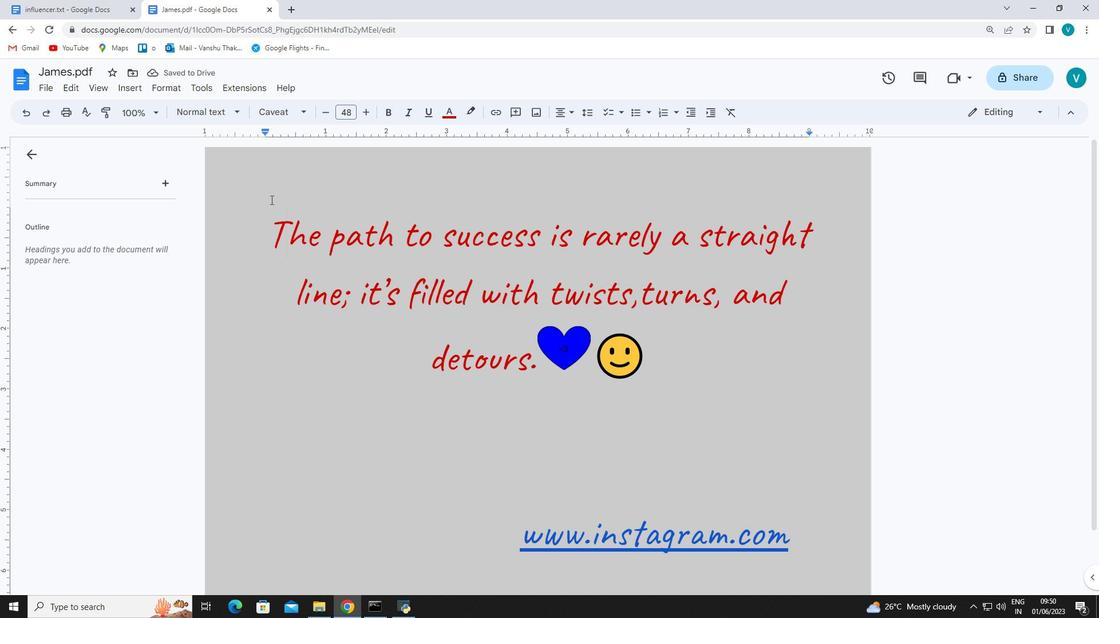 
Action: Mouse moved to (132, 93)
Screenshot: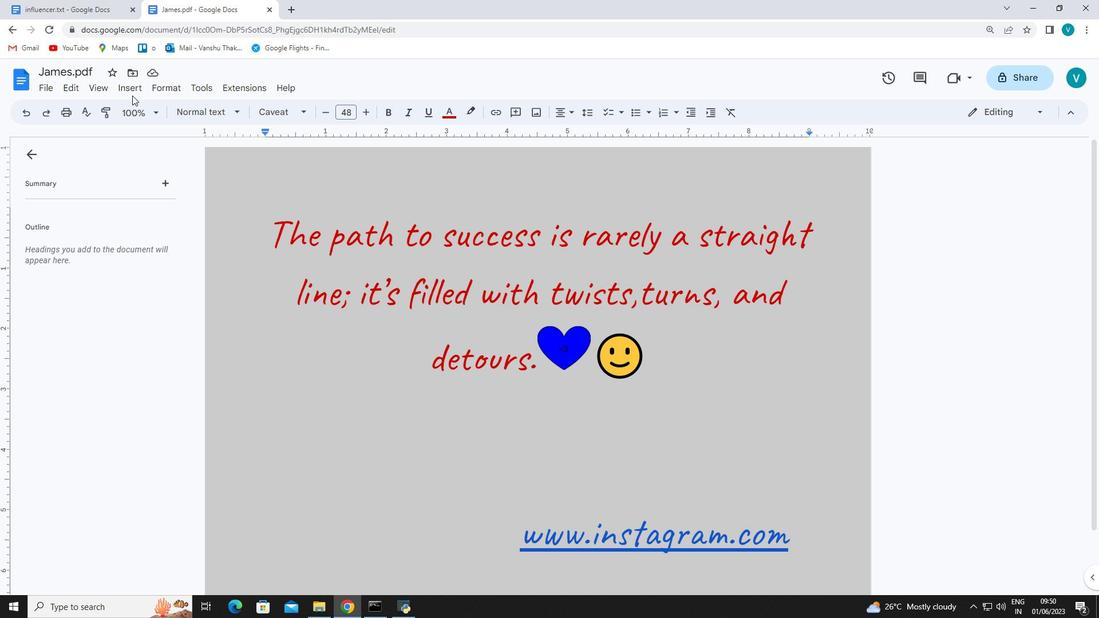 
Action: Mouse pressed left at (132, 93)
Screenshot: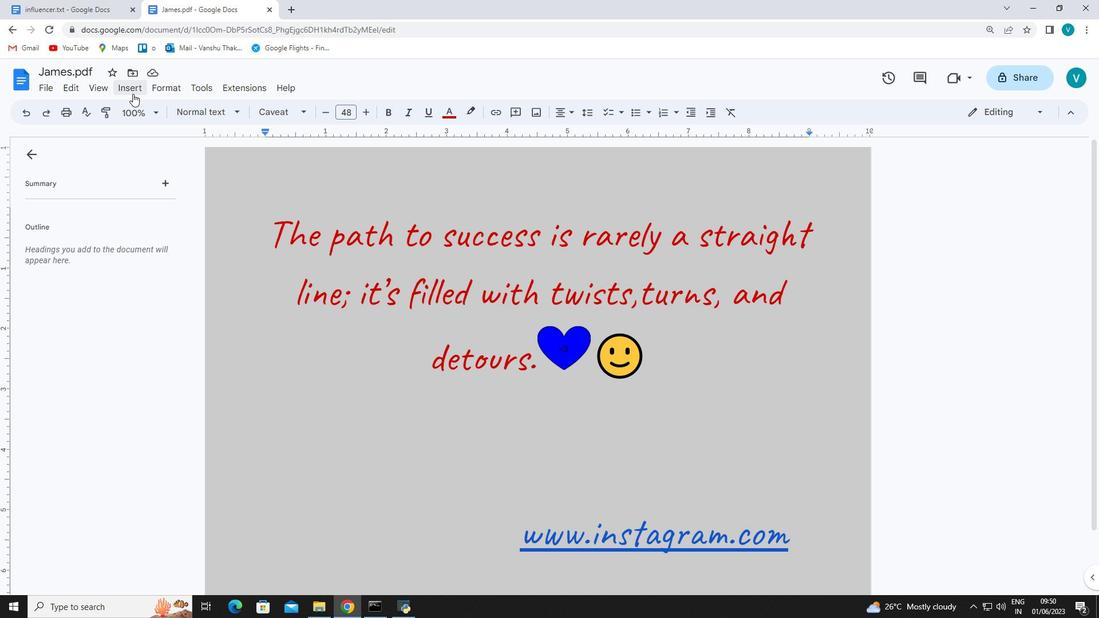 
Action: Mouse moved to (357, 581)
Screenshot: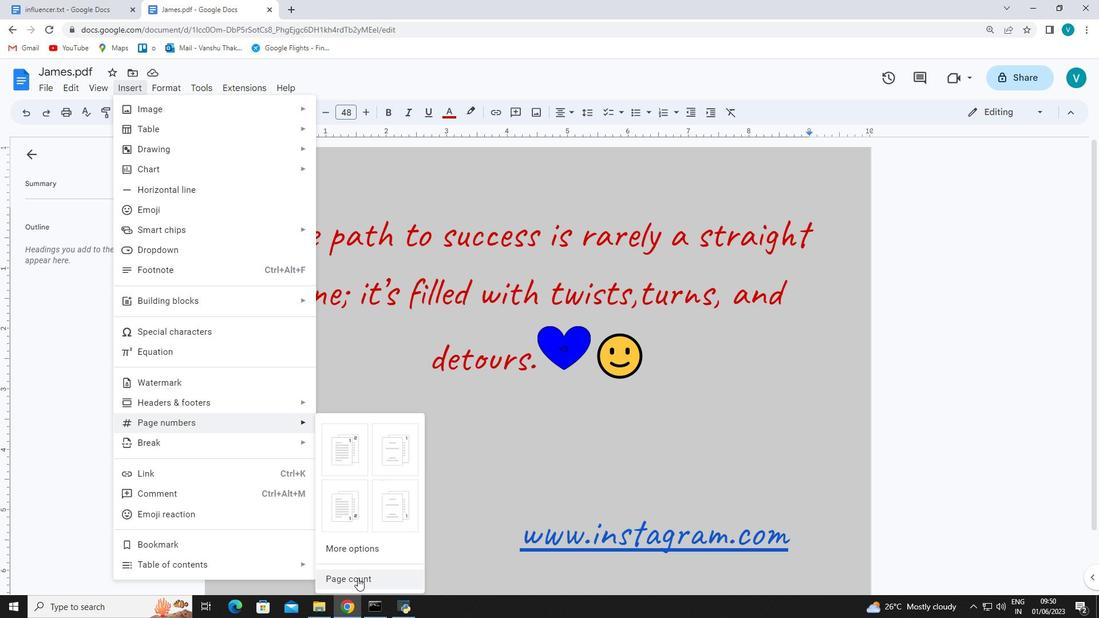 
Action: Mouse pressed left at (357, 581)
Screenshot: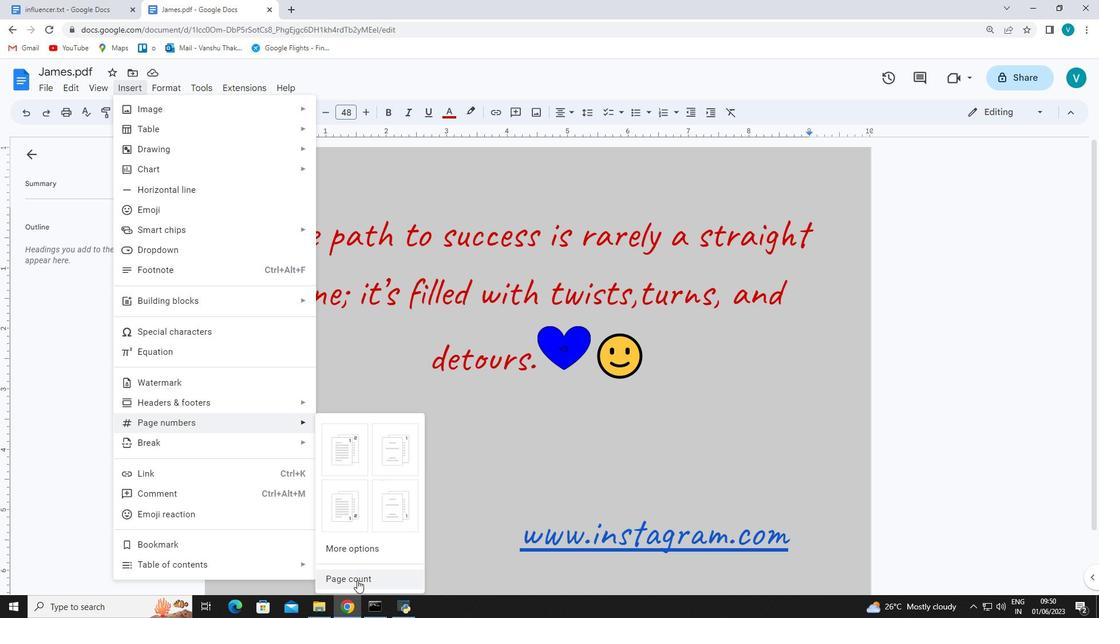 
Action: Mouse moved to (341, 231)
Screenshot: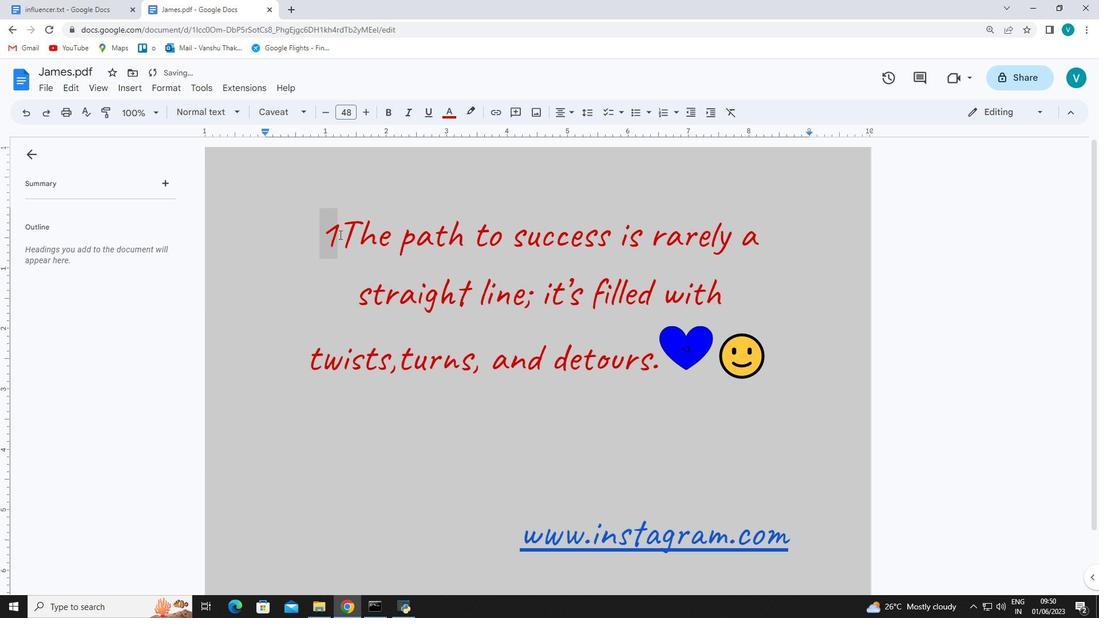 
Action: Mouse pressed left at (341, 231)
Screenshot: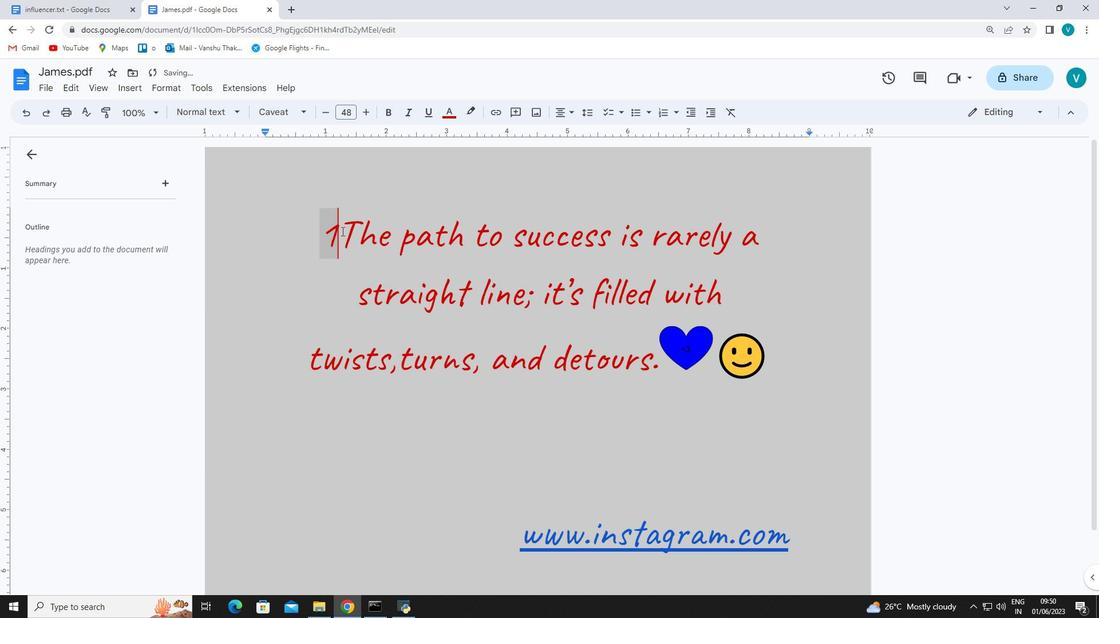 
Action: Mouse moved to (332, 235)
Screenshot: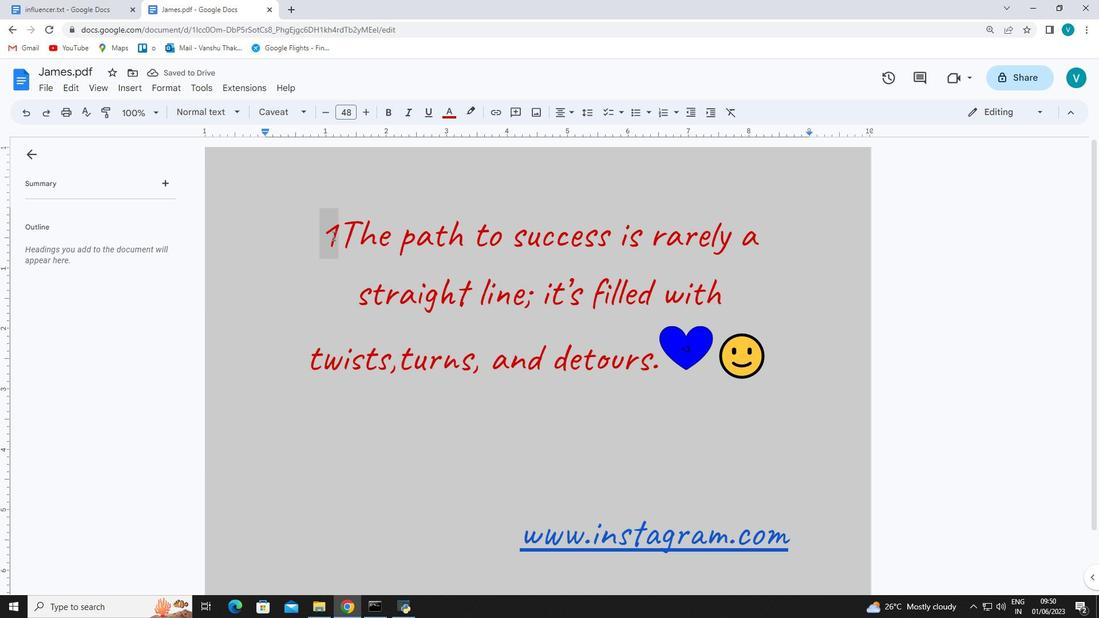 
Action: Mouse pressed left at (332, 235)
Screenshot: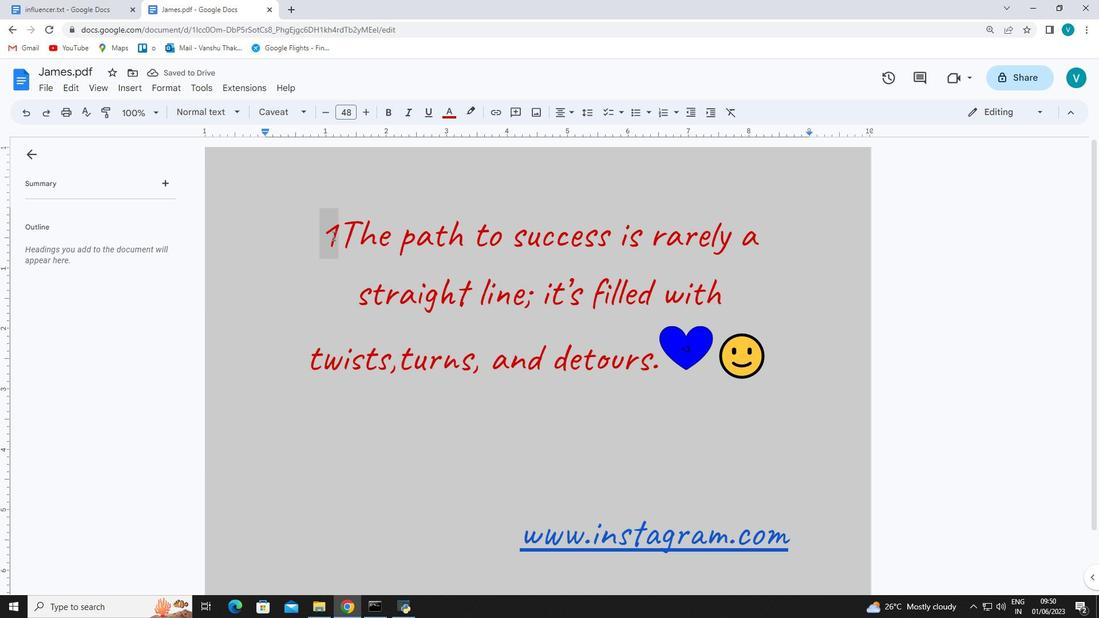 
Action: Mouse moved to (329, 235)
Screenshot: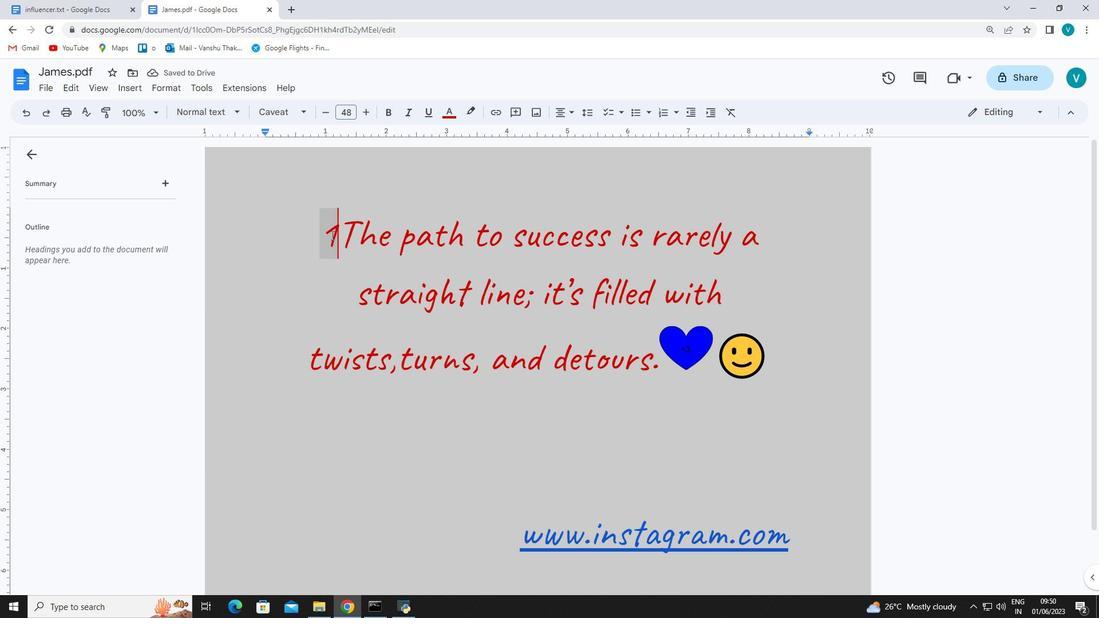 
Action: Mouse pressed left at (329, 235)
Screenshot: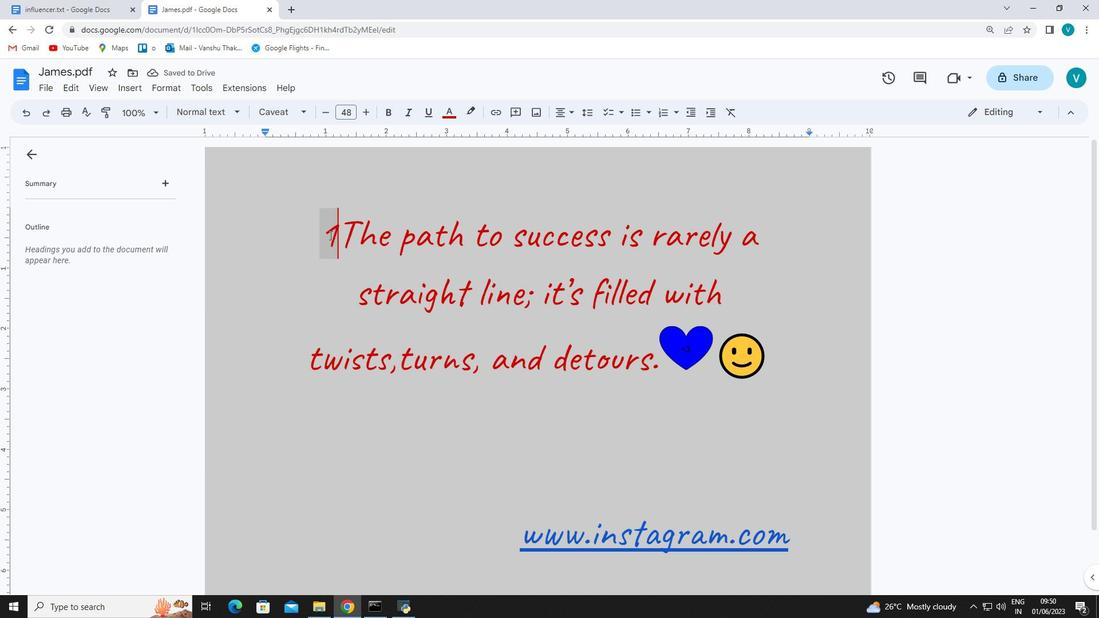 
Action: Mouse moved to (329, 234)
Screenshot: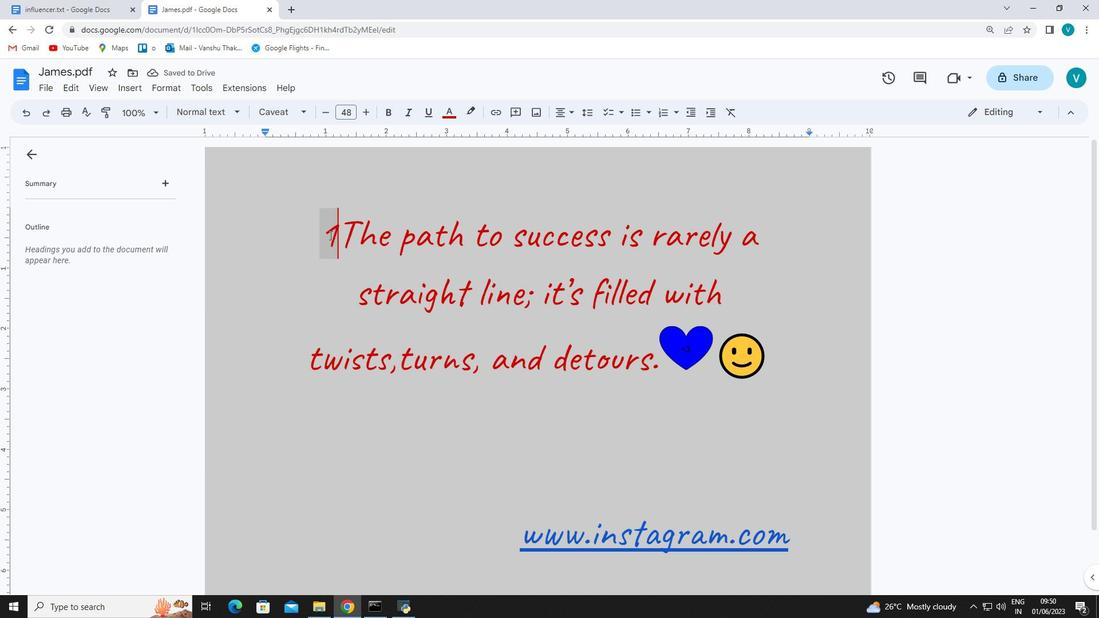 
Action: Mouse pressed left at (329, 234)
Screenshot: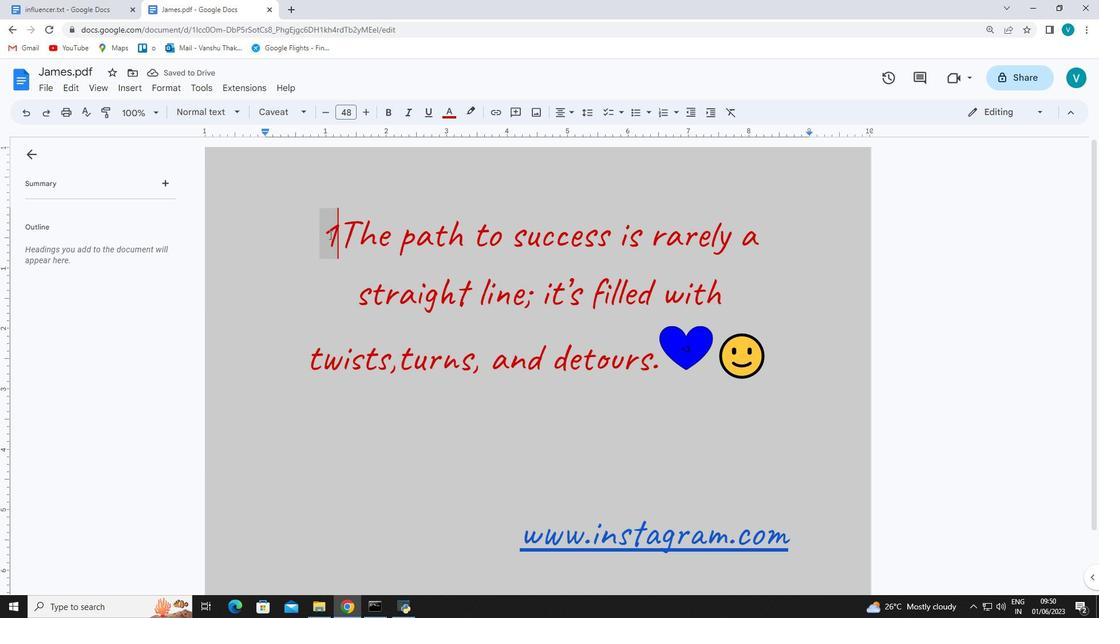 
Action: Mouse moved to (329, 232)
Screenshot: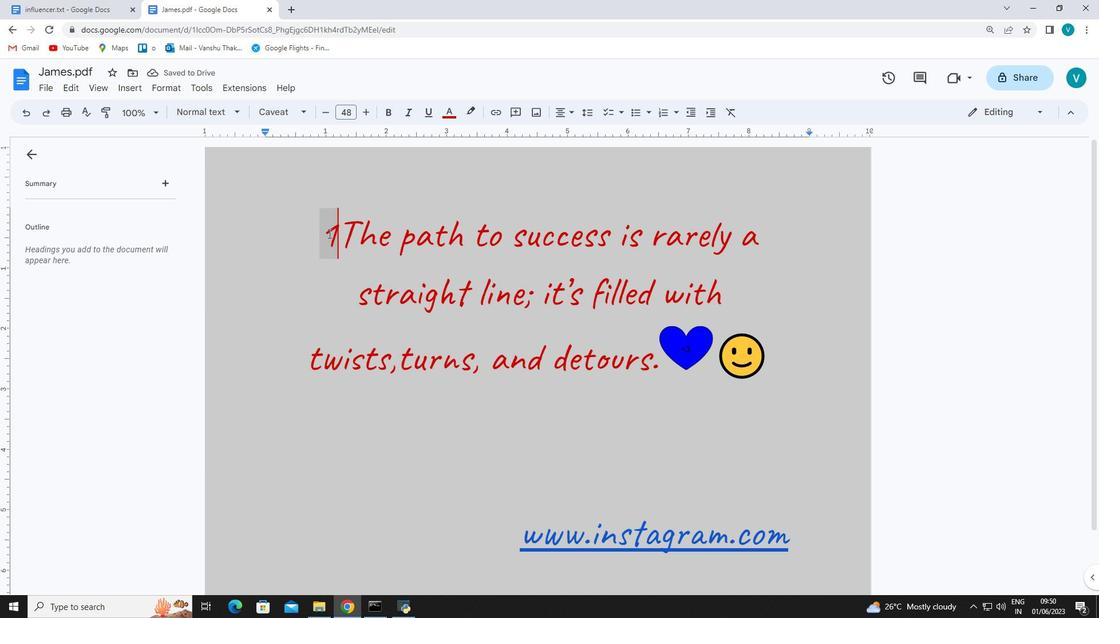 
Action: Mouse pressed left at (329, 232)
Screenshot: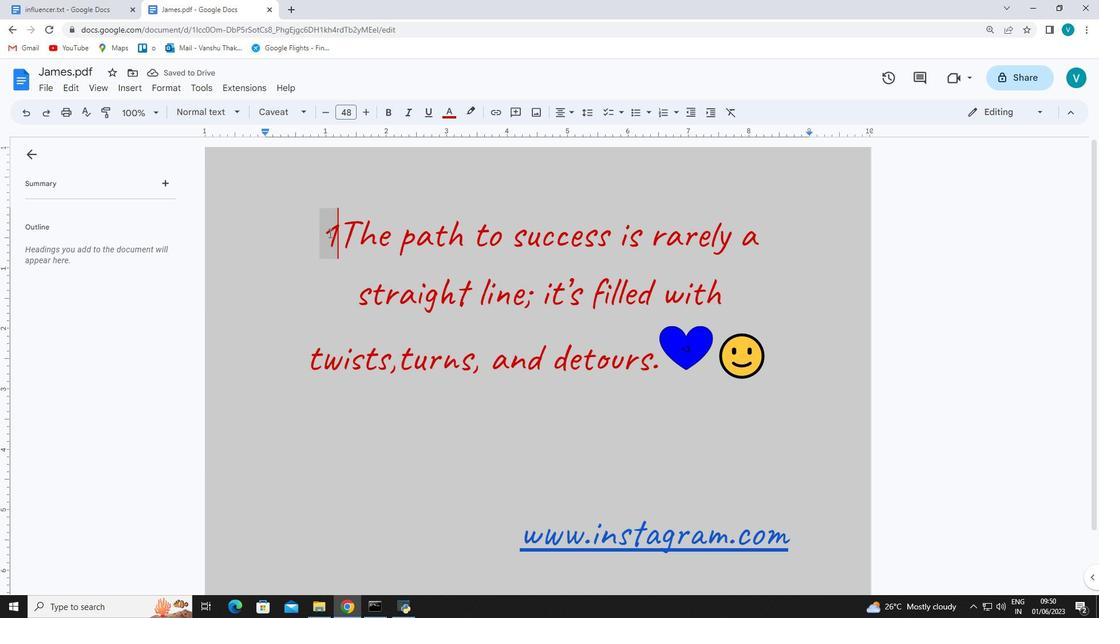 
Action: Mouse moved to (324, 232)
Screenshot: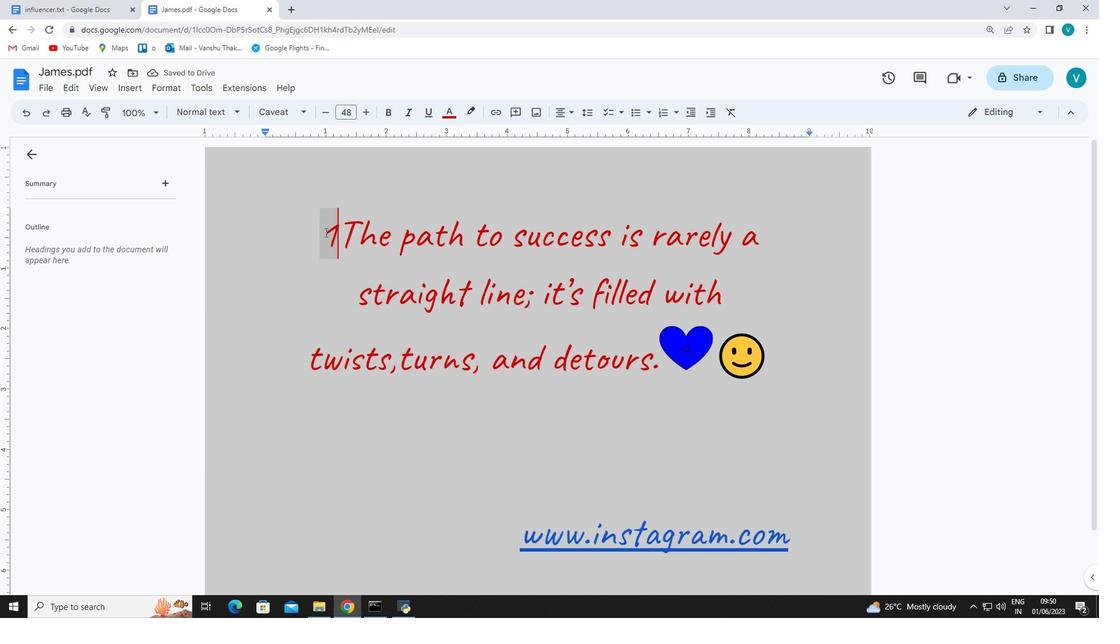 
Action: Mouse pressed left at (324, 232)
Screenshot: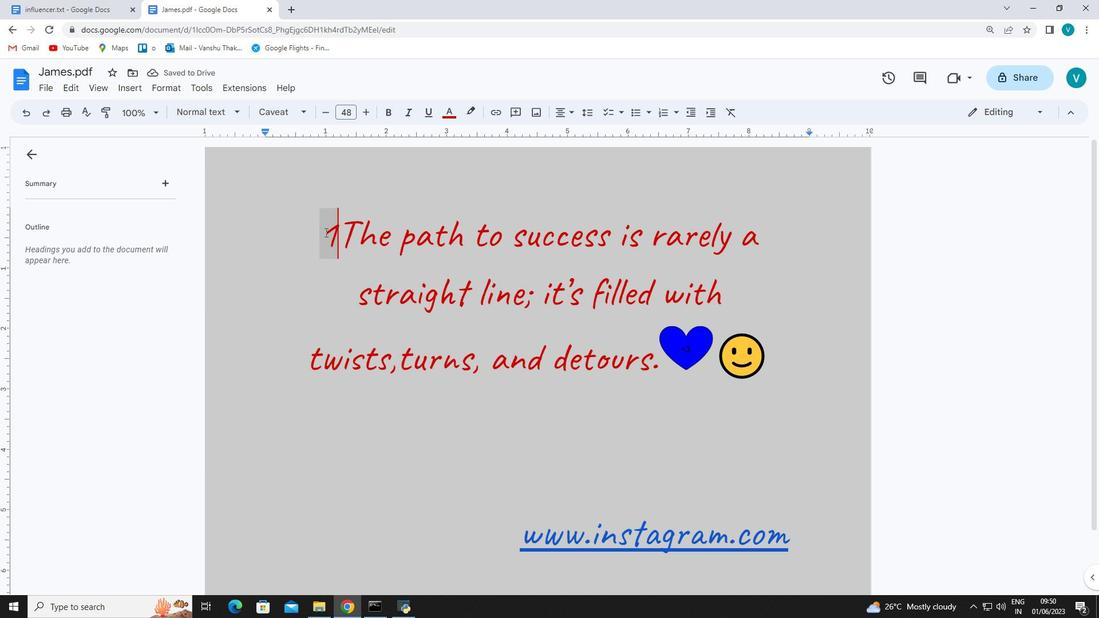 
Action: Mouse moved to (323, 233)
Screenshot: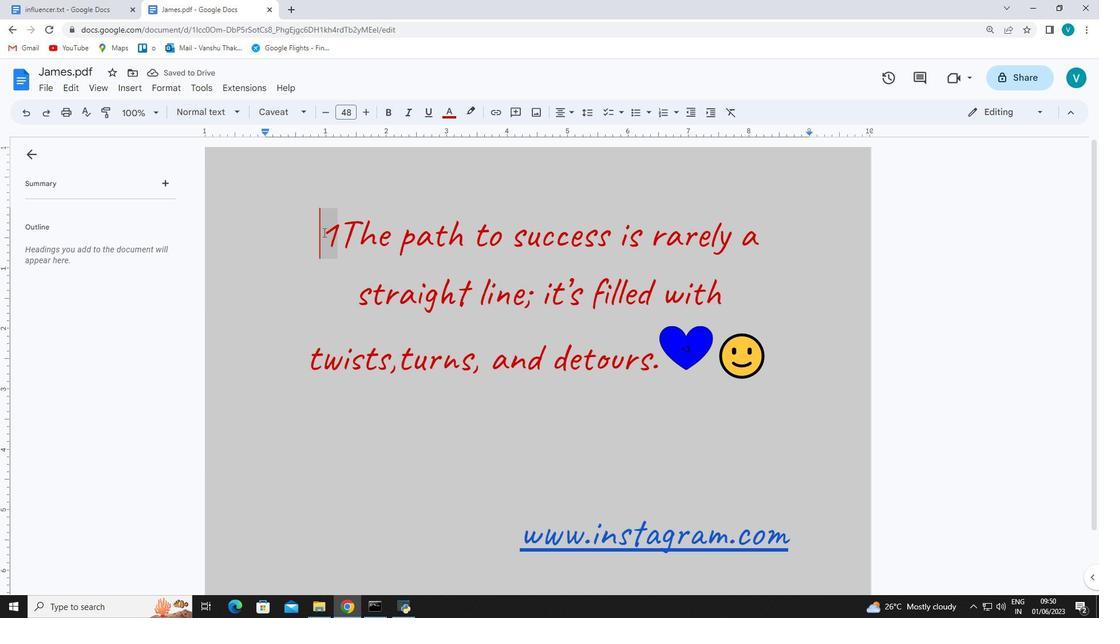 
Action: Key pressed <Key.backspace>
Screenshot: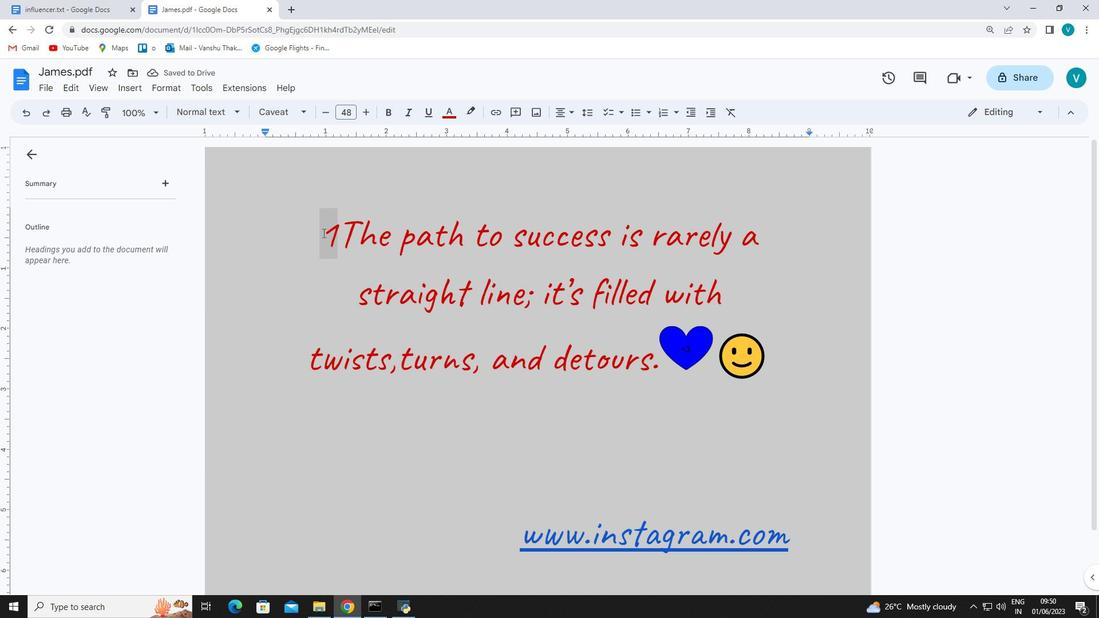 
Action: Mouse moved to (290, 233)
Screenshot: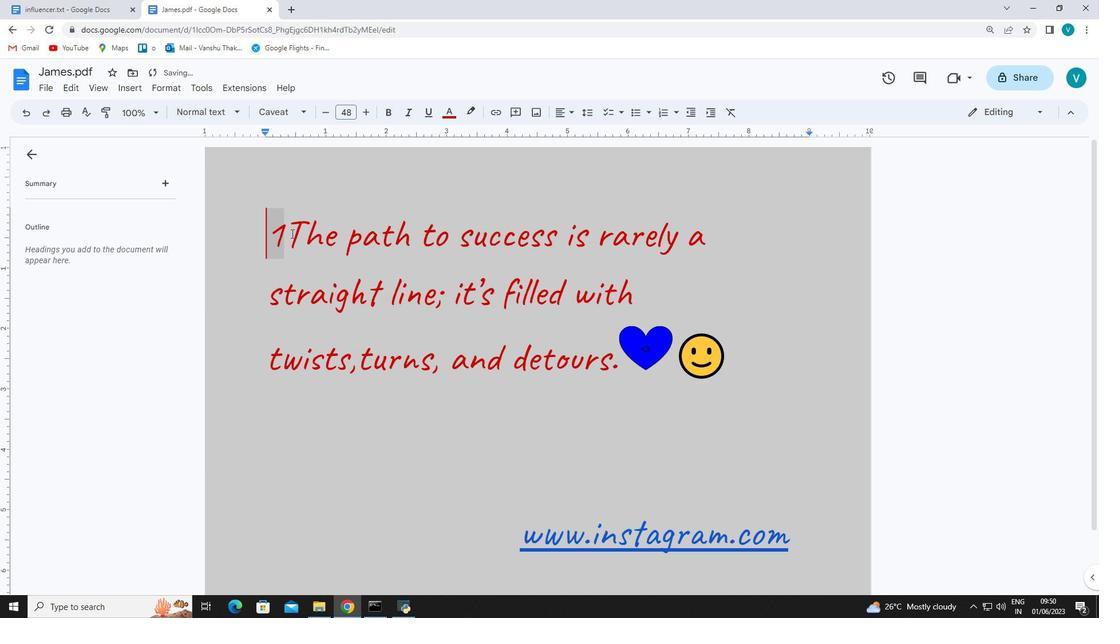 
Action: Mouse pressed left at (290, 233)
Screenshot: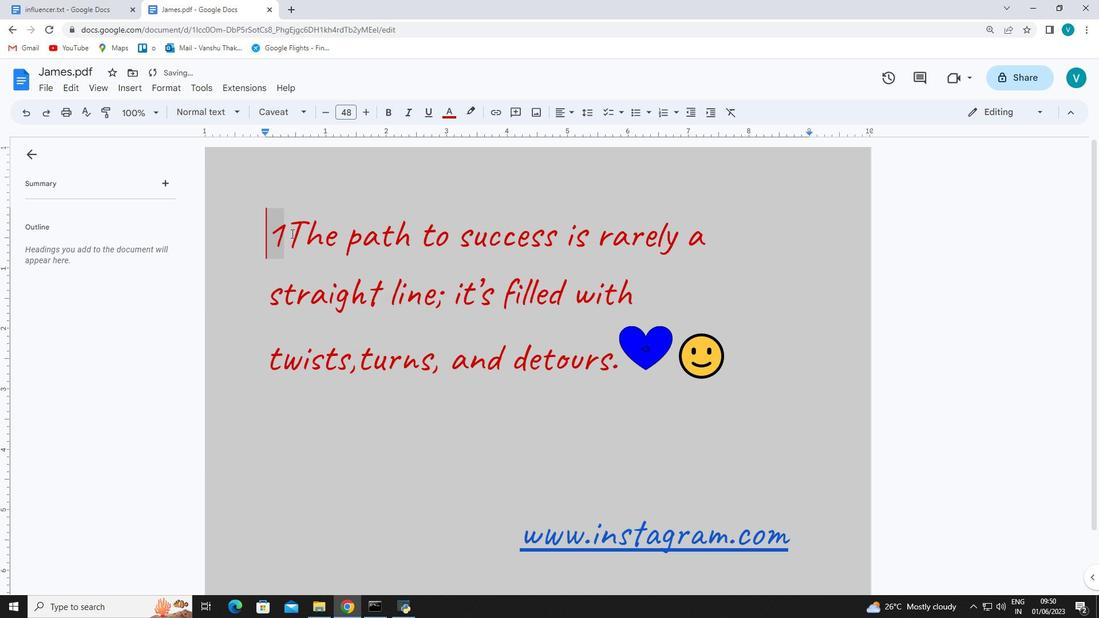 
Action: Key pressed <Key.space>
Screenshot: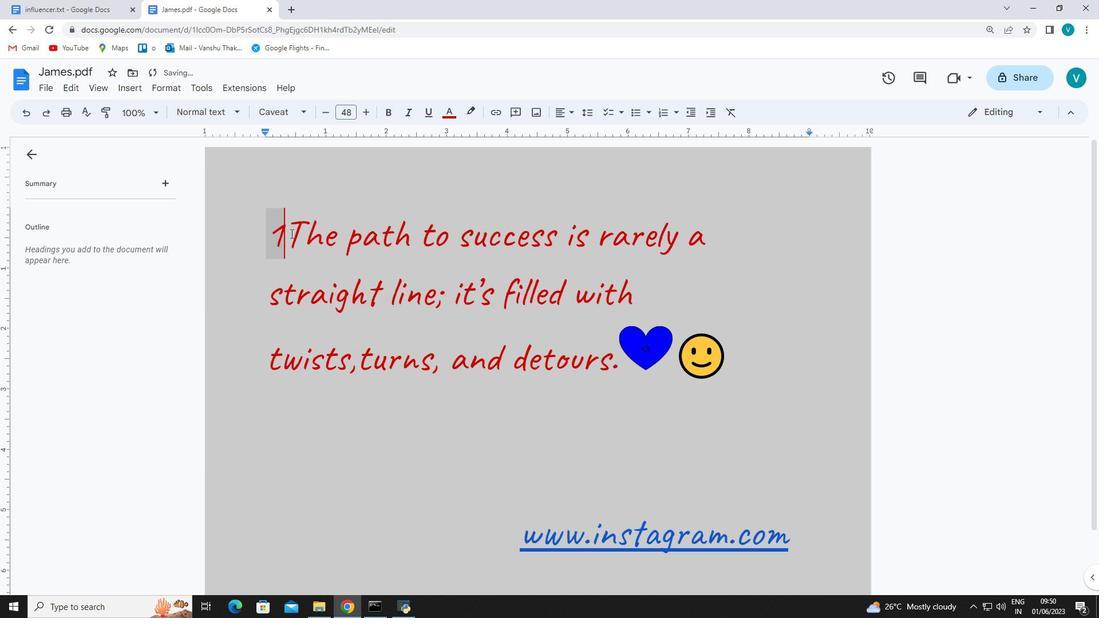 
Action: Mouse moved to (259, 252)
Screenshot: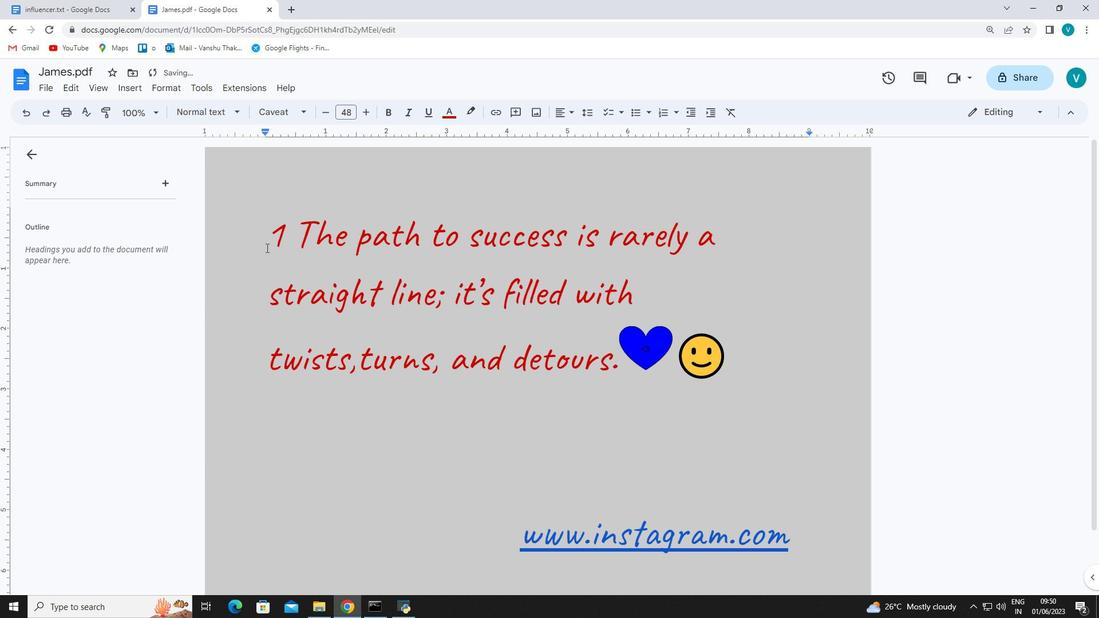 
